 Task: Find connections with filter location Engadine with filter topic #CEOwith filter profile language French with filter current company Hirengine (Hiring & Resourcing) with filter school St. Dominic Savio High School with filter industry Religious Institutions with filter service category Nonprofit Consulting with filter keywords title Chief Executive Officer
Action: Mouse moved to (161, 231)
Screenshot: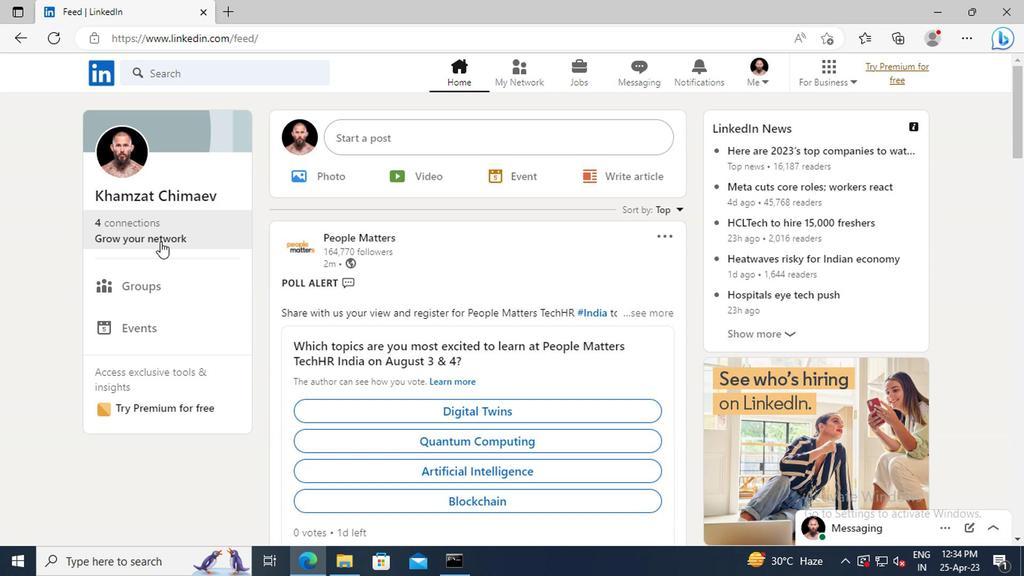 
Action: Mouse pressed left at (161, 231)
Screenshot: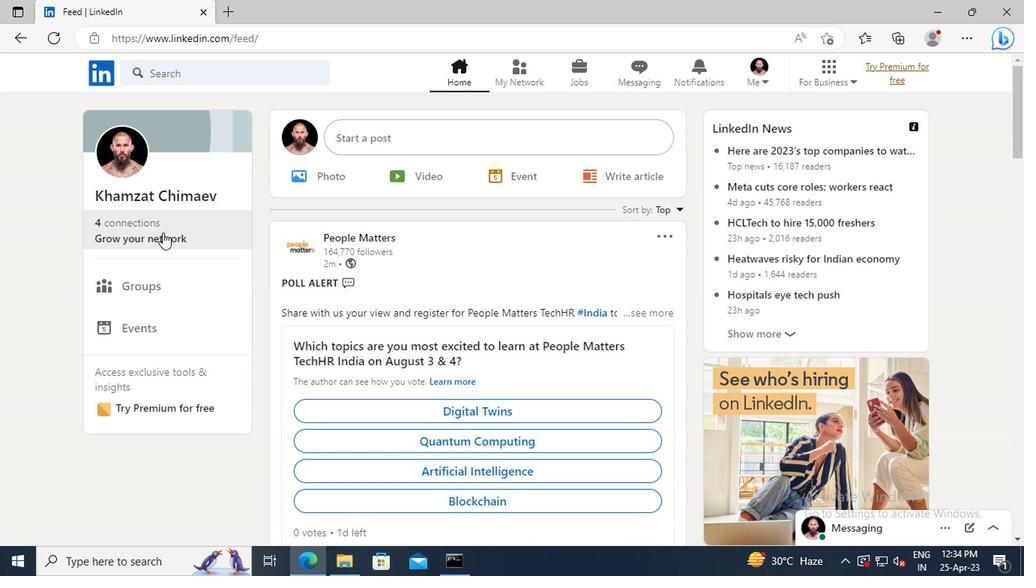 
Action: Mouse moved to (185, 168)
Screenshot: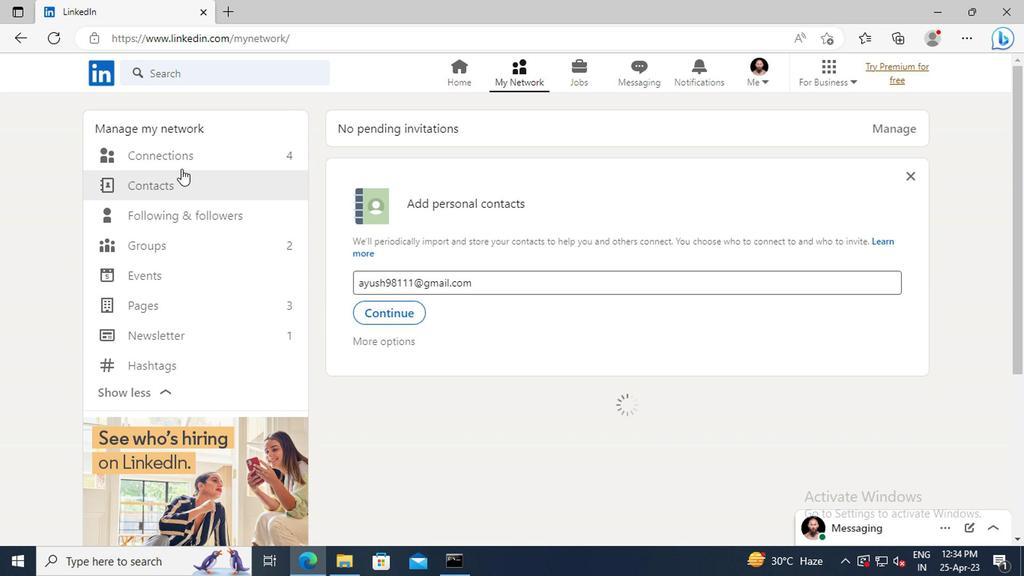 
Action: Mouse pressed left at (185, 168)
Screenshot: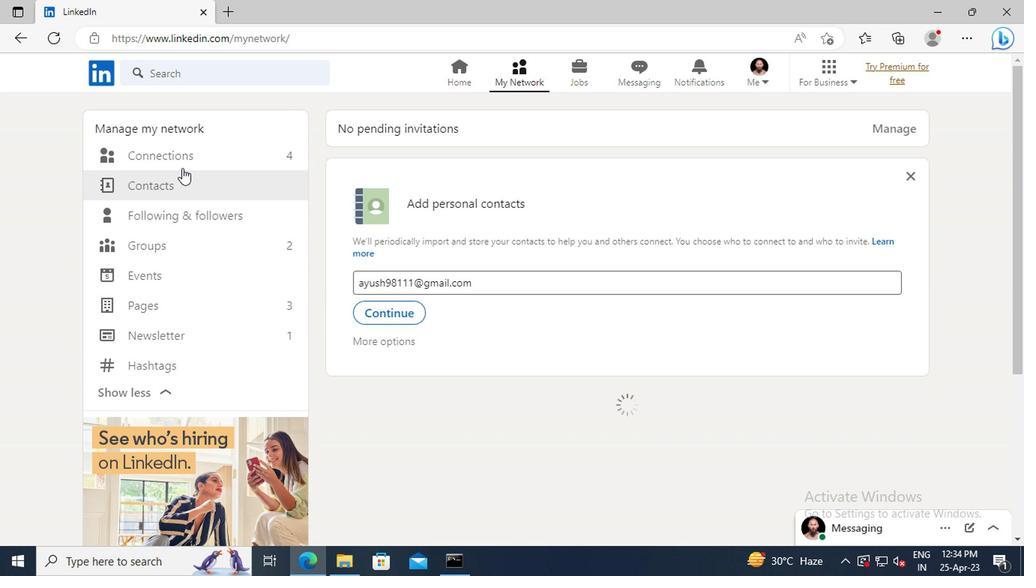 
Action: Mouse moved to (597, 168)
Screenshot: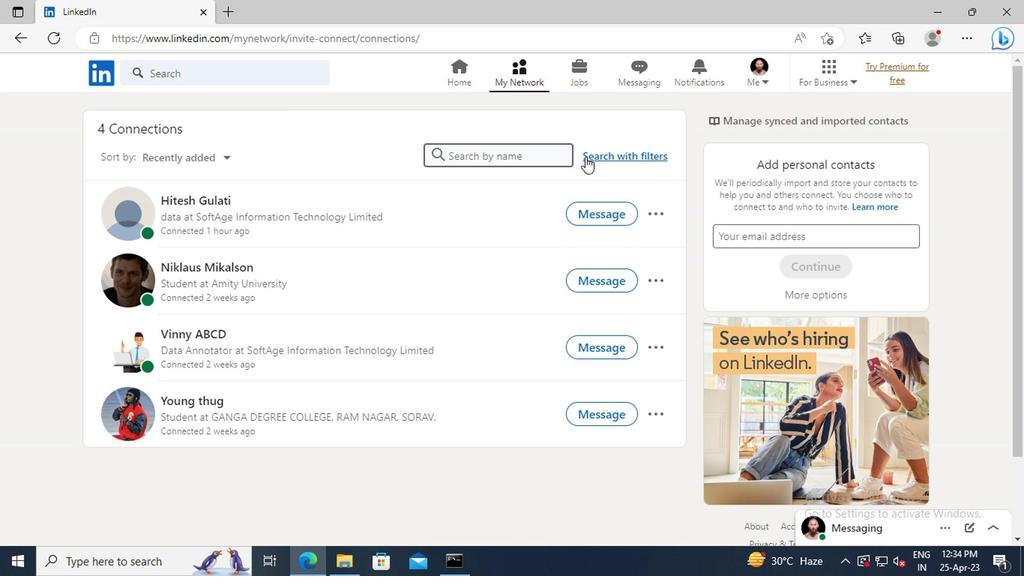 
Action: Mouse pressed left at (597, 168)
Screenshot: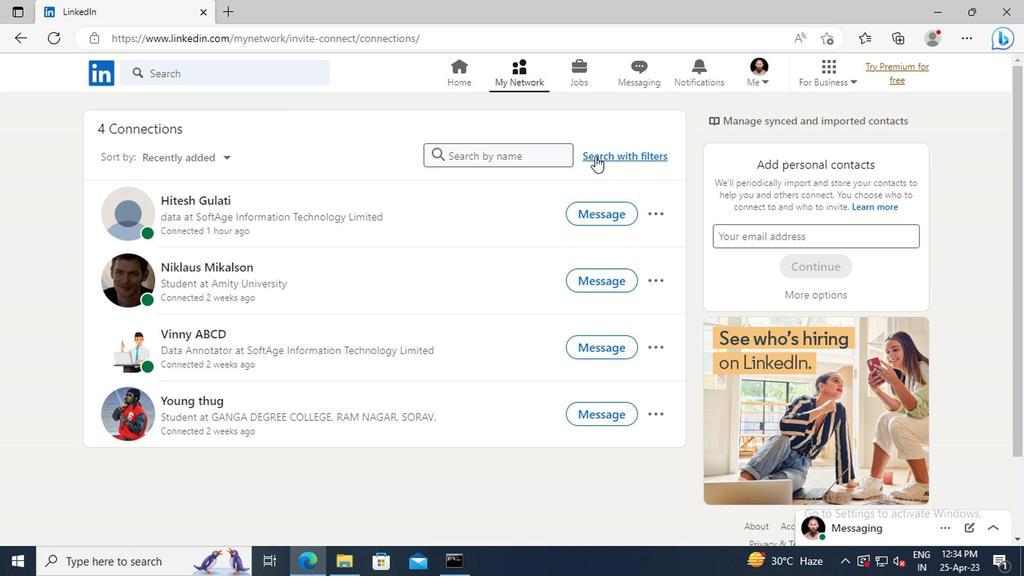 
Action: Mouse moved to (561, 135)
Screenshot: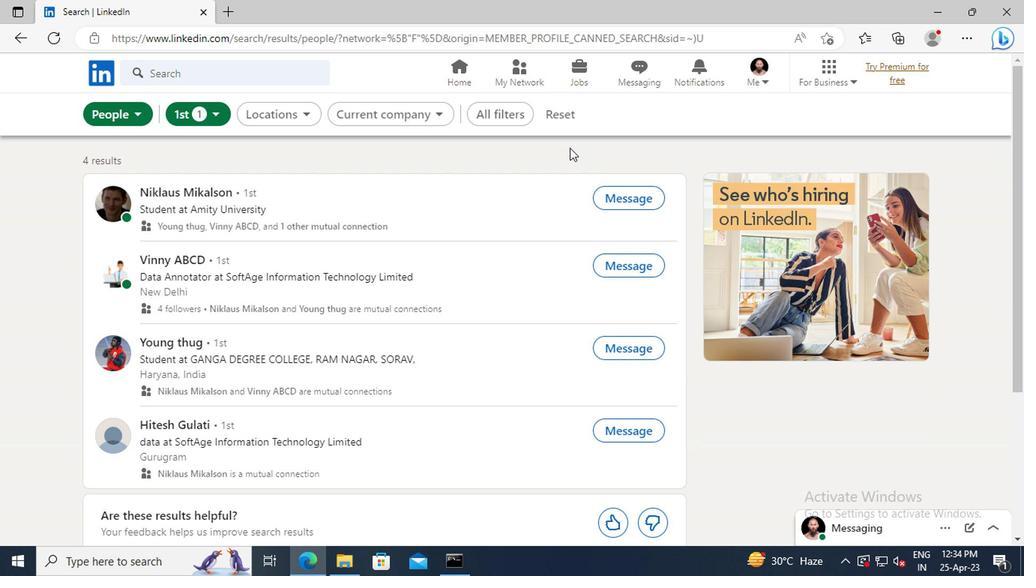 
Action: Mouse pressed left at (561, 135)
Screenshot: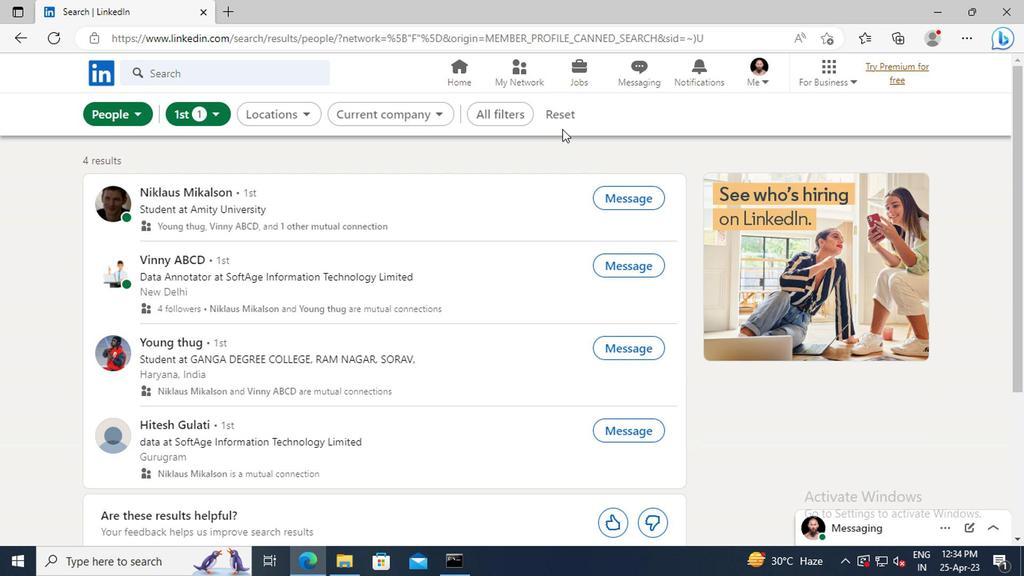 
Action: Mouse moved to (539, 132)
Screenshot: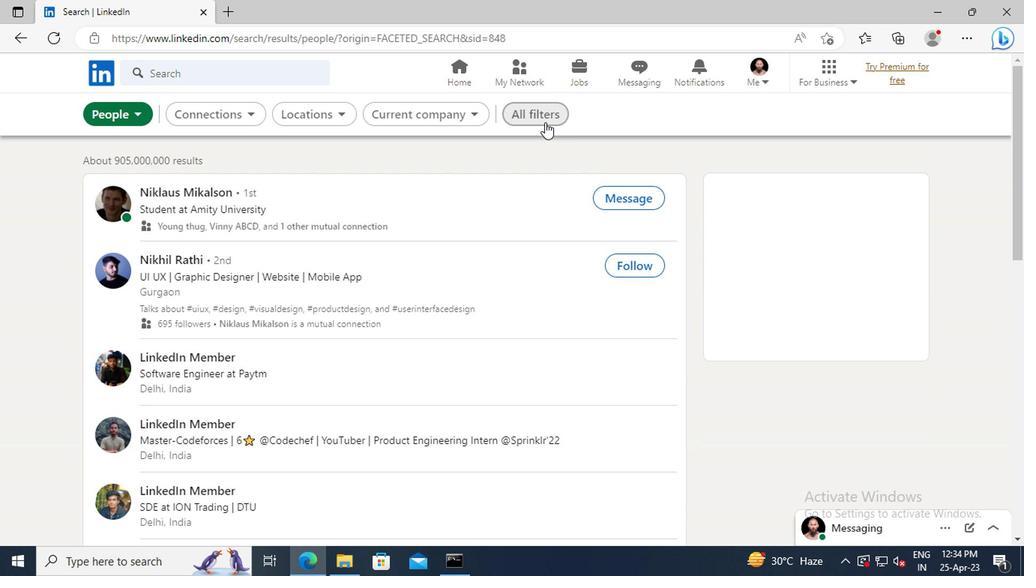 
Action: Mouse pressed left at (539, 132)
Screenshot: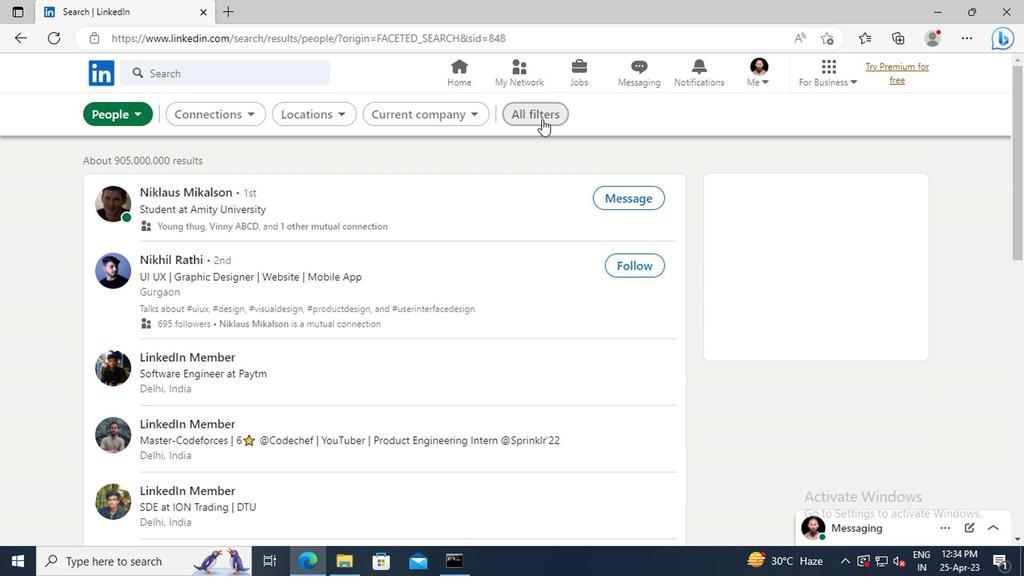 
Action: Mouse moved to (862, 245)
Screenshot: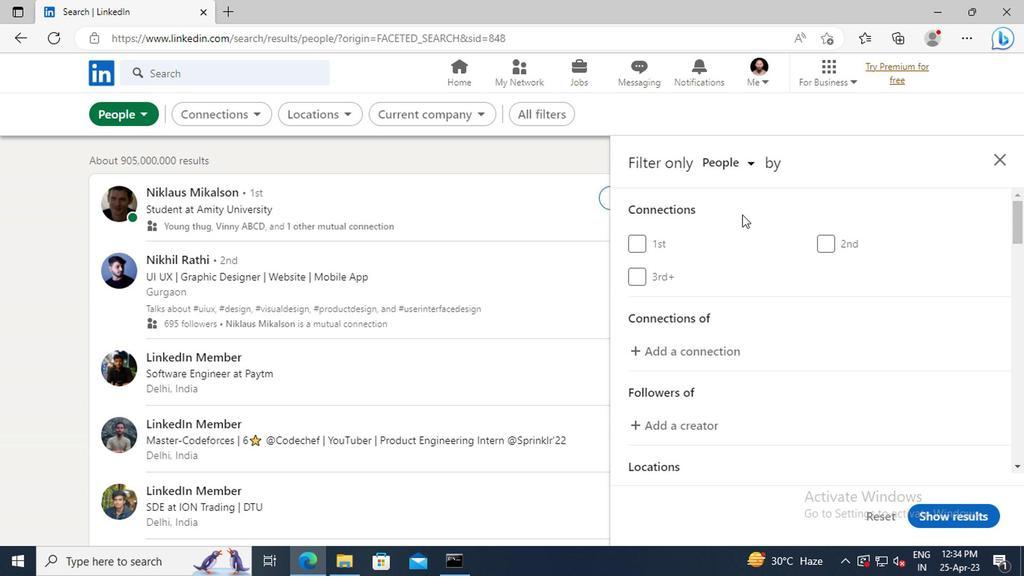 
Action: Mouse scrolled (862, 244) with delta (0, -1)
Screenshot: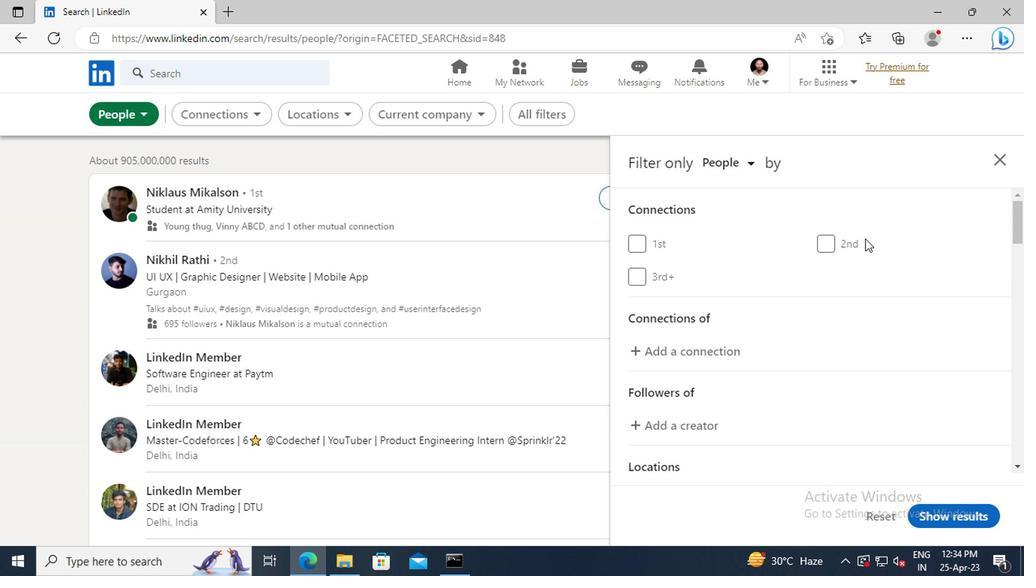 
Action: Mouse scrolled (862, 244) with delta (0, -1)
Screenshot: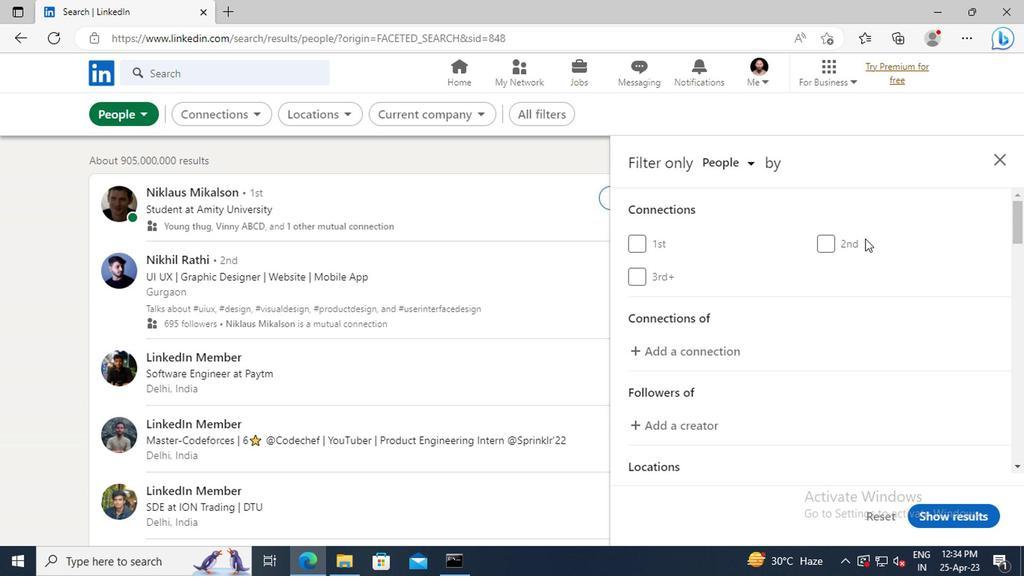 
Action: Mouse scrolled (862, 244) with delta (0, -1)
Screenshot: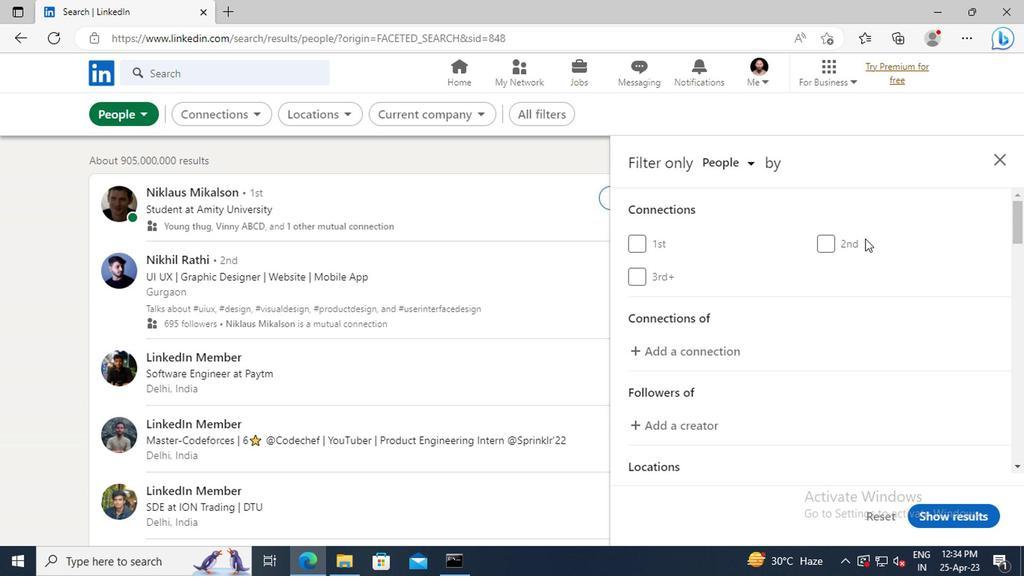 
Action: Mouse scrolled (862, 244) with delta (0, -1)
Screenshot: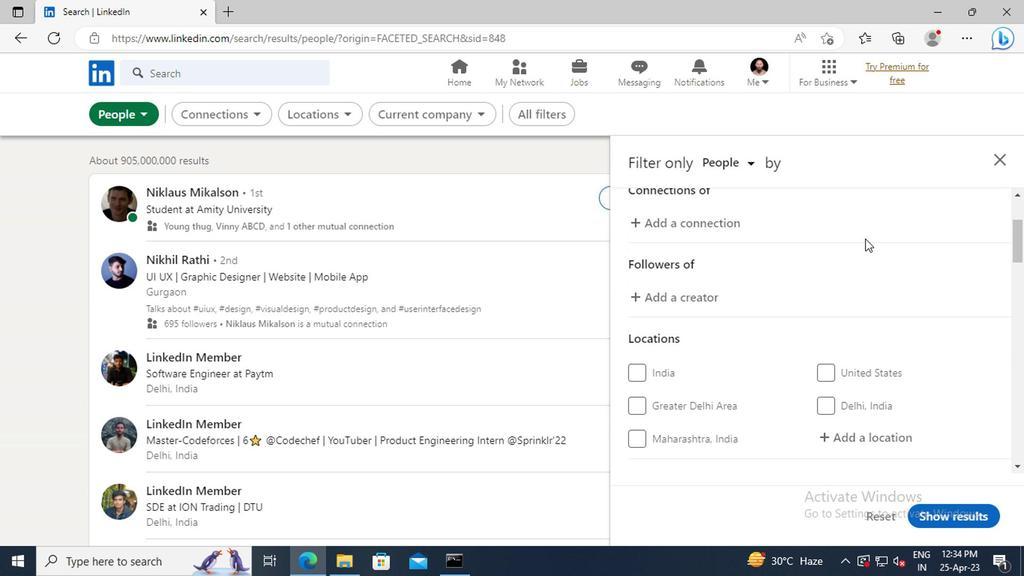 
Action: Mouse scrolled (862, 244) with delta (0, -1)
Screenshot: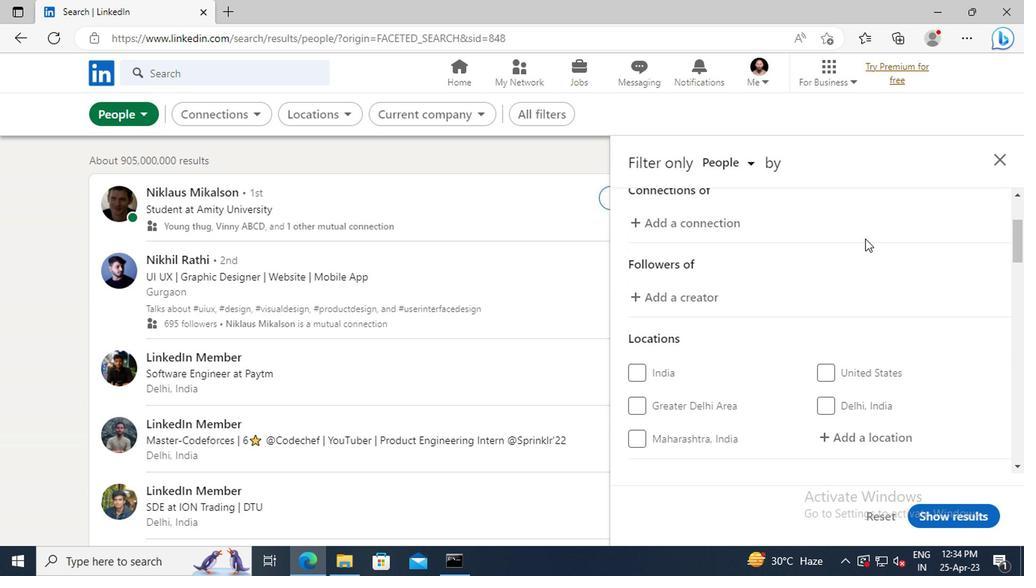 
Action: Mouse moved to (855, 353)
Screenshot: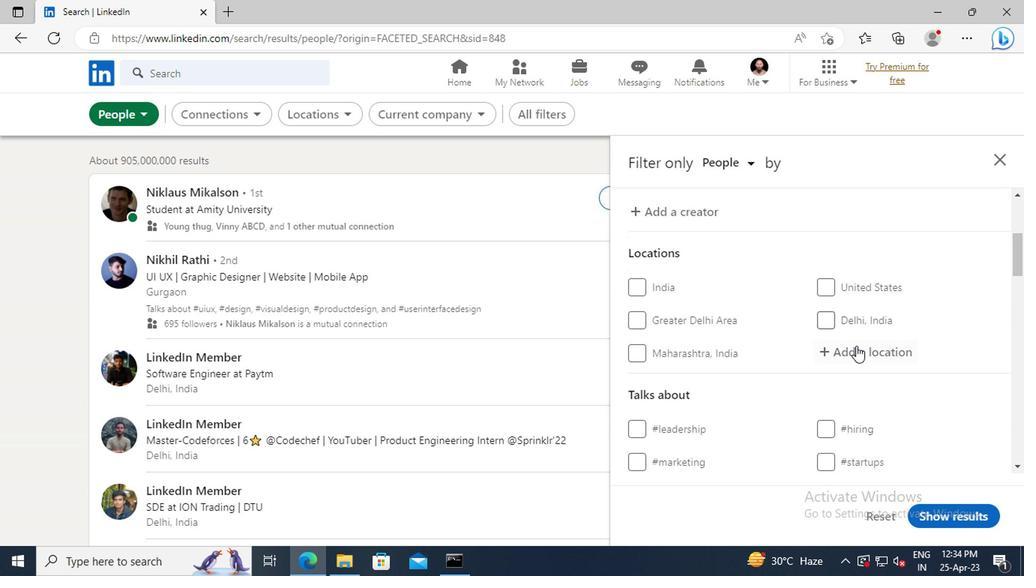 
Action: Mouse pressed left at (855, 353)
Screenshot: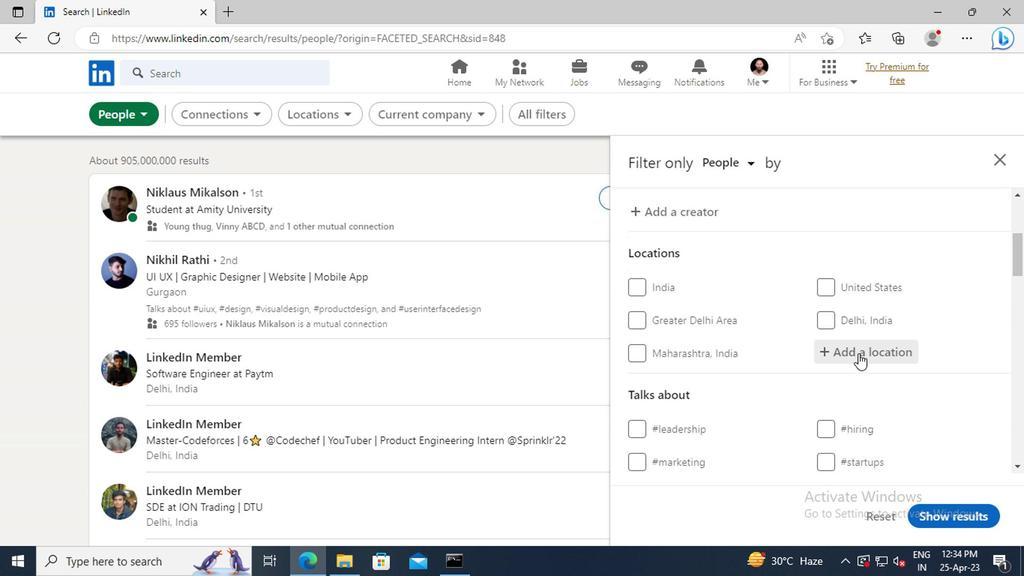 
Action: Key pressed <Key.shift>ENGADINE
Screenshot: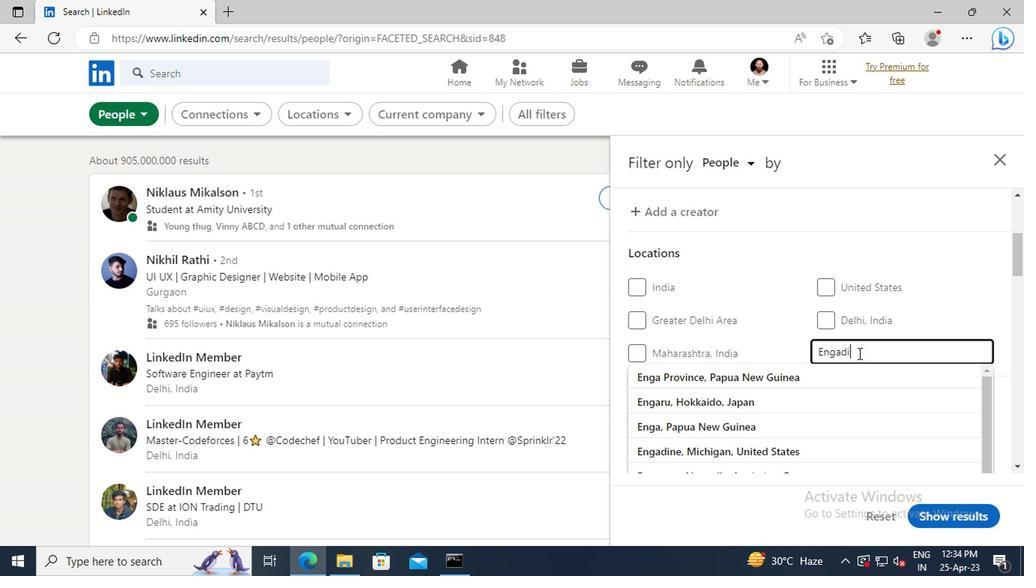 
Action: Mouse moved to (821, 370)
Screenshot: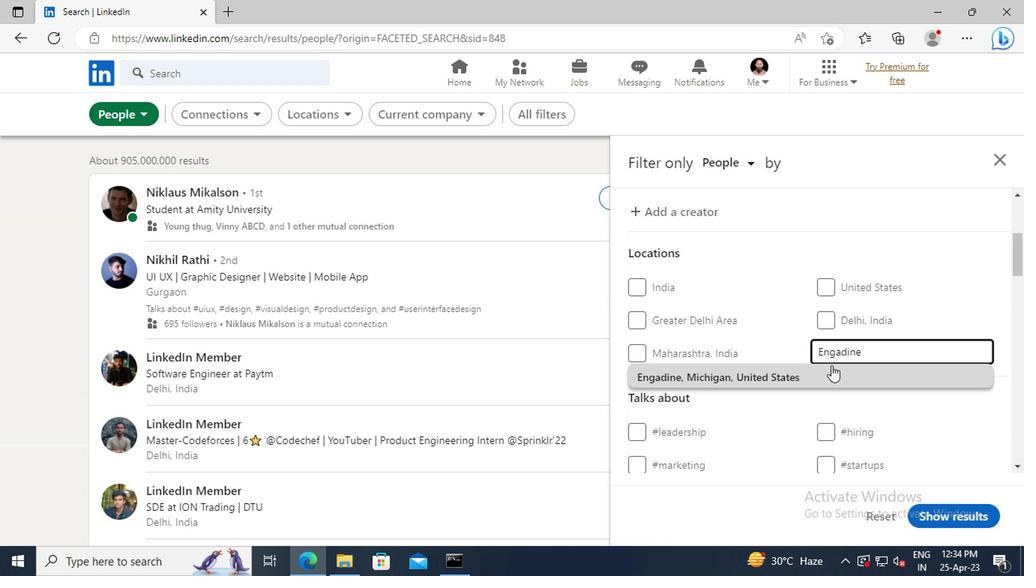 
Action: Mouse pressed left at (821, 370)
Screenshot: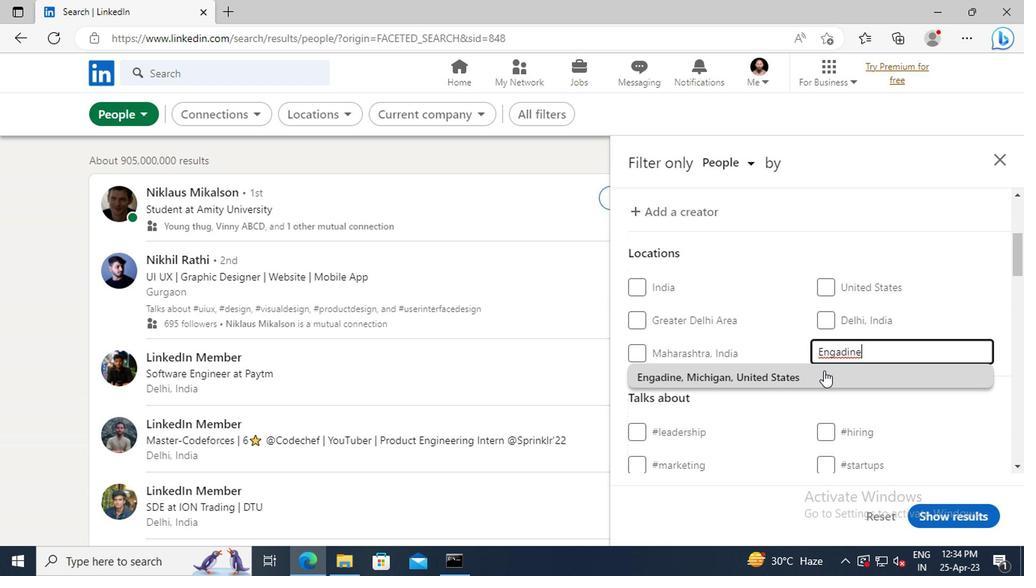 
Action: Mouse moved to (840, 284)
Screenshot: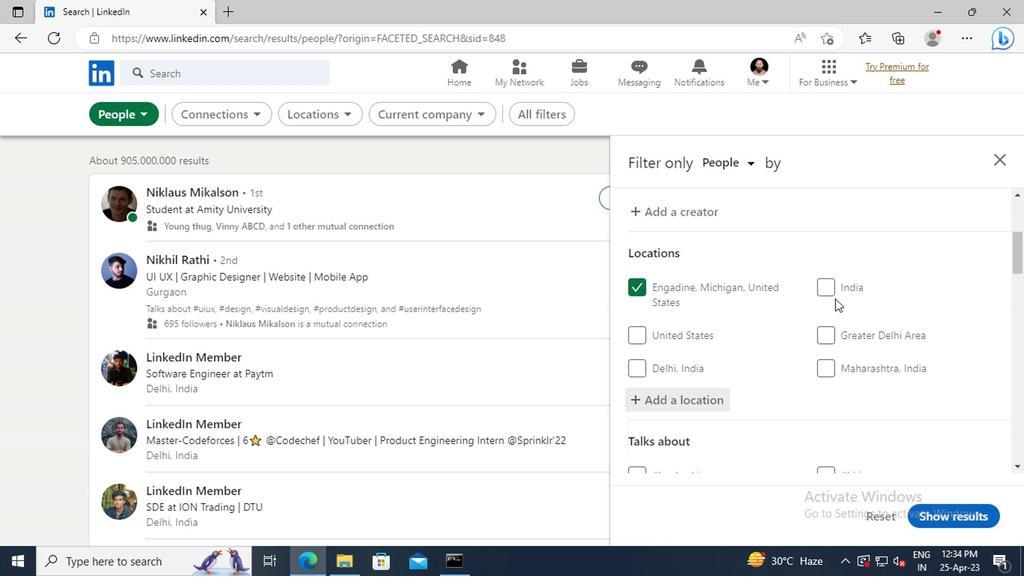 
Action: Mouse scrolled (840, 283) with delta (0, 0)
Screenshot: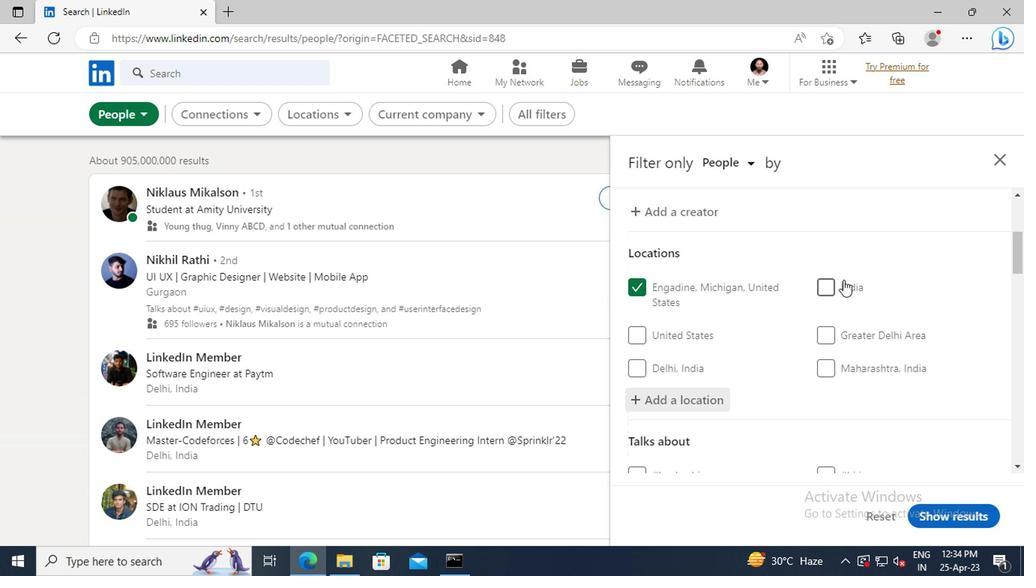 
Action: Mouse scrolled (840, 283) with delta (0, 0)
Screenshot: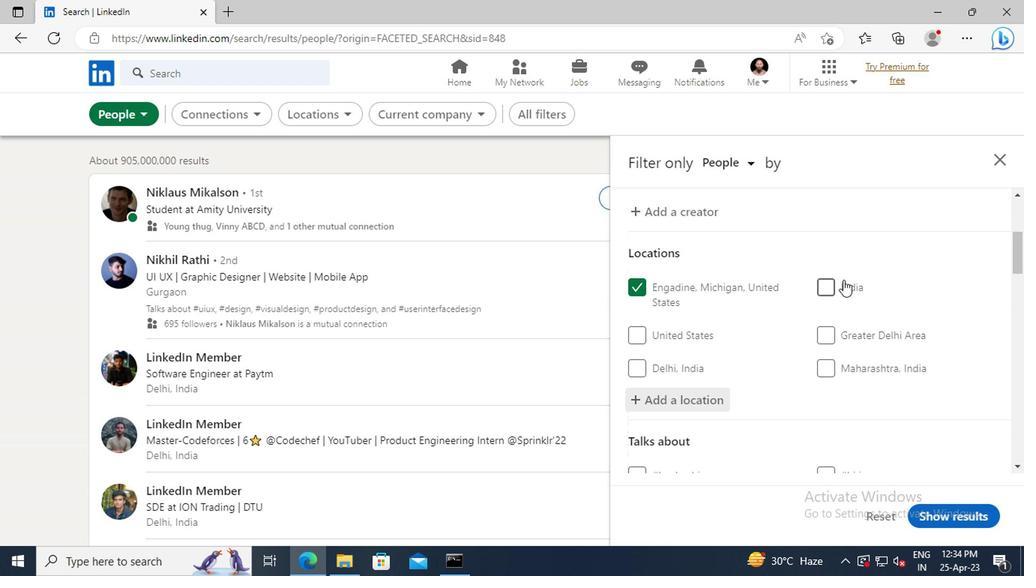 
Action: Mouse scrolled (840, 283) with delta (0, 0)
Screenshot: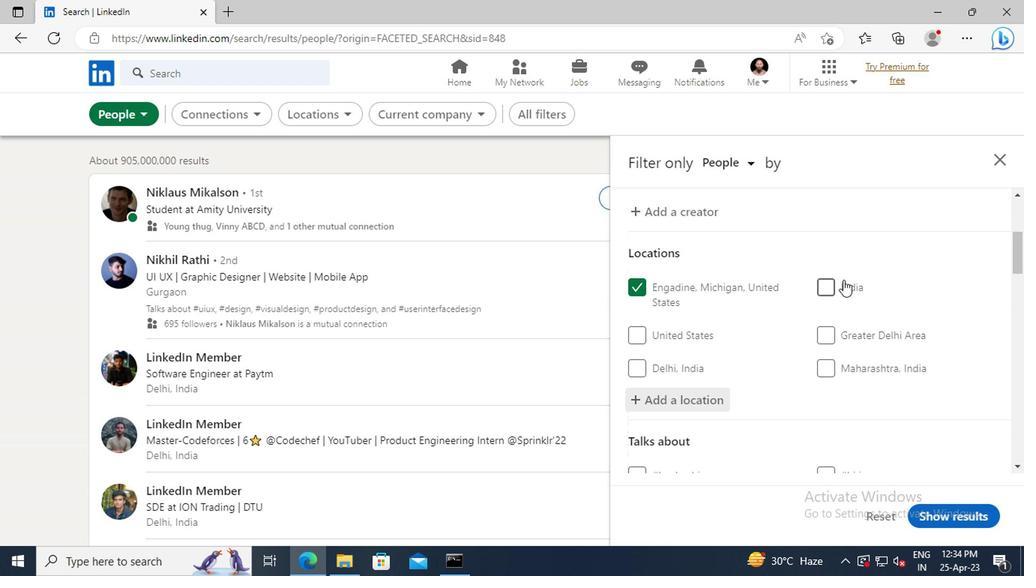 
Action: Mouse scrolled (840, 283) with delta (0, 0)
Screenshot: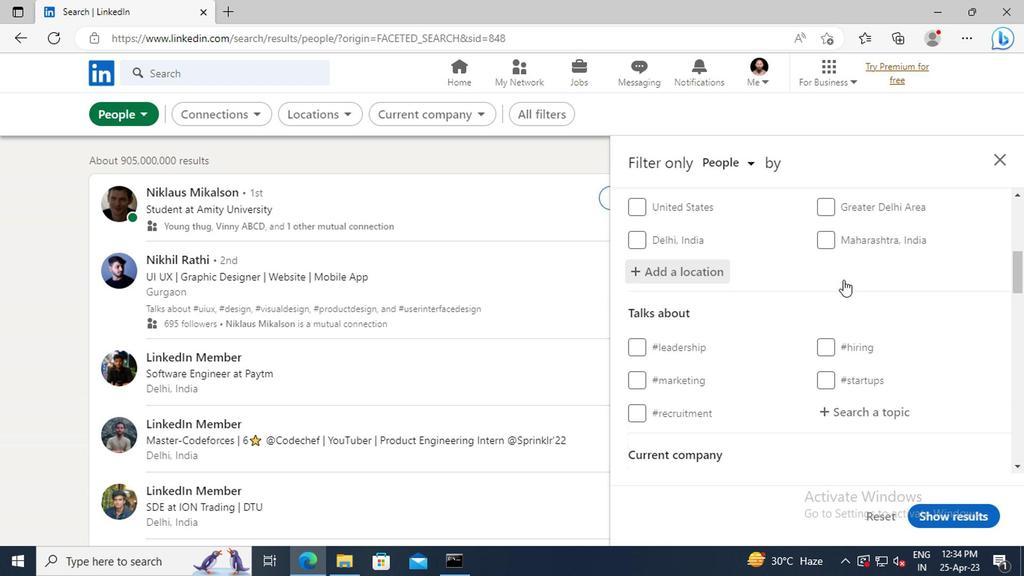 
Action: Mouse moved to (851, 368)
Screenshot: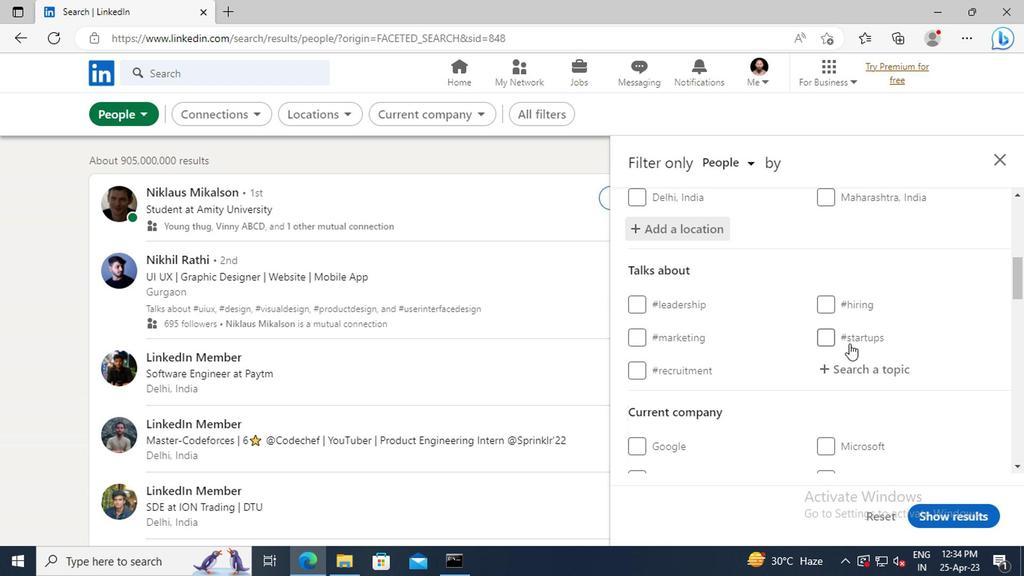 
Action: Mouse pressed left at (851, 368)
Screenshot: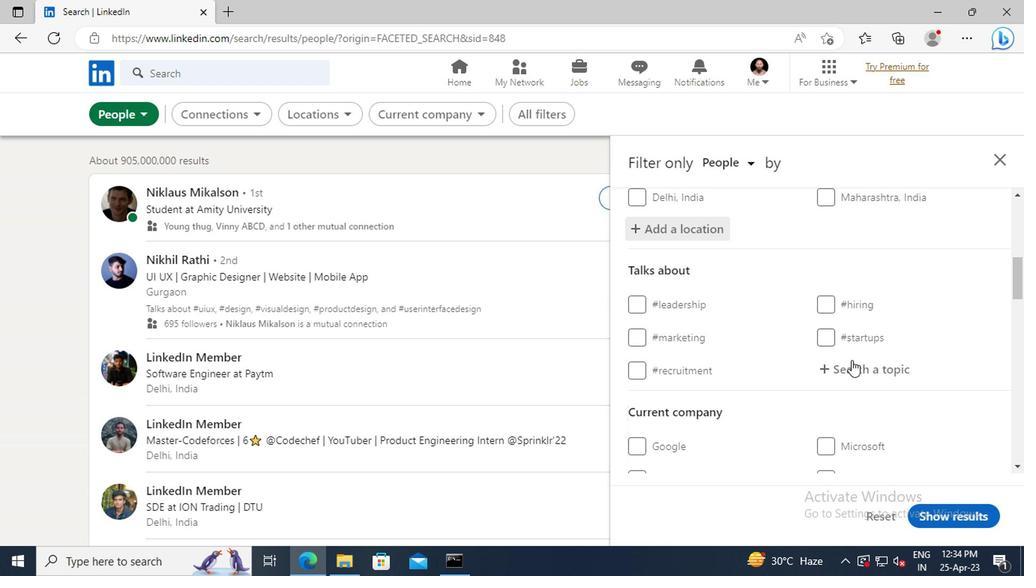 
Action: Mouse moved to (851, 368)
Screenshot: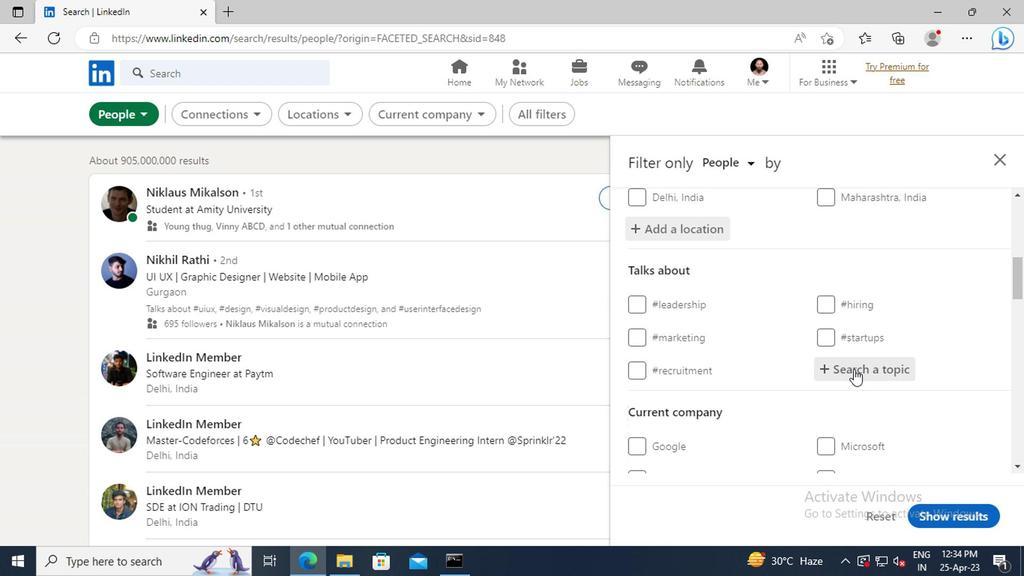 
Action: Key pressed <Key.shift>#CEOWITH
Screenshot: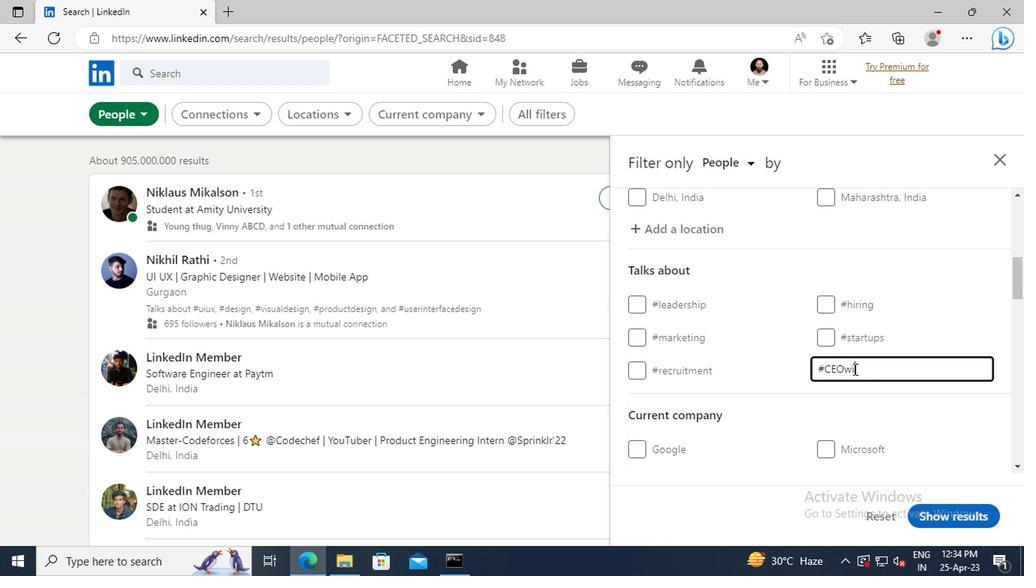 
Action: Mouse scrolled (851, 368) with delta (0, 0)
Screenshot: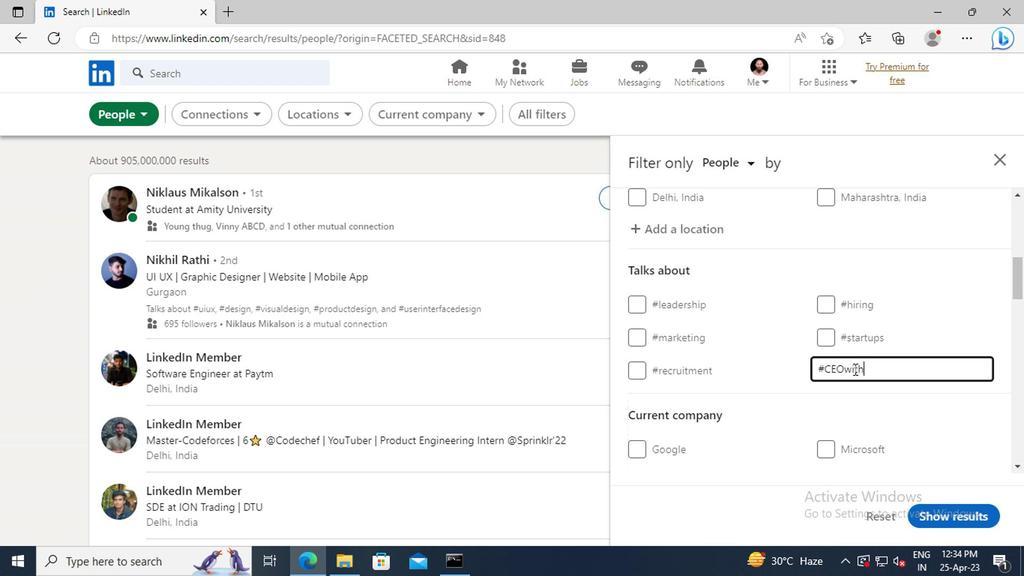 
Action: Mouse scrolled (851, 368) with delta (0, 0)
Screenshot: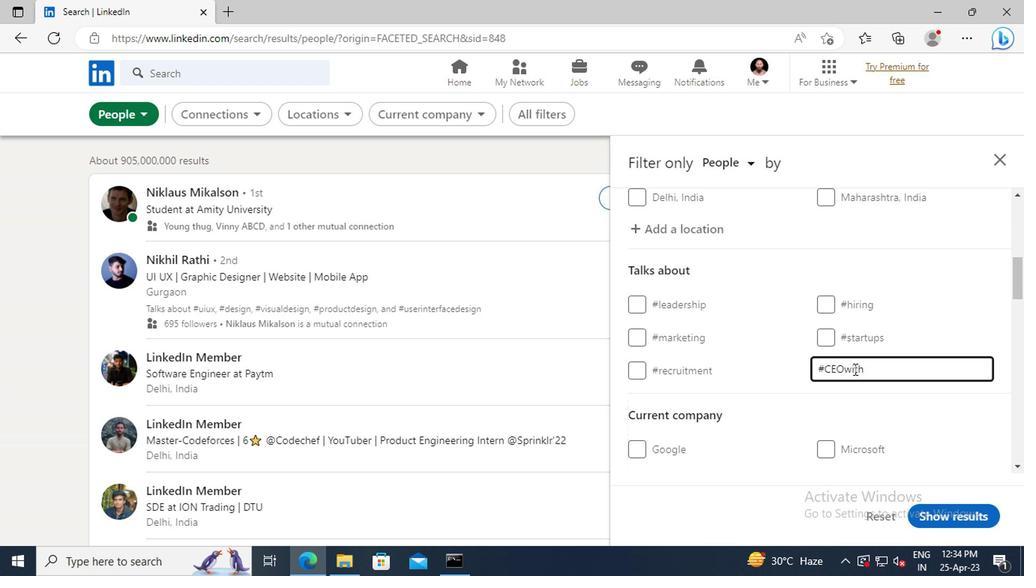 
Action: Mouse scrolled (851, 368) with delta (0, 0)
Screenshot: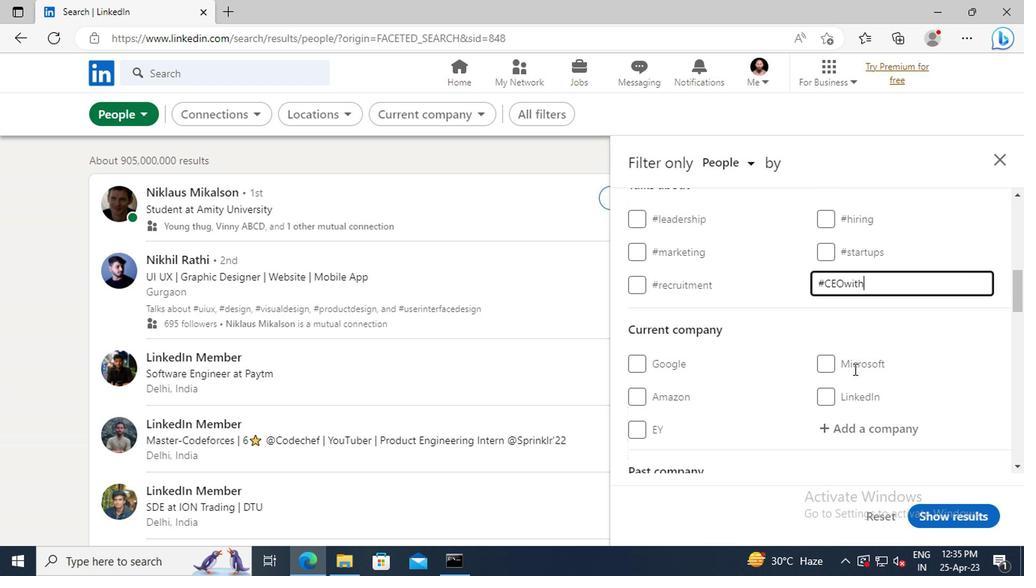 
Action: Mouse scrolled (851, 368) with delta (0, 0)
Screenshot: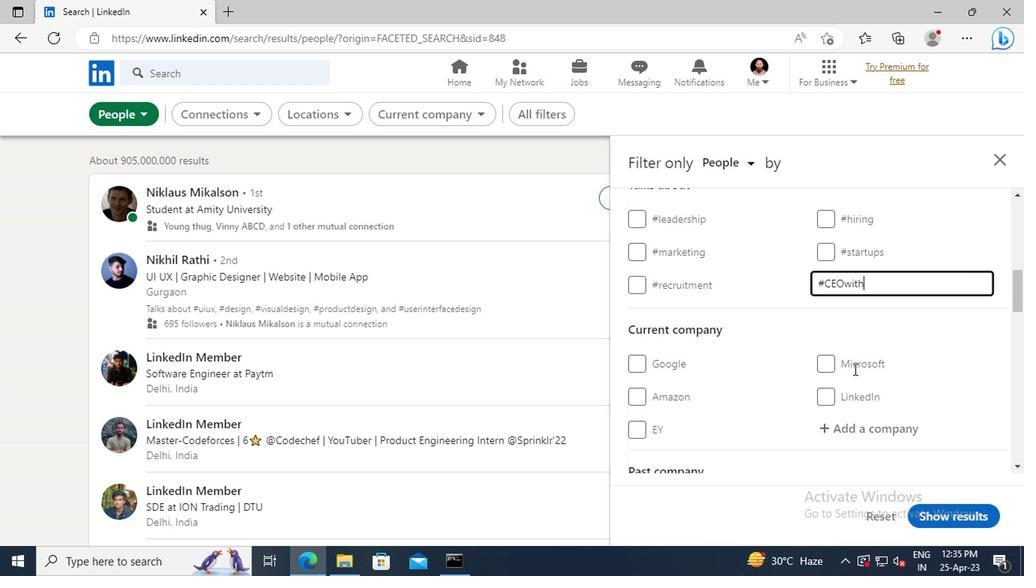 
Action: Mouse scrolled (851, 368) with delta (0, 0)
Screenshot: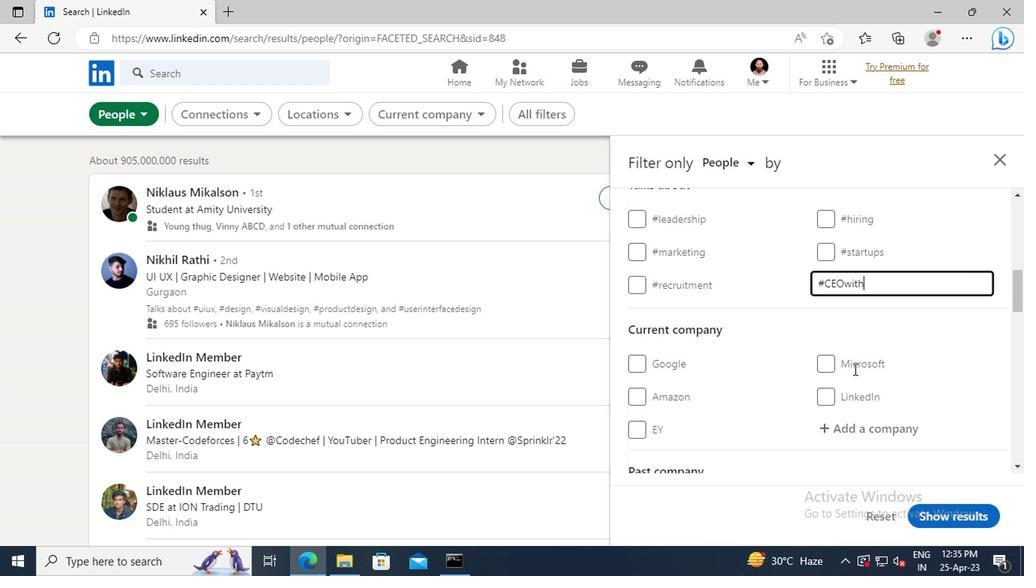 
Action: Mouse scrolled (851, 368) with delta (0, 0)
Screenshot: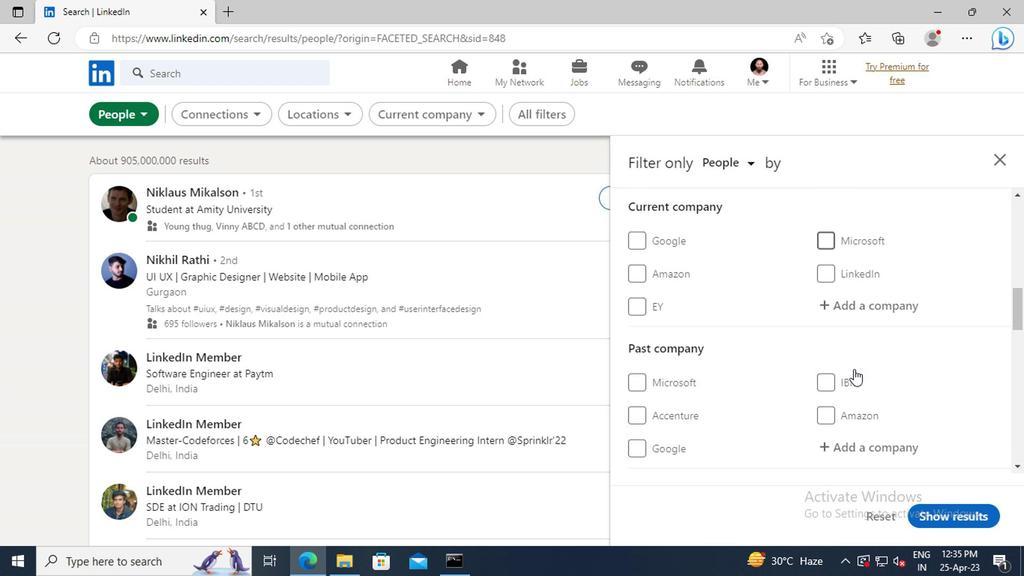 
Action: Mouse scrolled (851, 368) with delta (0, 0)
Screenshot: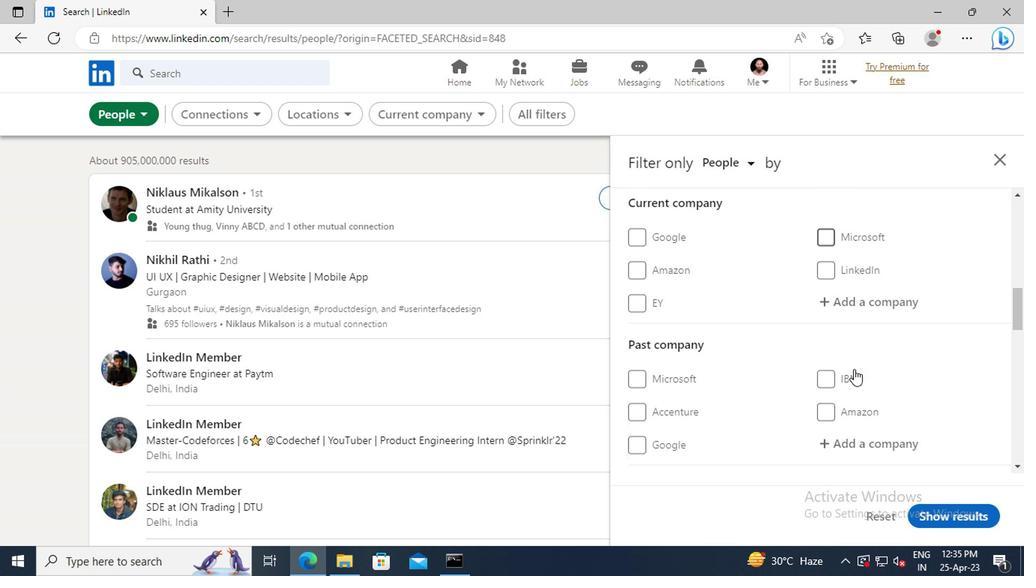 
Action: Mouse scrolled (851, 368) with delta (0, 0)
Screenshot: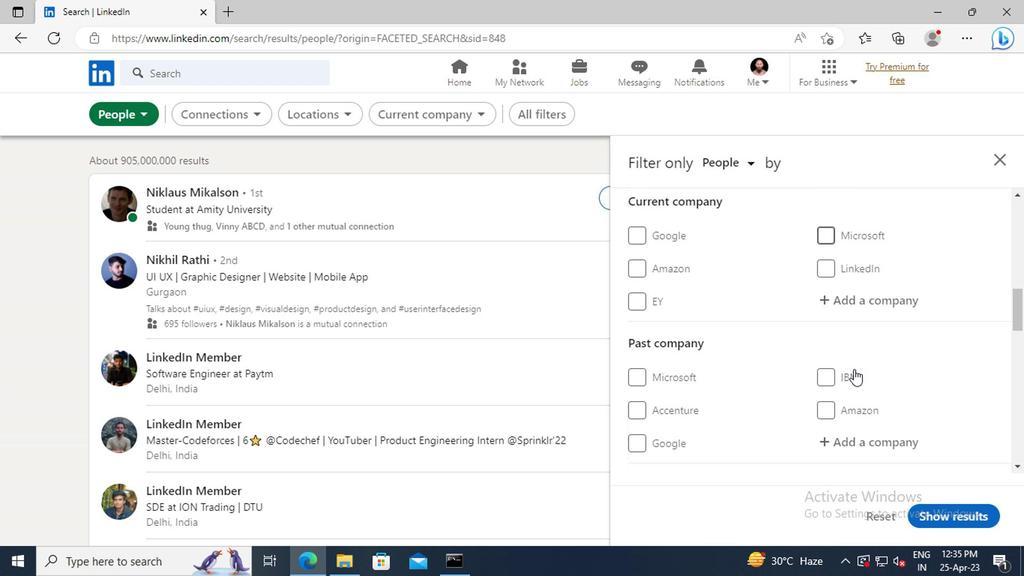 
Action: Mouse scrolled (851, 368) with delta (0, 0)
Screenshot: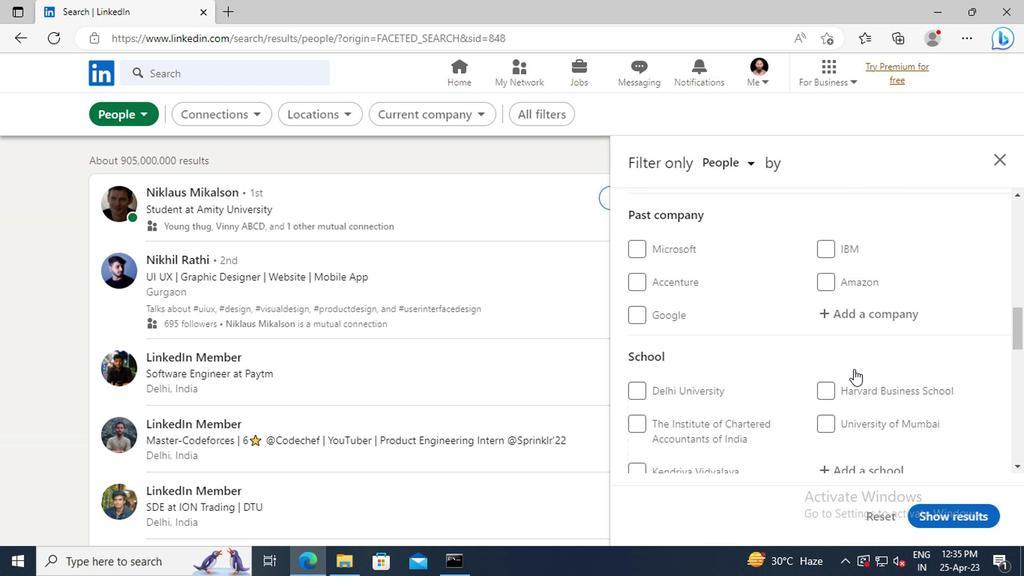 
Action: Mouse scrolled (851, 368) with delta (0, 0)
Screenshot: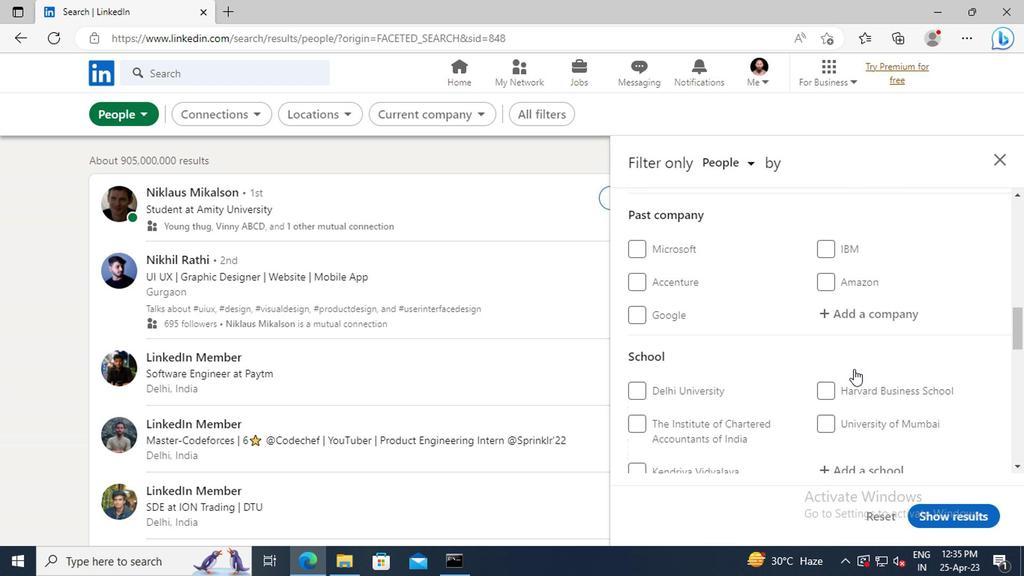 
Action: Mouse scrolled (851, 368) with delta (0, 0)
Screenshot: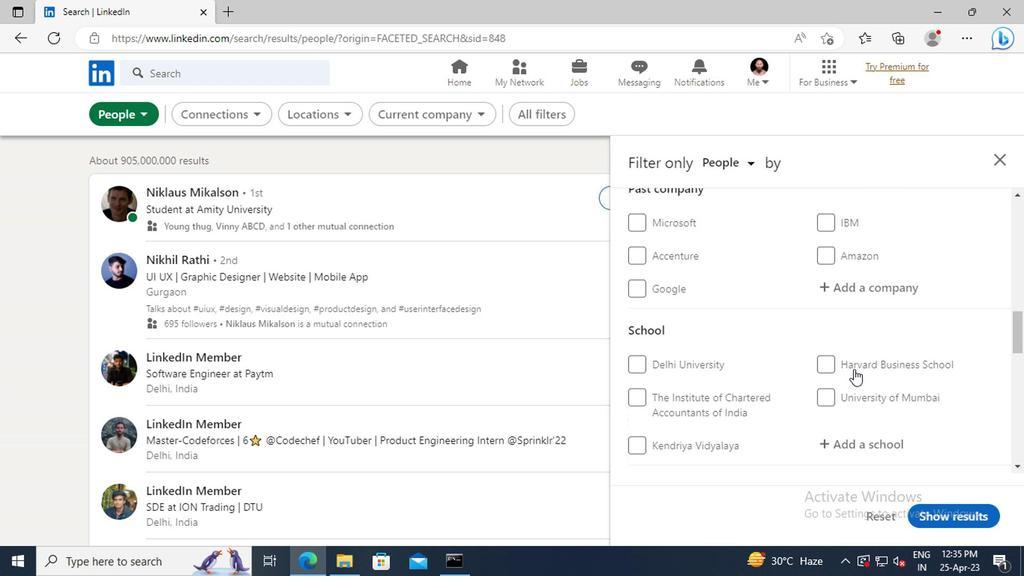 
Action: Mouse scrolled (851, 368) with delta (0, 0)
Screenshot: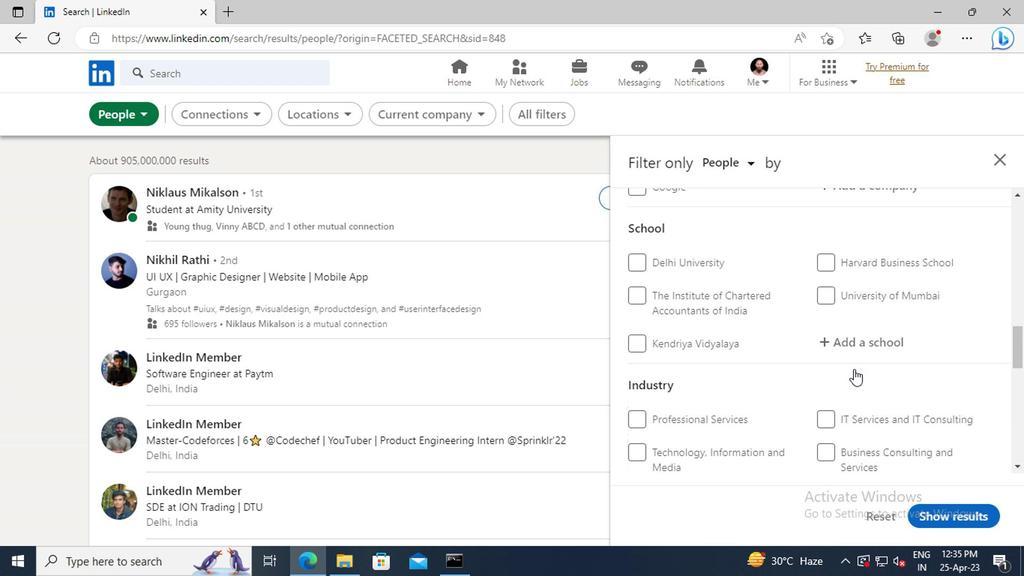 
Action: Mouse scrolled (851, 368) with delta (0, 0)
Screenshot: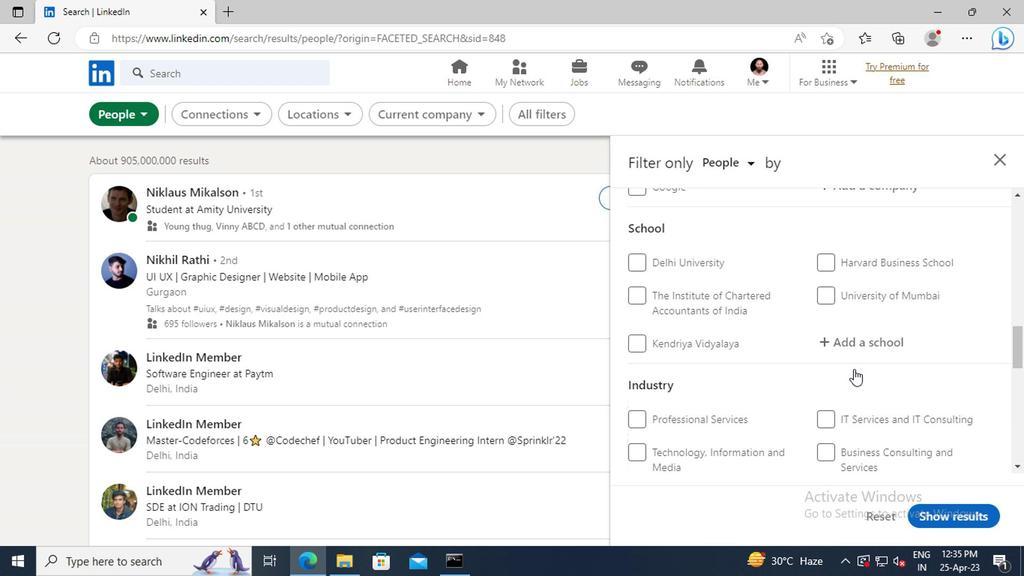 
Action: Mouse scrolled (851, 368) with delta (0, 0)
Screenshot: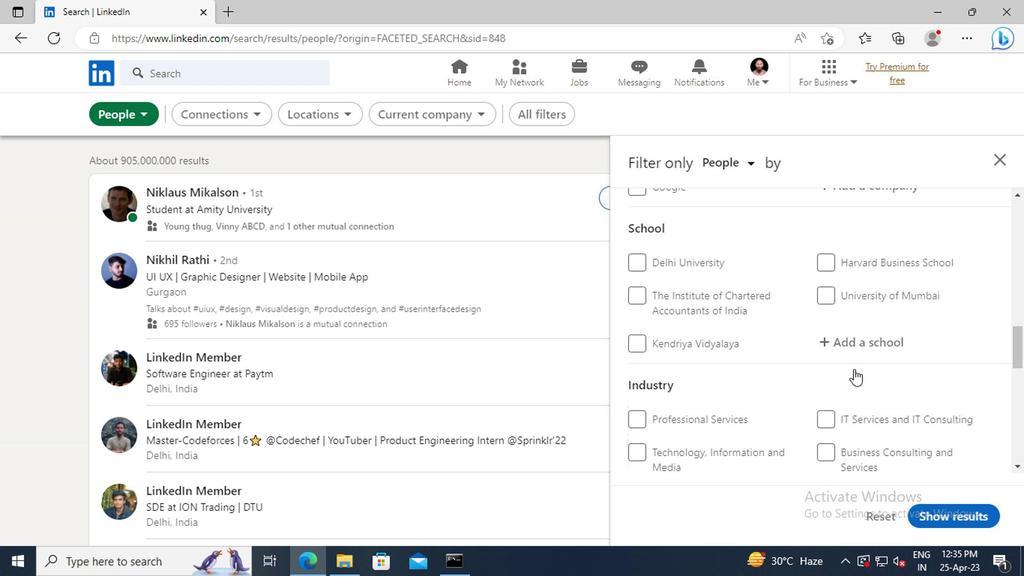 
Action: Mouse scrolled (851, 368) with delta (0, 0)
Screenshot: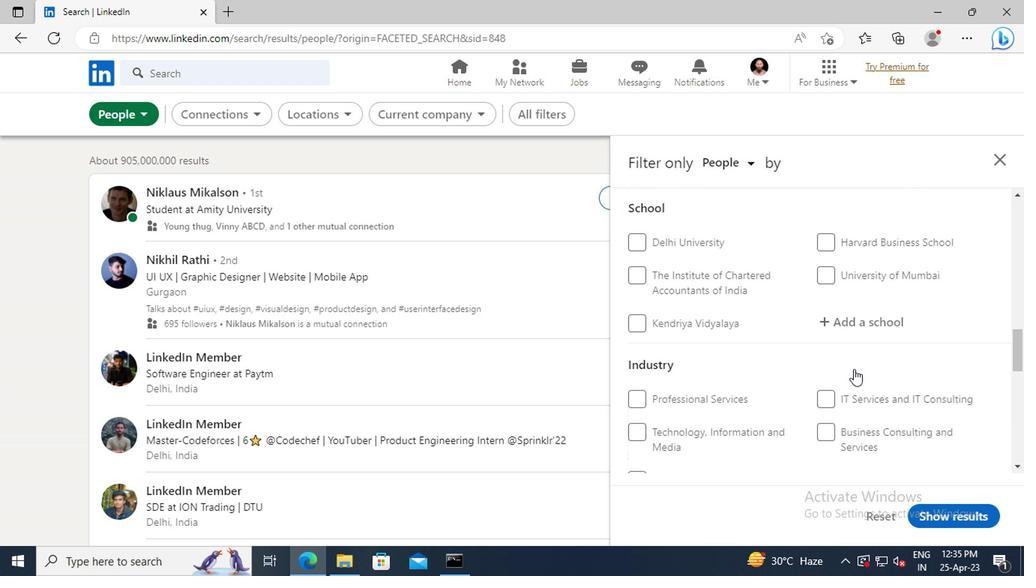 
Action: Mouse scrolled (851, 368) with delta (0, 0)
Screenshot: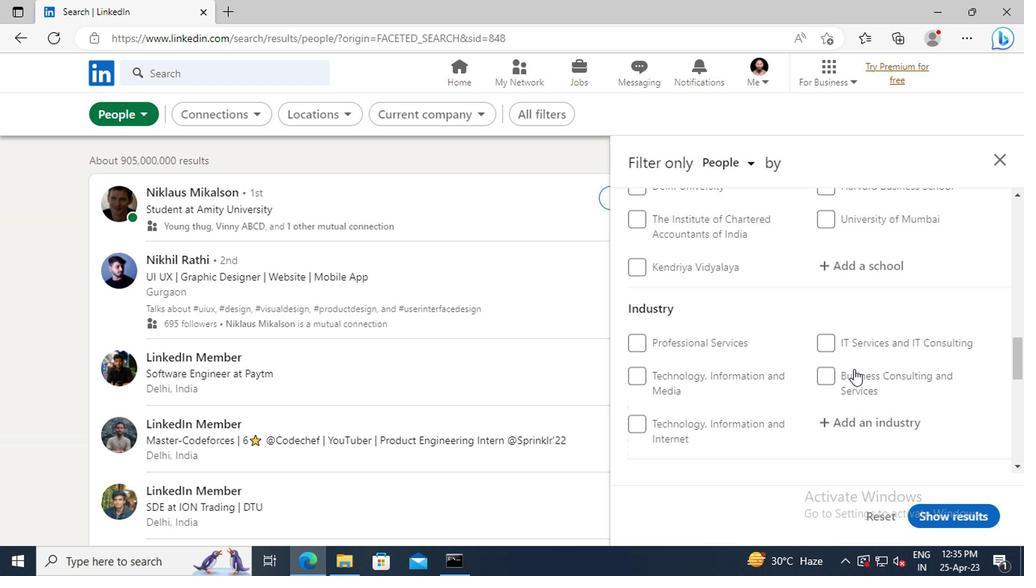 
Action: Mouse moved to (831, 378)
Screenshot: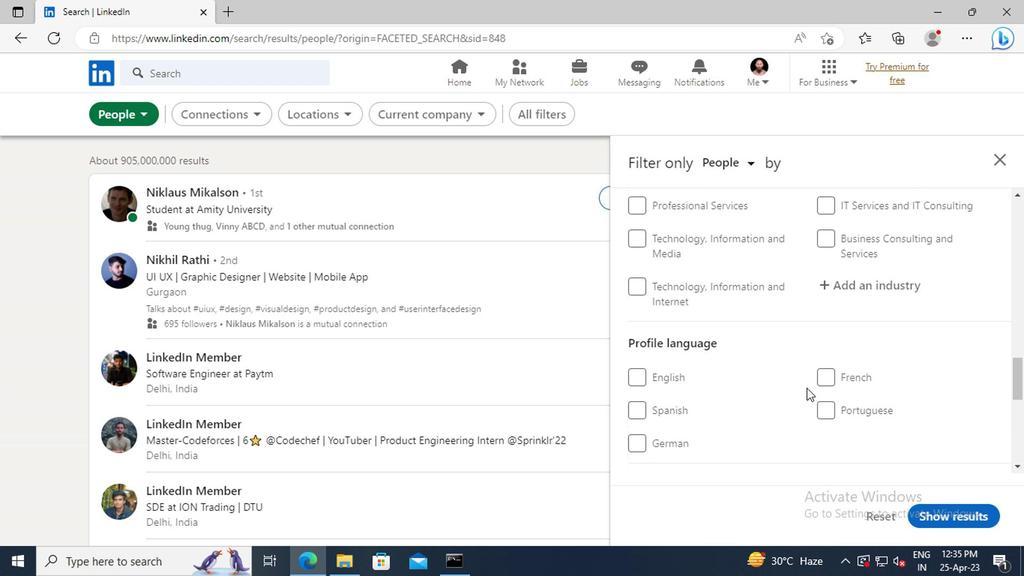 
Action: Mouse pressed left at (831, 378)
Screenshot: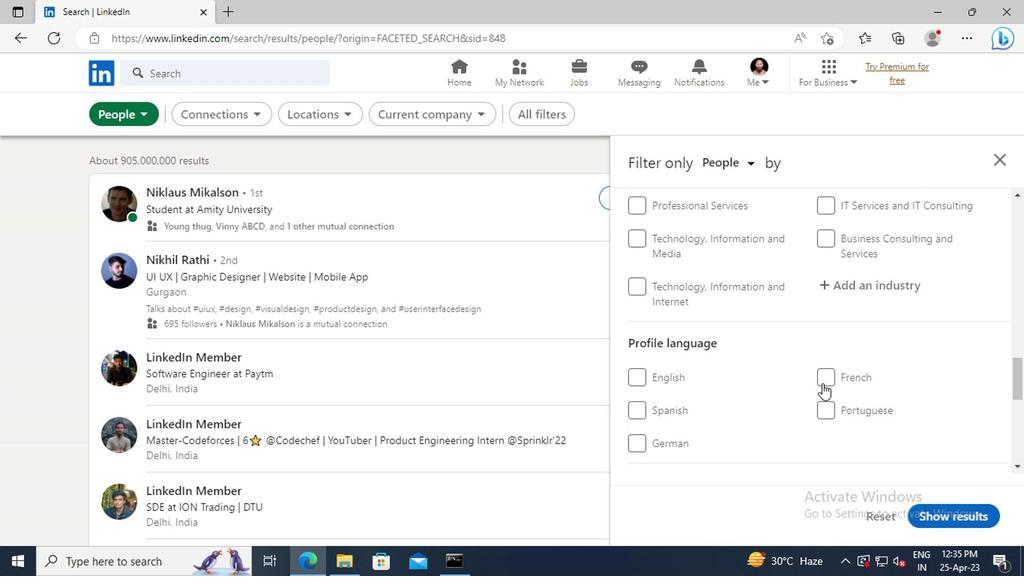 
Action: Mouse moved to (784, 392)
Screenshot: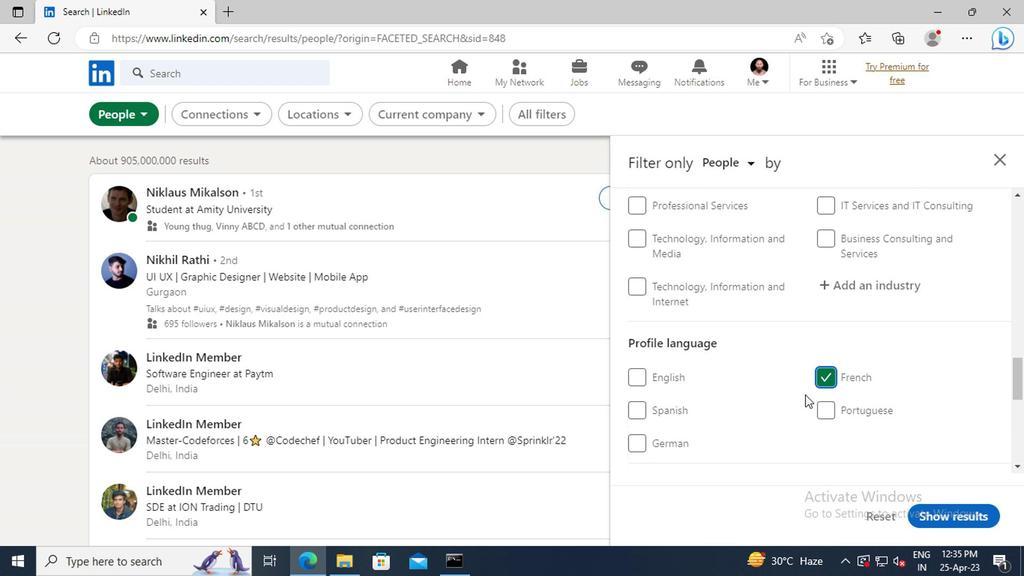 
Action: Mouse scrolled (784, 393) with delta (0, 0)
Screenshot: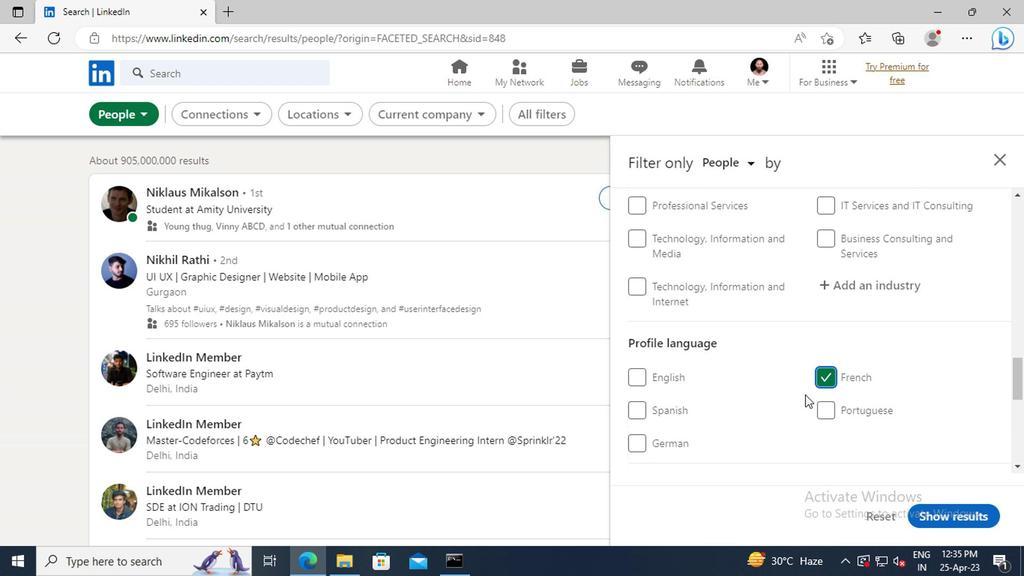
Action: Mouse scrolled (784, 393) with delta (0, 0)
Screenshot: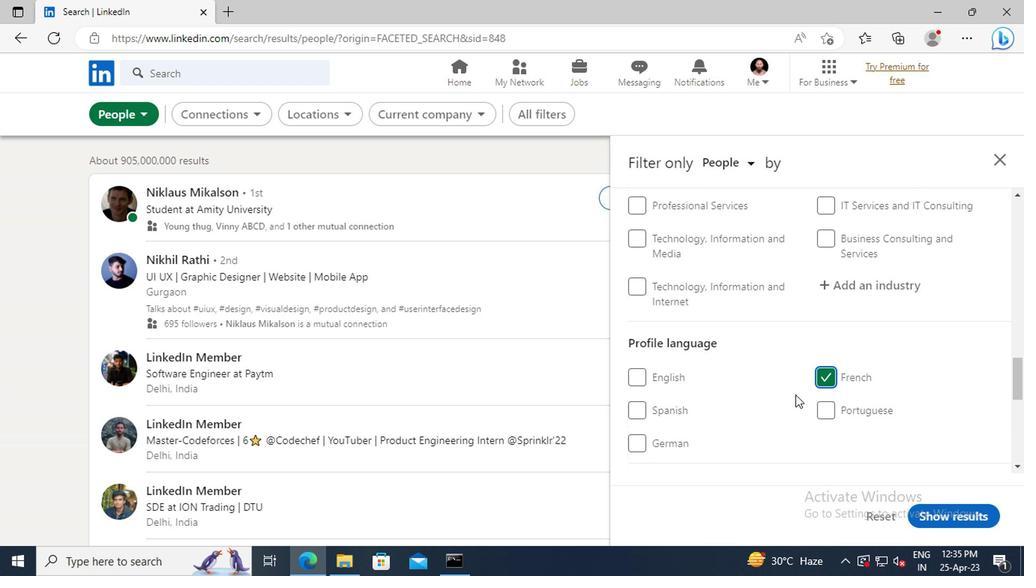 
Action: Mouse scrolled (784, 393) with delta (0, 0)
Screenshot: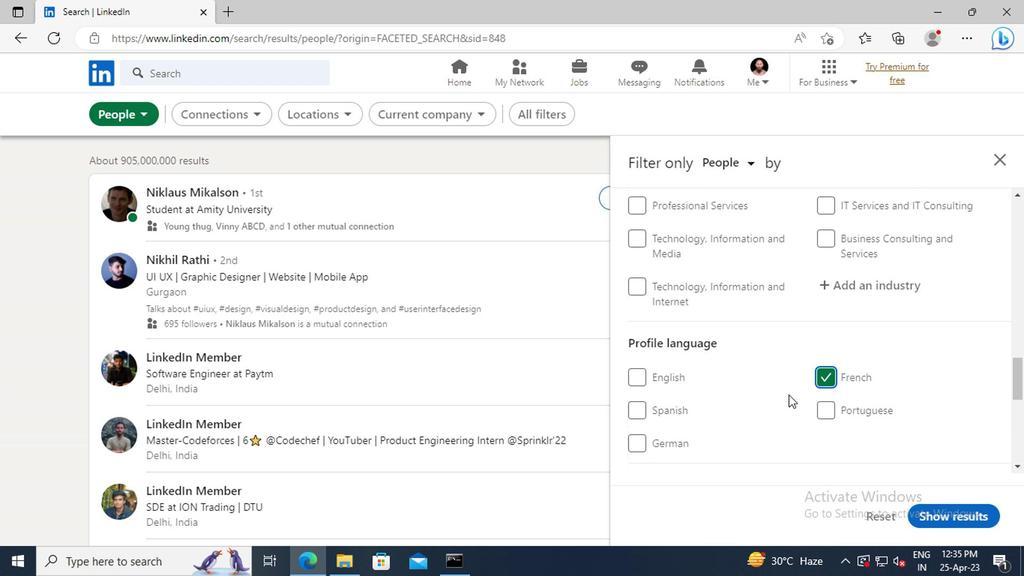 
Action: Mouse scrolled (784, 393) with delta (0, 0)
Screenshot: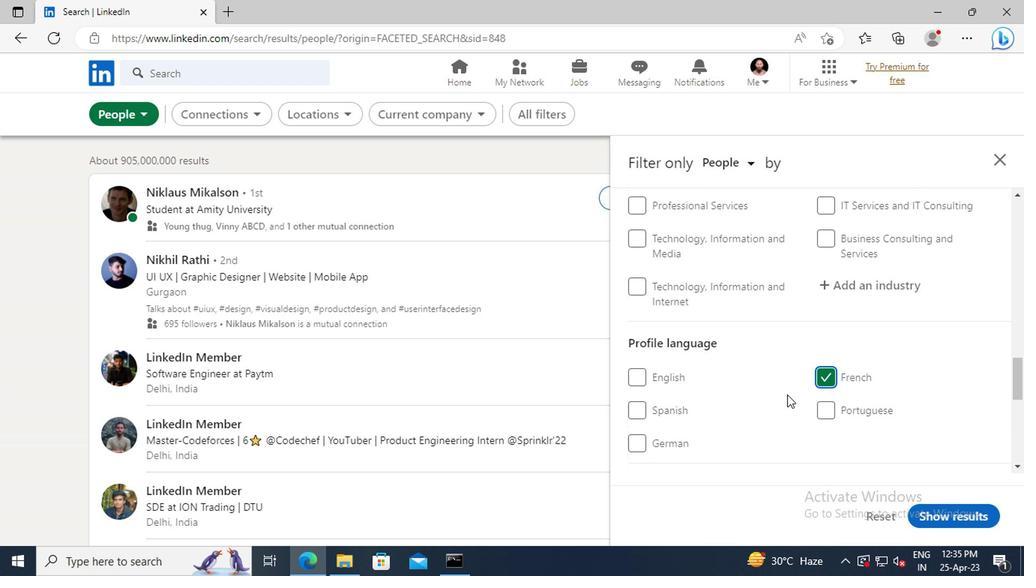 
Action: Mouse scrolled (784, 393) with delta (0, 0)
Screenshot: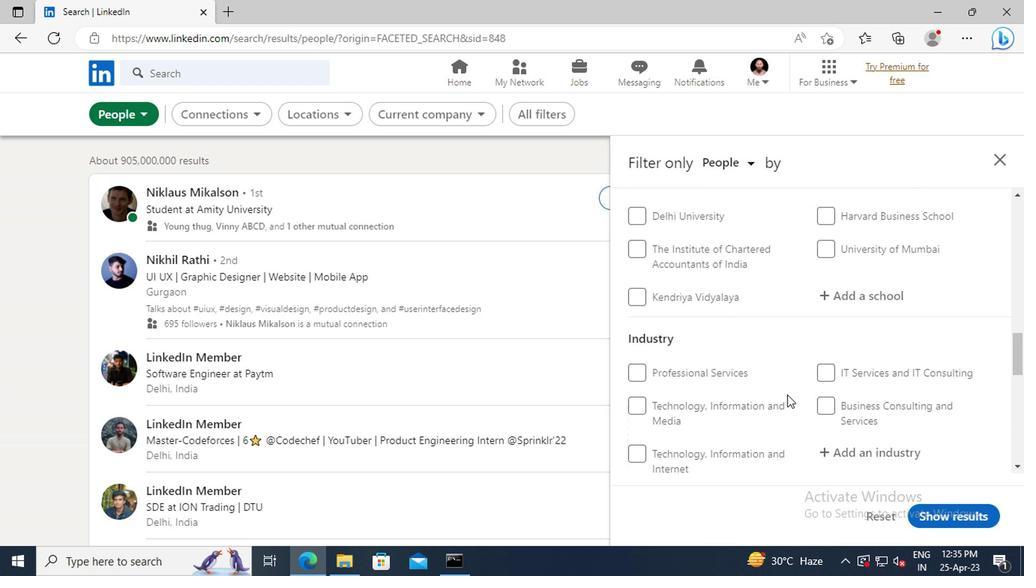 
Action: Mouse scrolled (784, 393) with delta (0, 0)
Screenshot: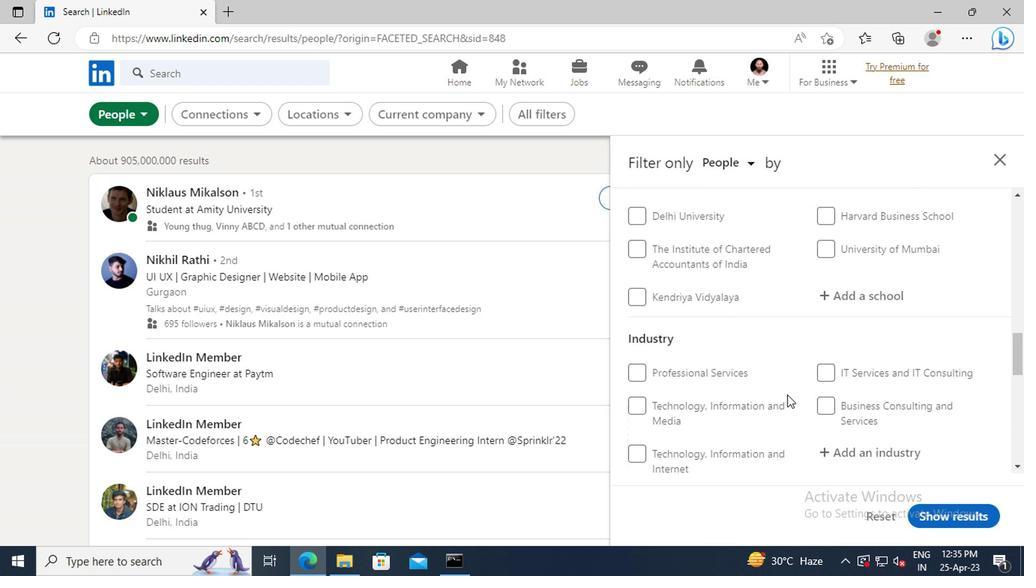 
Action: Mouse scrolled (784, 393) with delta (0, 0)
Screenshot: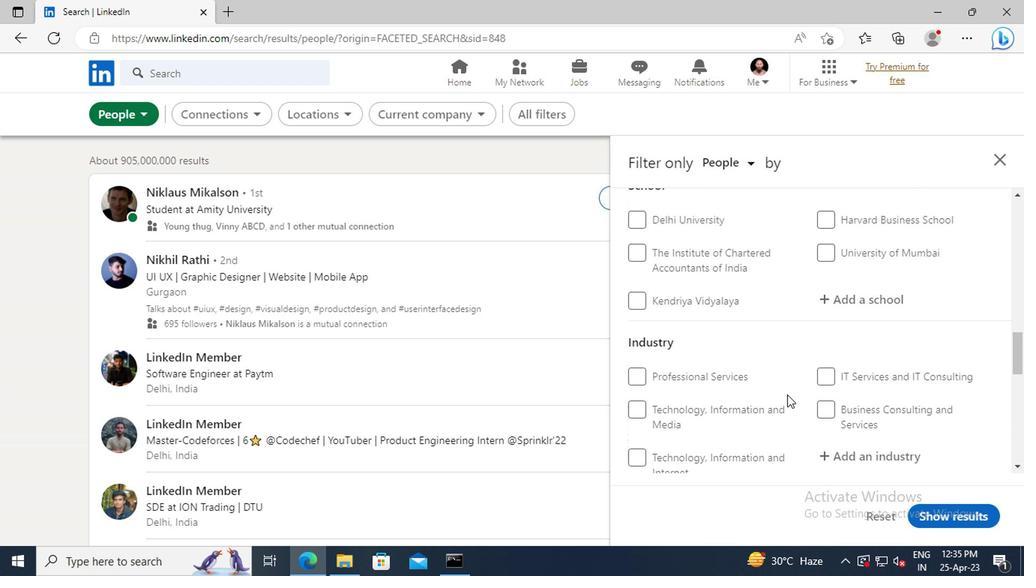 
Action: Mouse scrolled (784, 393) with delta (0, 0)
Screenshot: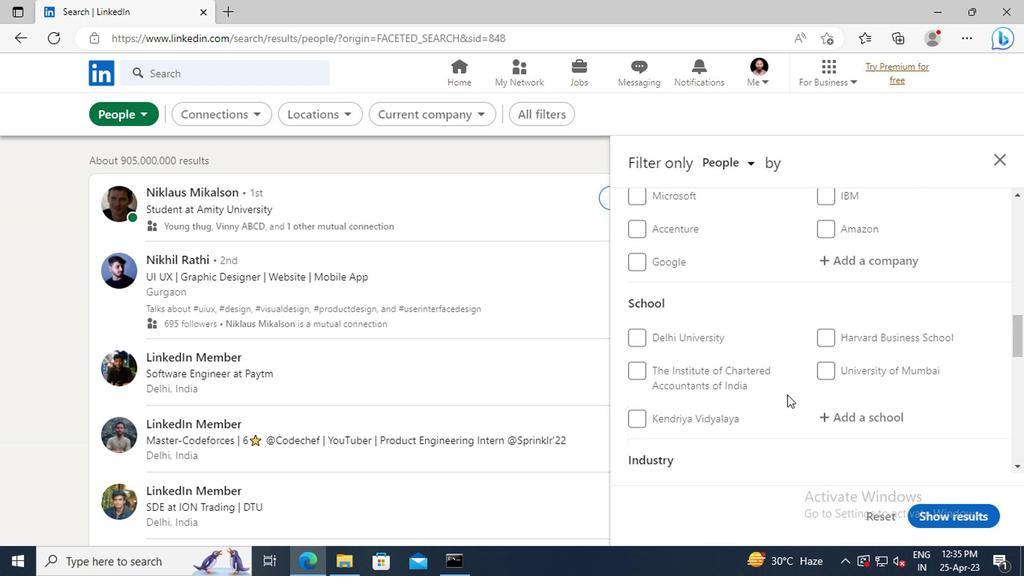 
Action: Mouse scrolled (784, 393) with delta (0, 0)
Screenshot: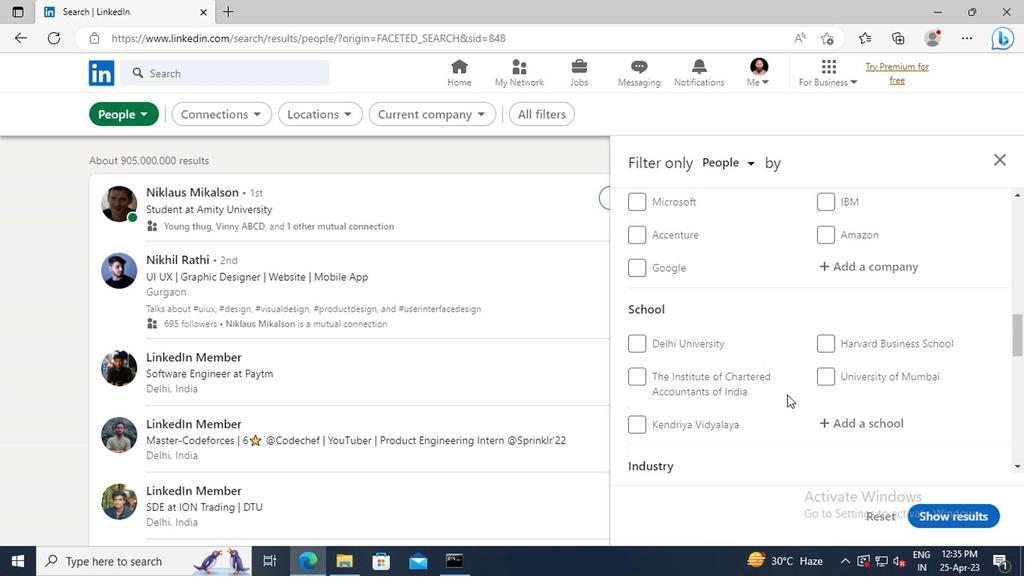 
Action: Mouse scrolled (784, 393) with delta (0, 0)
Screenshot: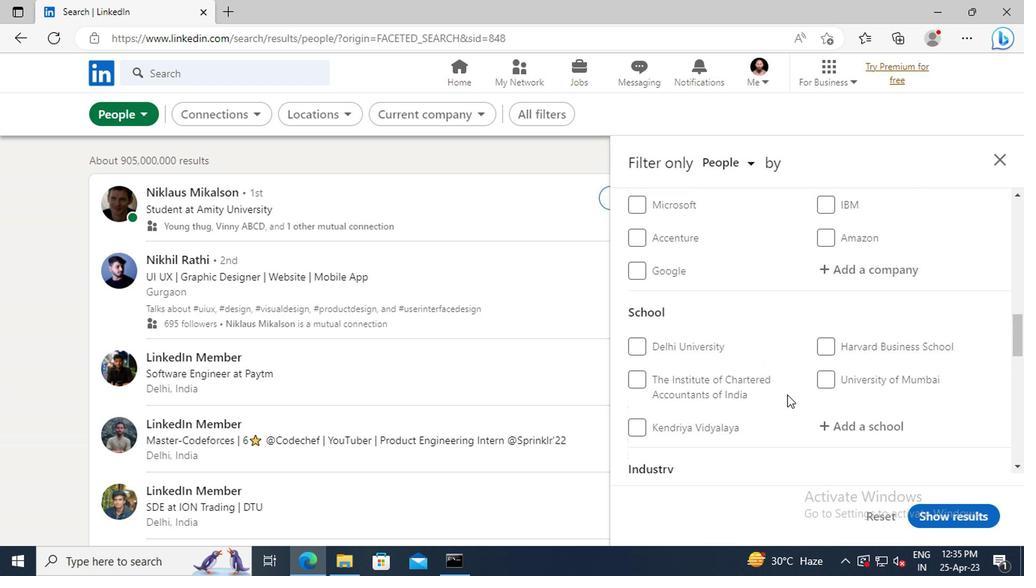 
Action: Mouse scrolled (784, 393) with delta (0, 0)
Screenshot: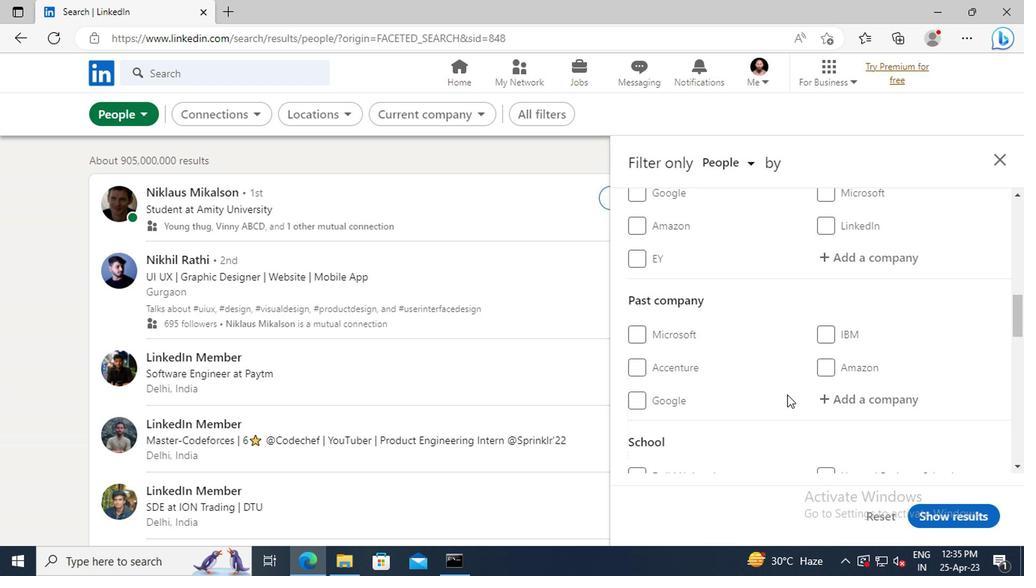 
Action: Mouse scrolled (784, 393) with delta (0, 0)
Screenshot: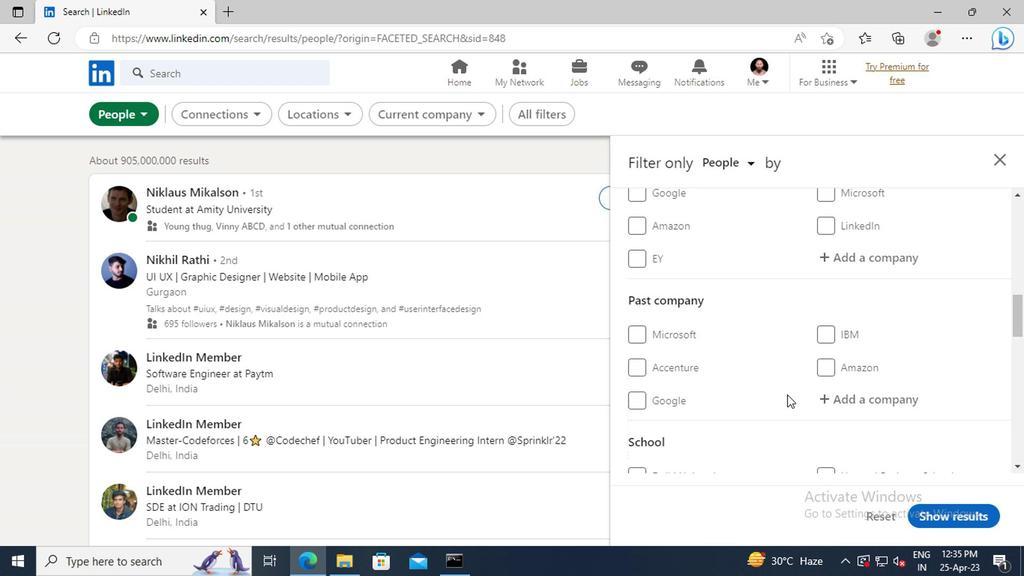 
Action: Mouse scrolled (784, 393) with delta (0, 0)
Screenshot: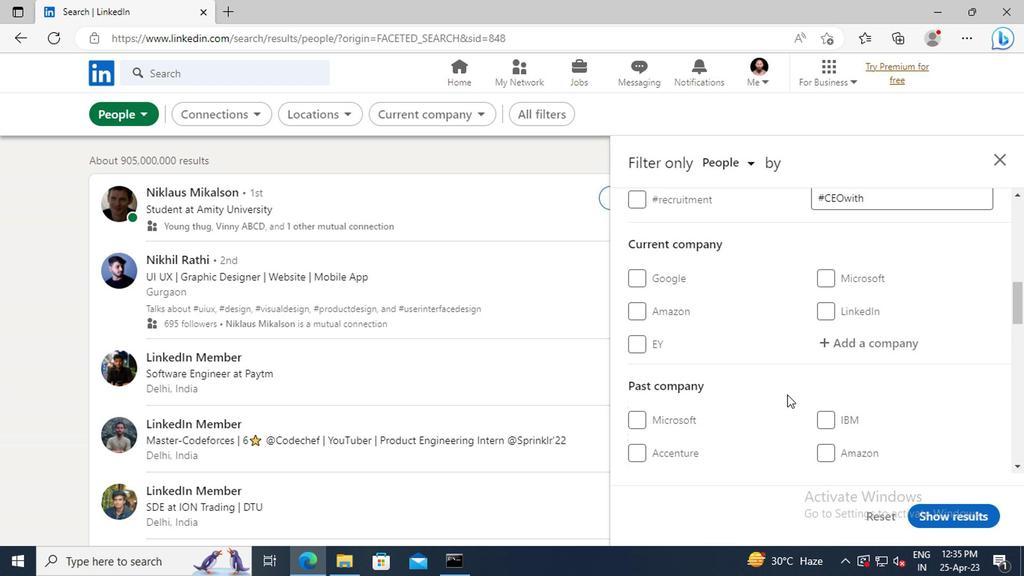 
Action: Mouse scrolled (784, 393) with delta (0, 0)
Screenshot: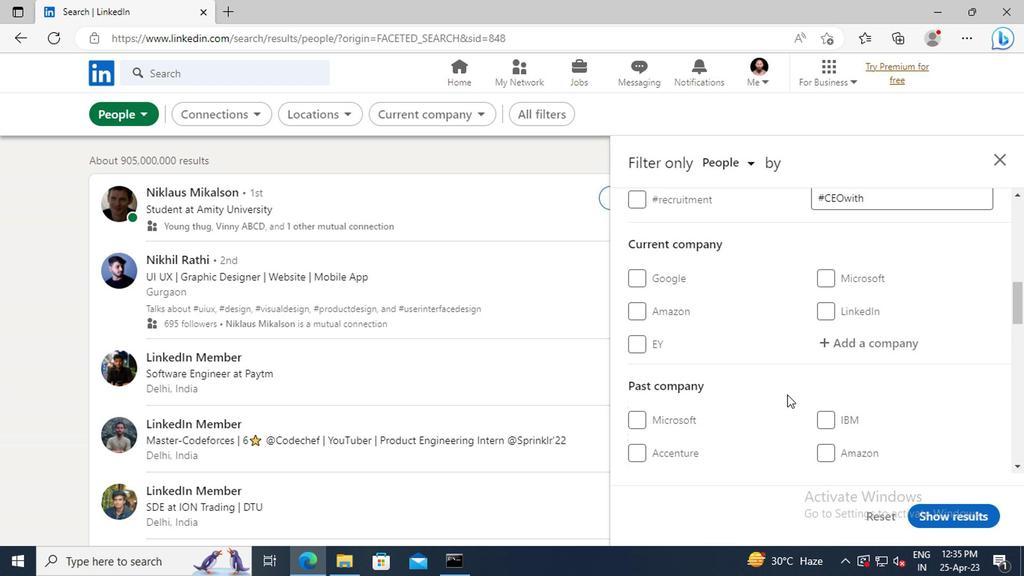
Action: Mouse scrolled (784, 392) with delta (0, 0)
Screenshot: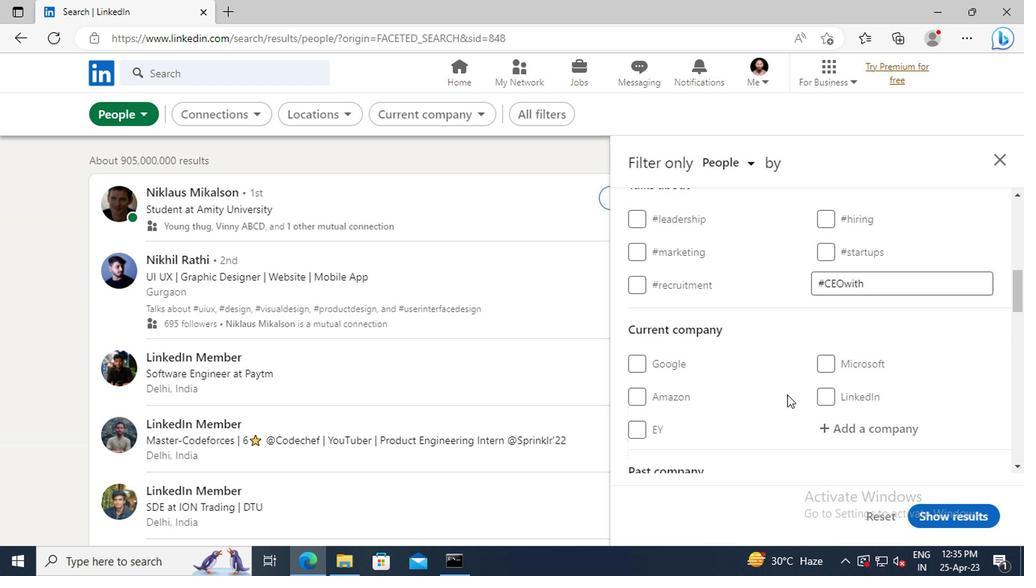 
Action: Mouse scrolled (784, 392) with delta (0, 0)
Screenshot: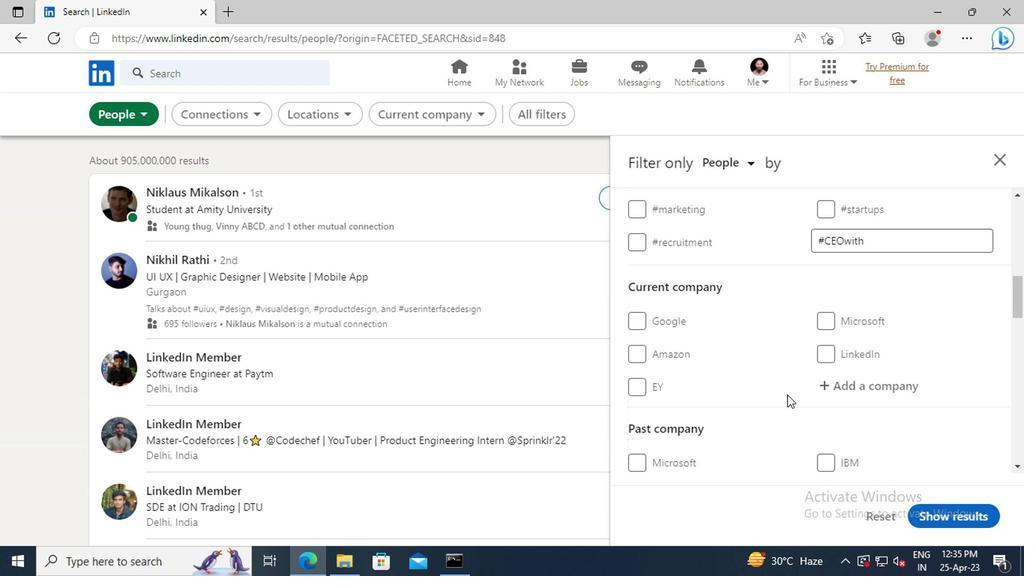 
Action: Mouse moved to (844, 346)
Screenshot: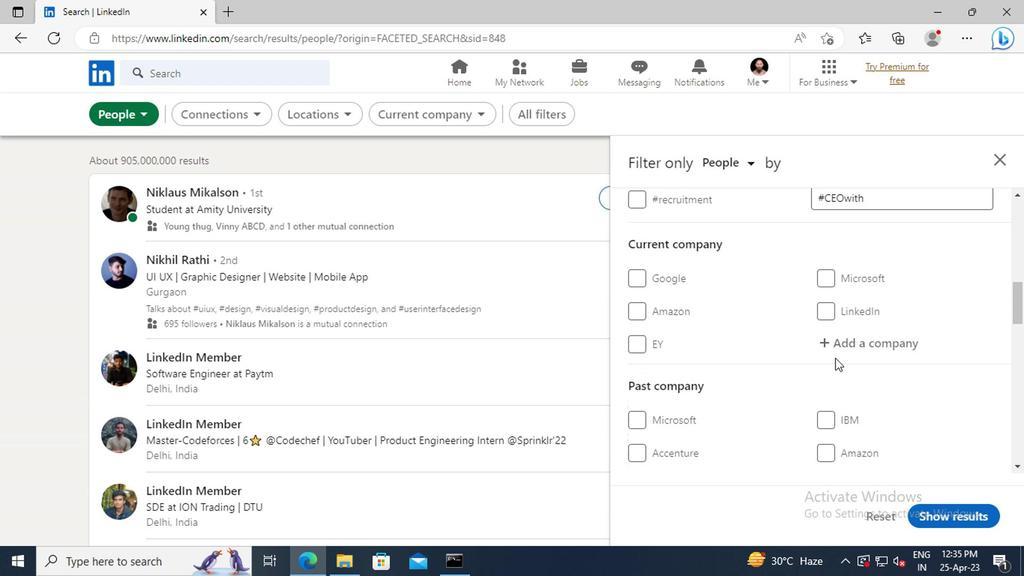 
Action: Mouse pressed left at (844, 346)
Screenshot: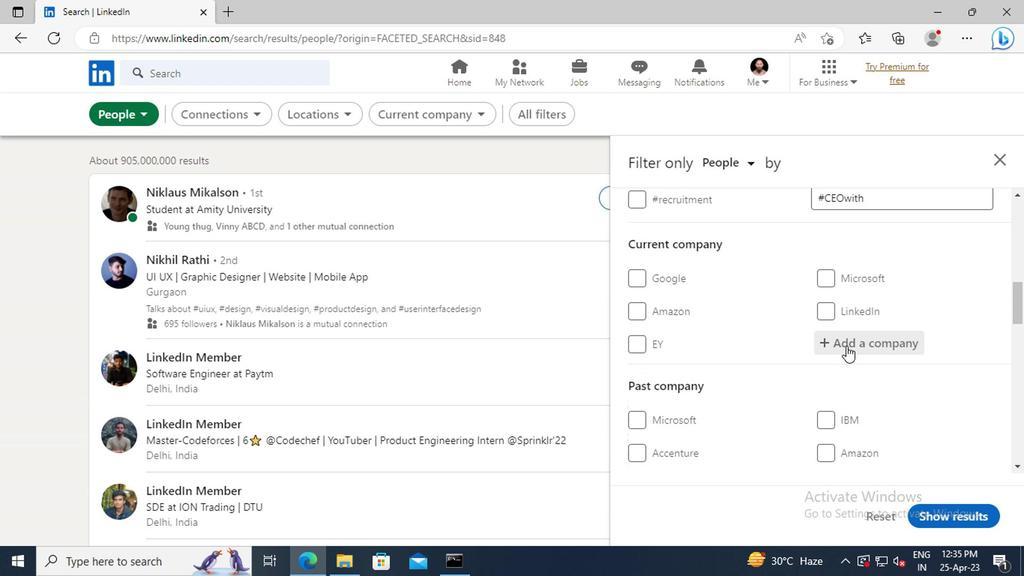 
Action: Key pressed <Key.shift>HIRENGINE<Key.space><Key.shift>(<Key.shift>HIRING<Key.space><Key.shift>&<Key.space><Key.shift>RESOURCING<Key.shift>)
Screenshot: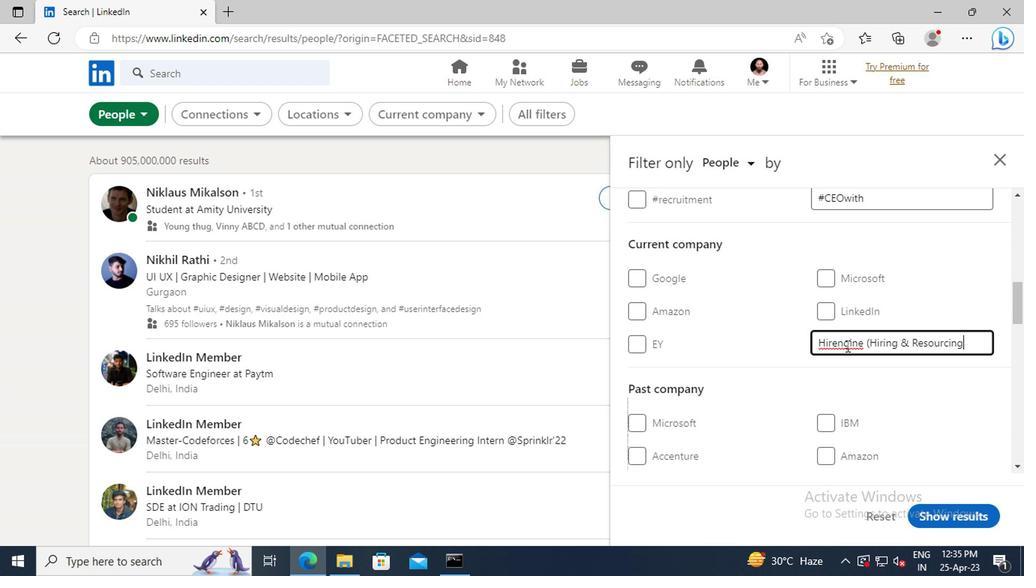 
Action: Mouse scrolled (844, 346) with delta (0, 0)
Screenshot: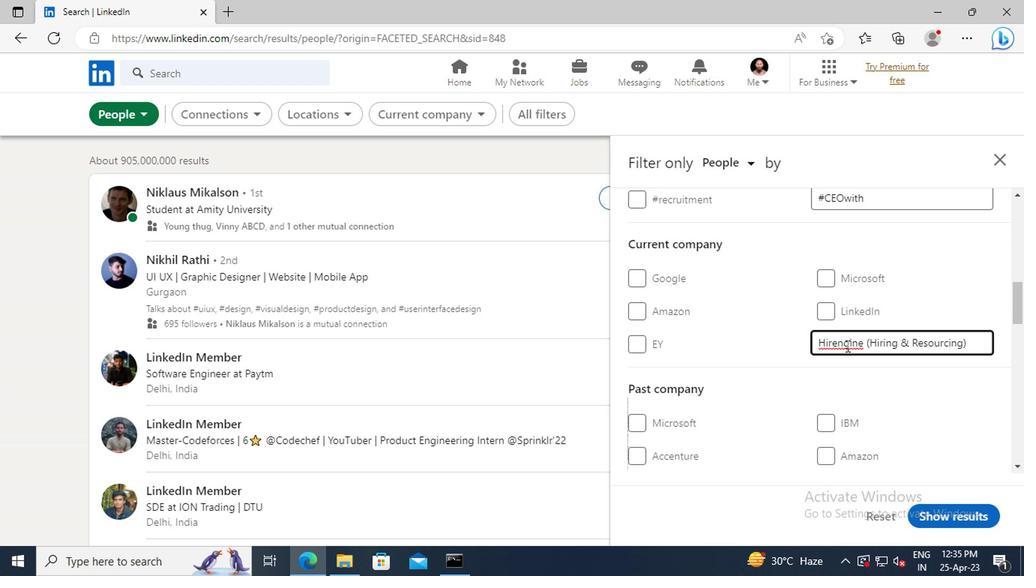 
Action: Mouse scrolled (844, 346) with delta (0, 0)
Screenshot: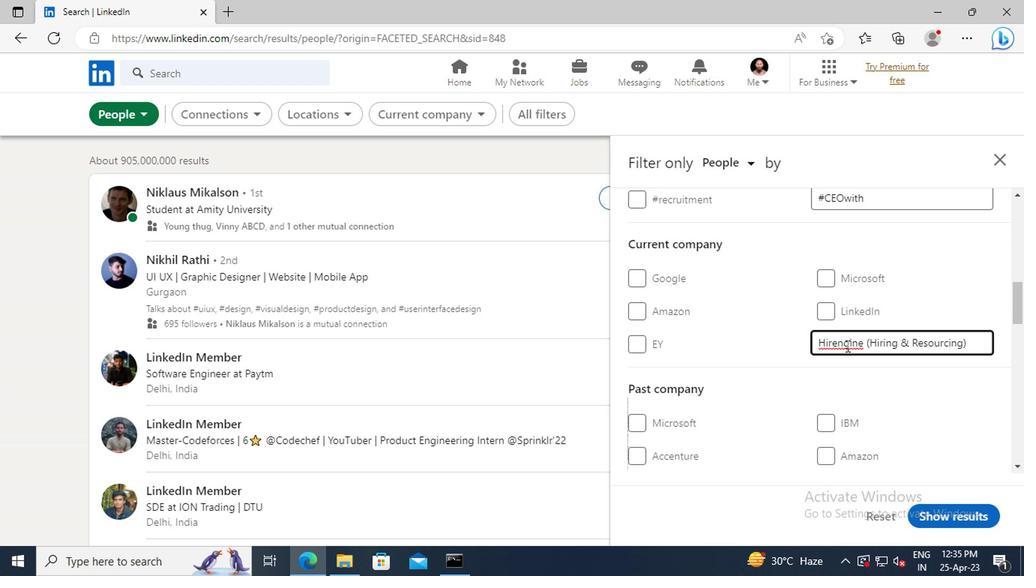 
Action: Mouse scrolled (844, 346) with delta (0, 0)
Screenshot: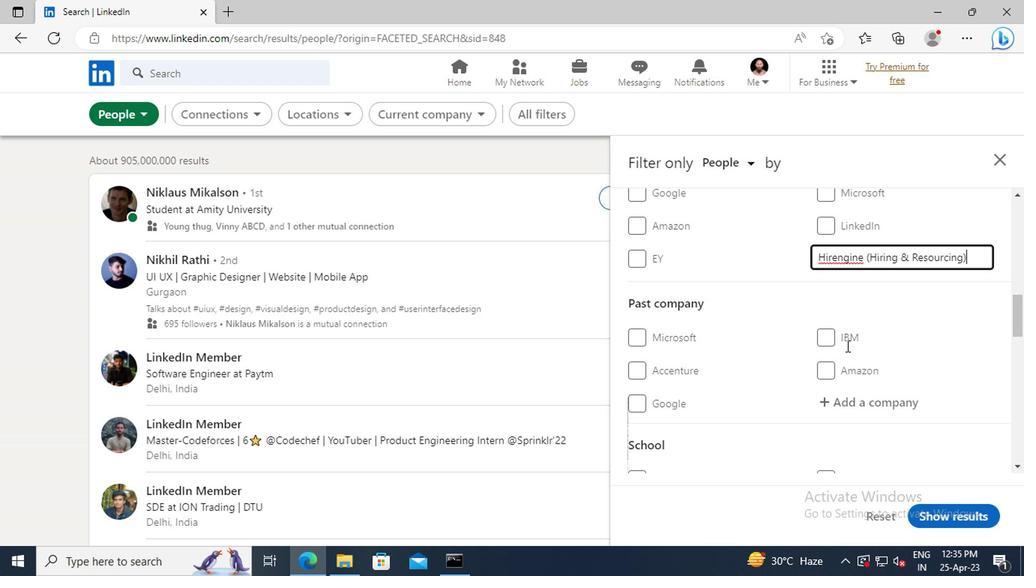 
Action: Mouse scrolled (844, 346) with delta (0, 0)
Screenshot: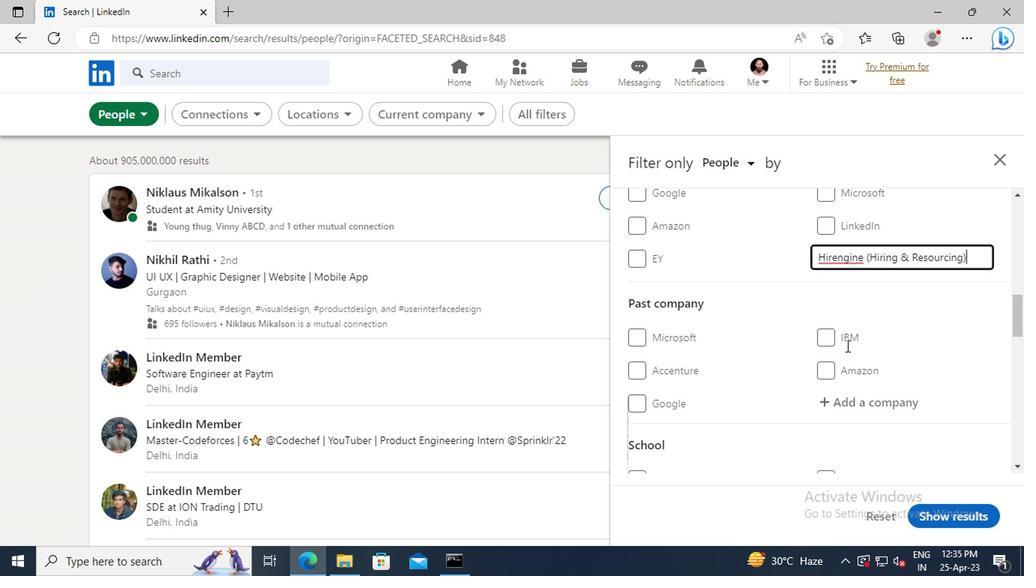 
Action: Mouse scrolled (844, 346) with delta (0, 0)
Screenshot: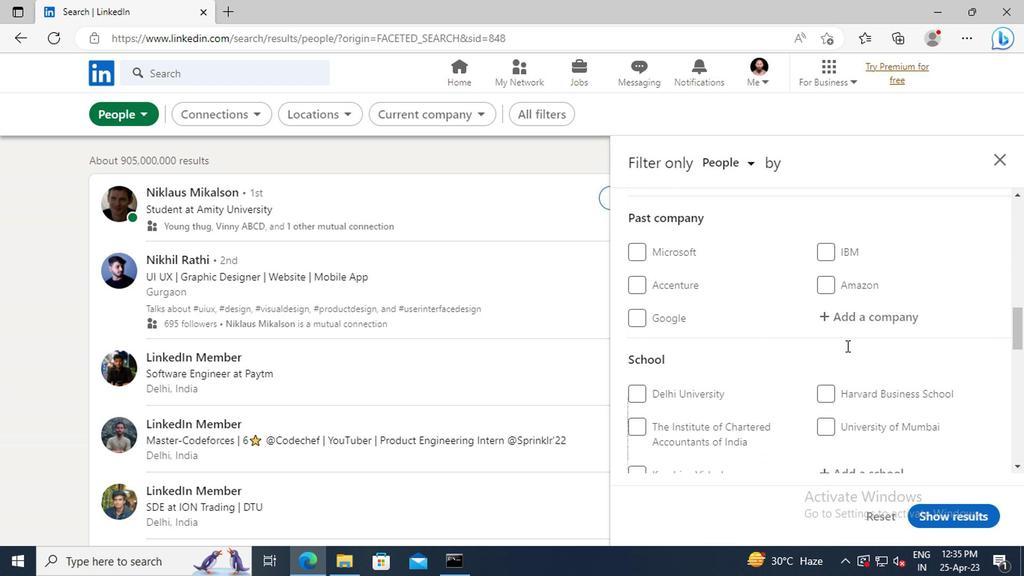 
Action: Mouse scrolled (844, 346) with delta (0, 0)
Screenshot: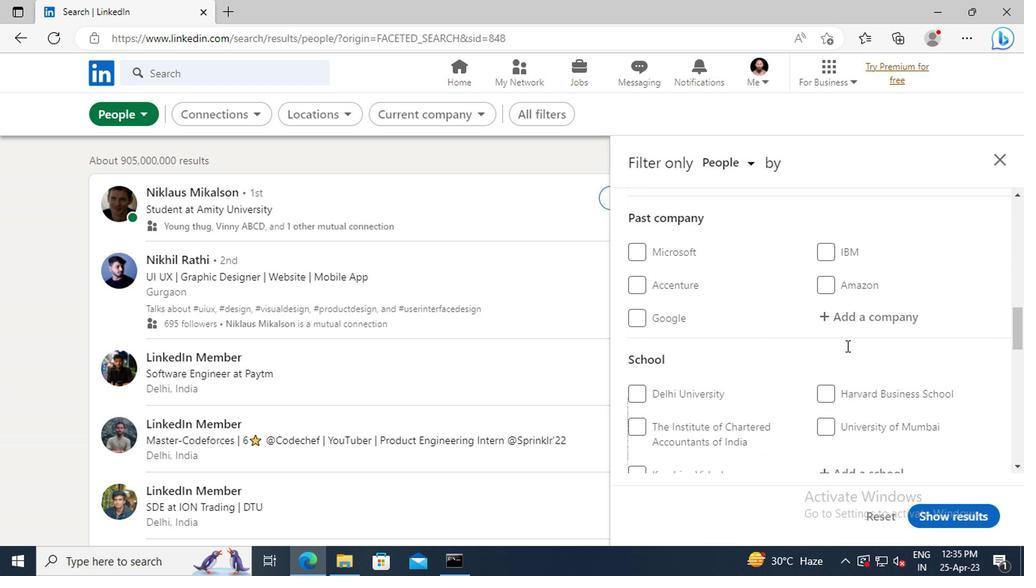 
Action: Mouse scrolled (844, 346) with delta (0, 0)
Screenshot: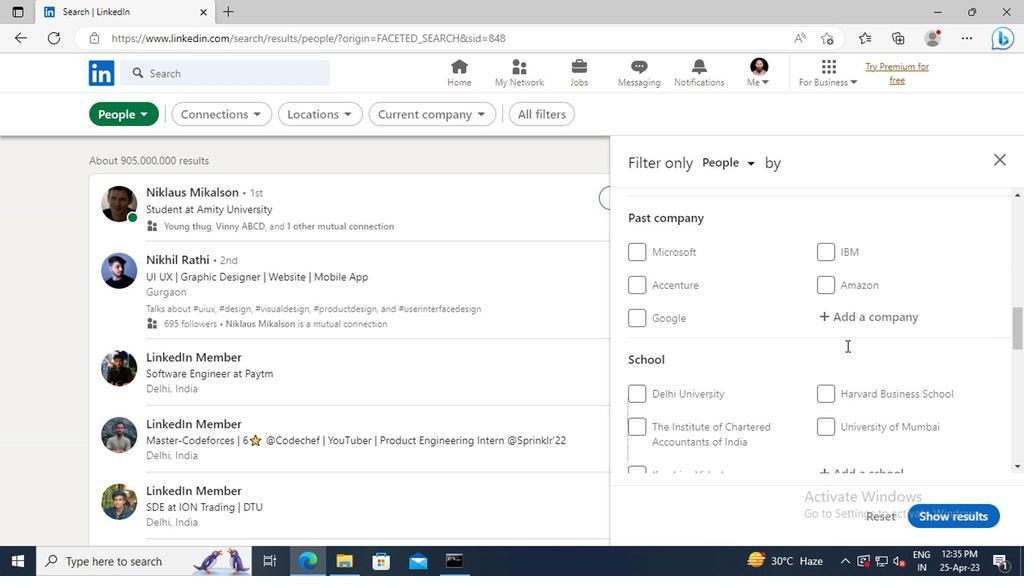 
Action: Mouse moved to (848, 348)
Screenshot: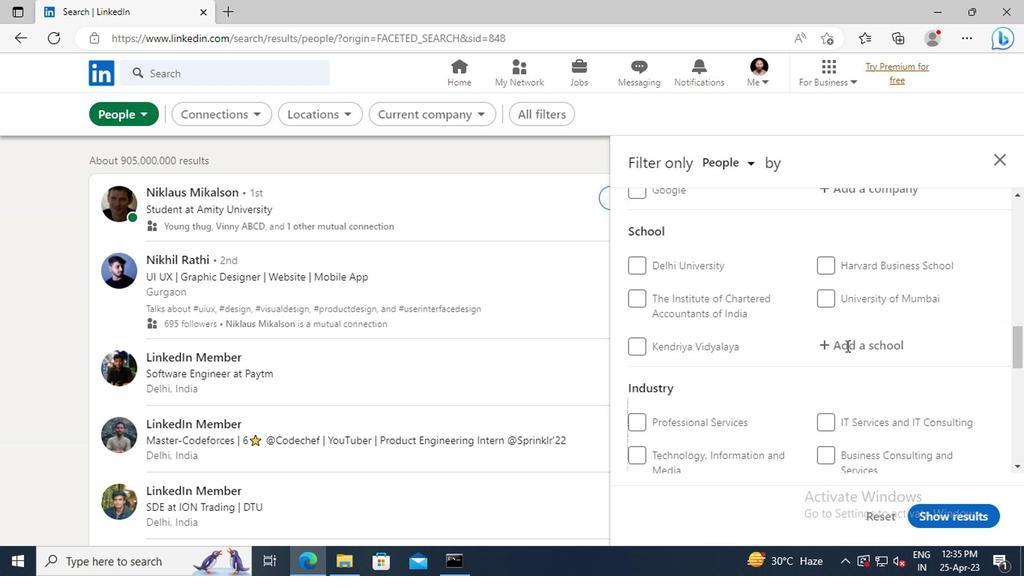
Action: Mouse pressed left at (848, 348)
Screenshot: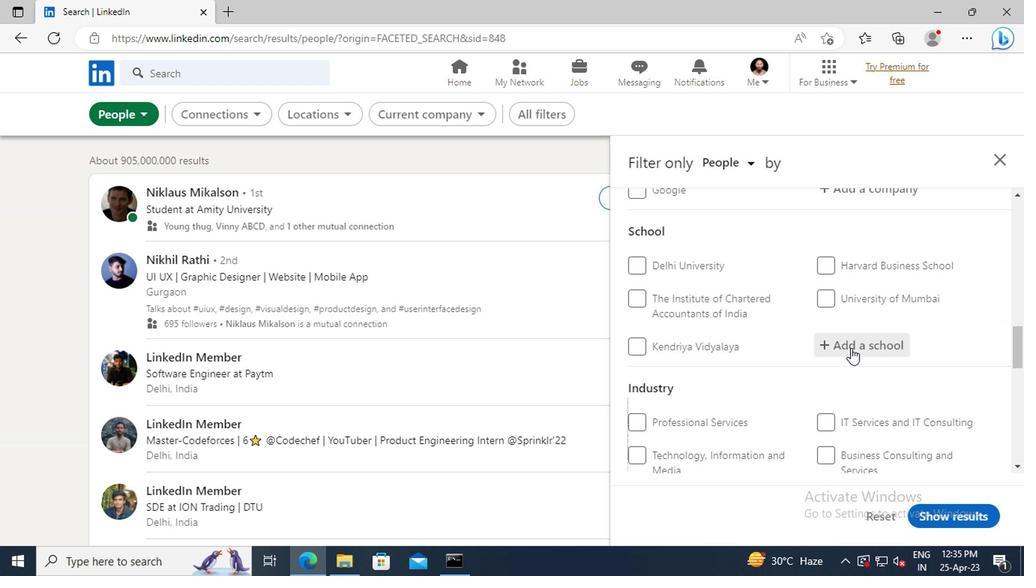 
Action: Key pressed <Key.shift>ST.<Key.space><Key.shift>DOMINIC<Key.space><Key.shift>SAVIO<Key.space><Key.shift>HIGH<Key.space><Key.shift>SCHOOL
Screenshot: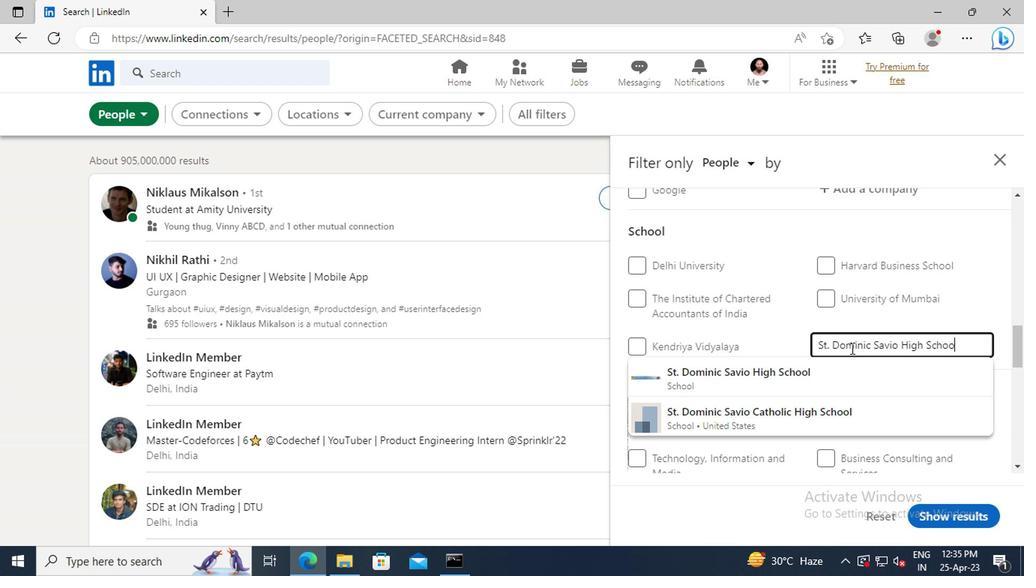 
Action: Mouse moved to (821, 374)
Screenshot: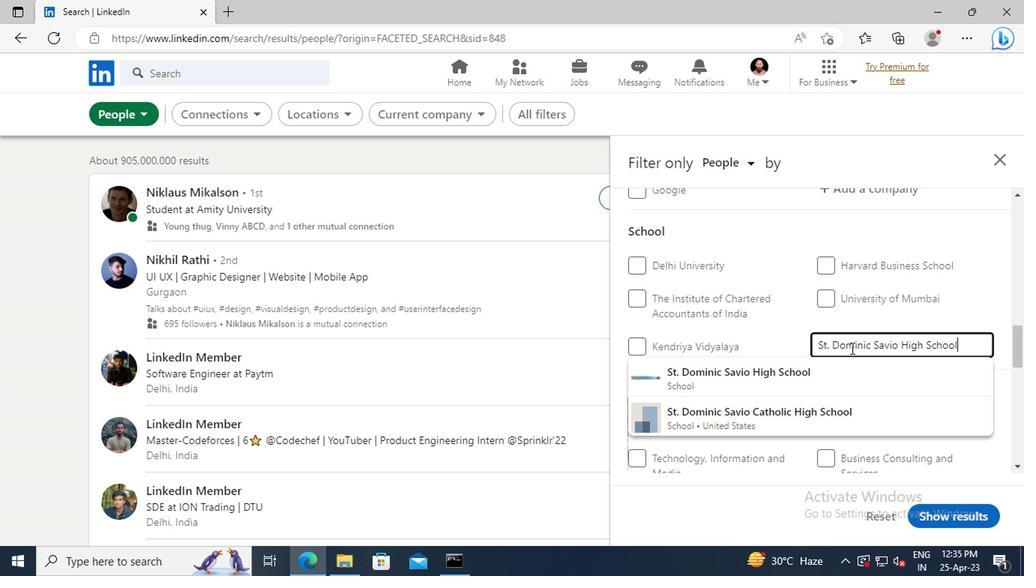 
Action: Mouse pressed left at (821, 374)
Screenshot: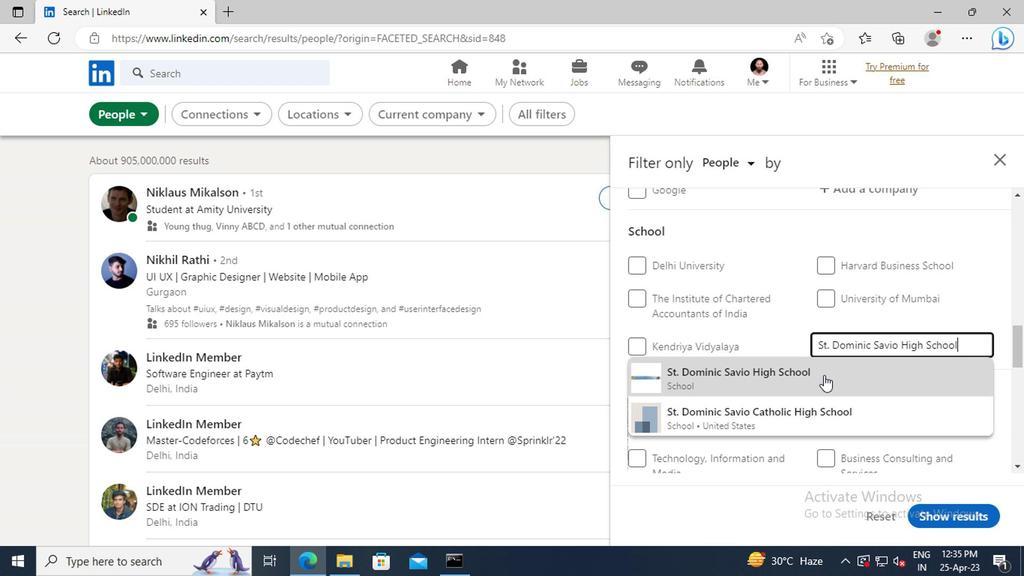 
Action: Mouse moved to (796, 312)
Screenshot: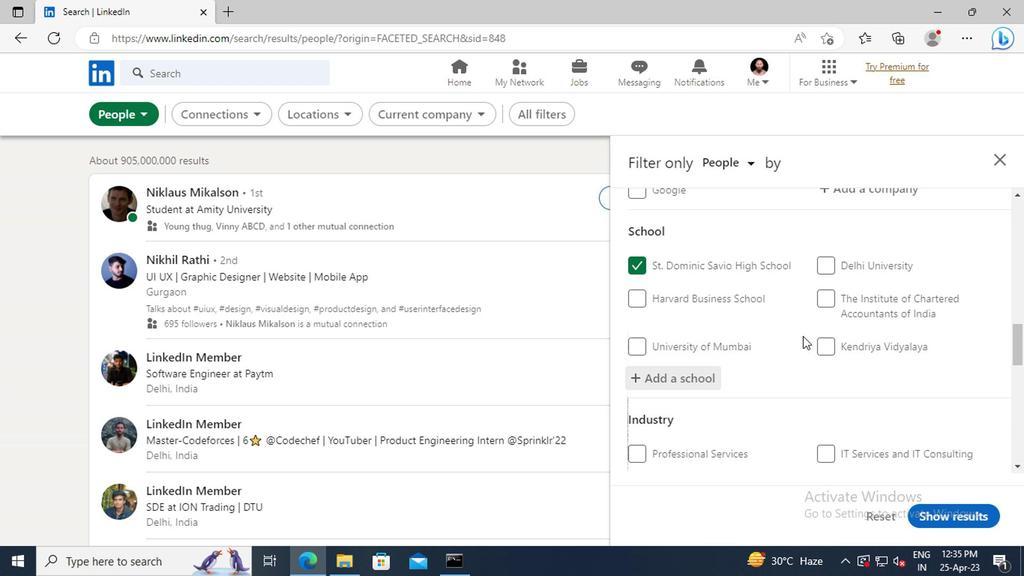 
Action: Mouse scrolled (796, 311) with delta (0, 0)
Screenshot: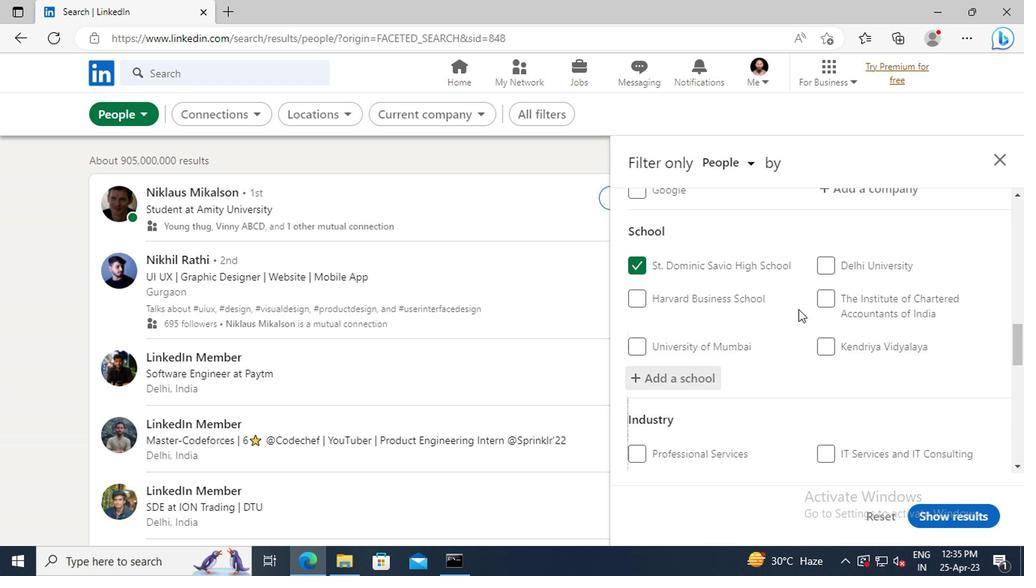 
Action: Mouse scrolled (796, 311) with delta (0, 0)
Screenshot: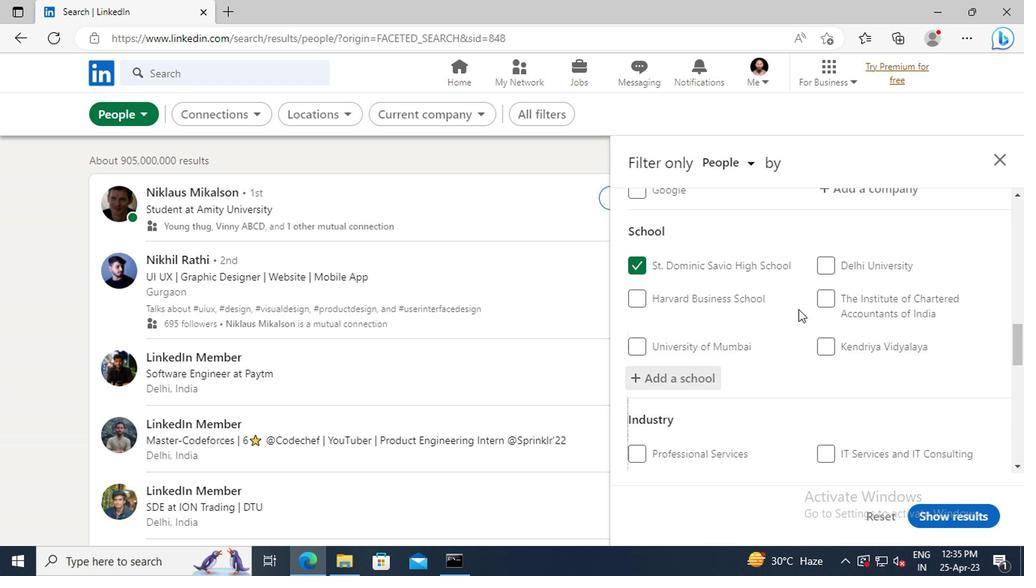 
Action: Mouse scrolled (796, 311) with delta (0, 0)
Screenshot: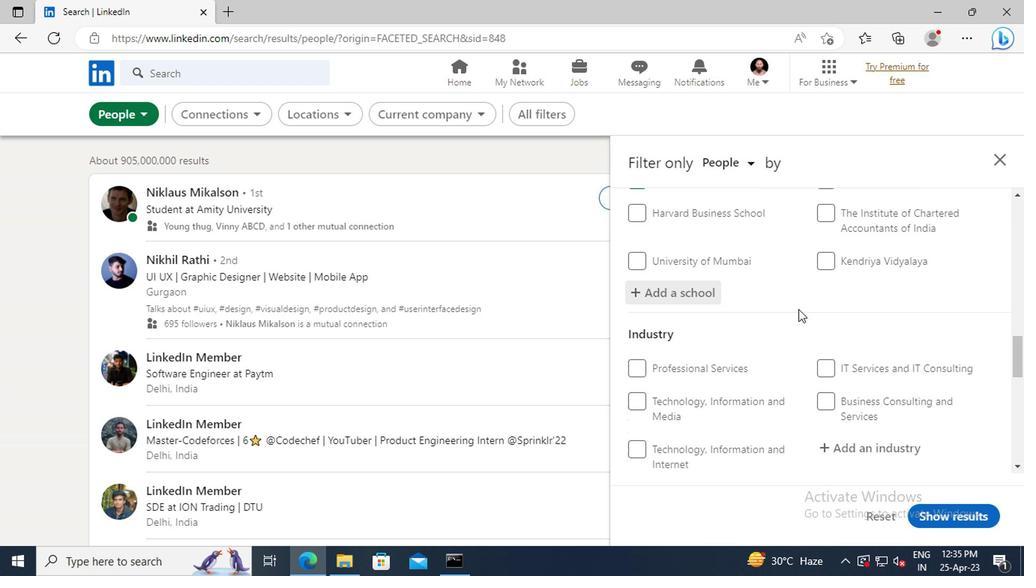 
Action: Mouse scrolled (796, 311) with delta (0, 0)
Screenshot: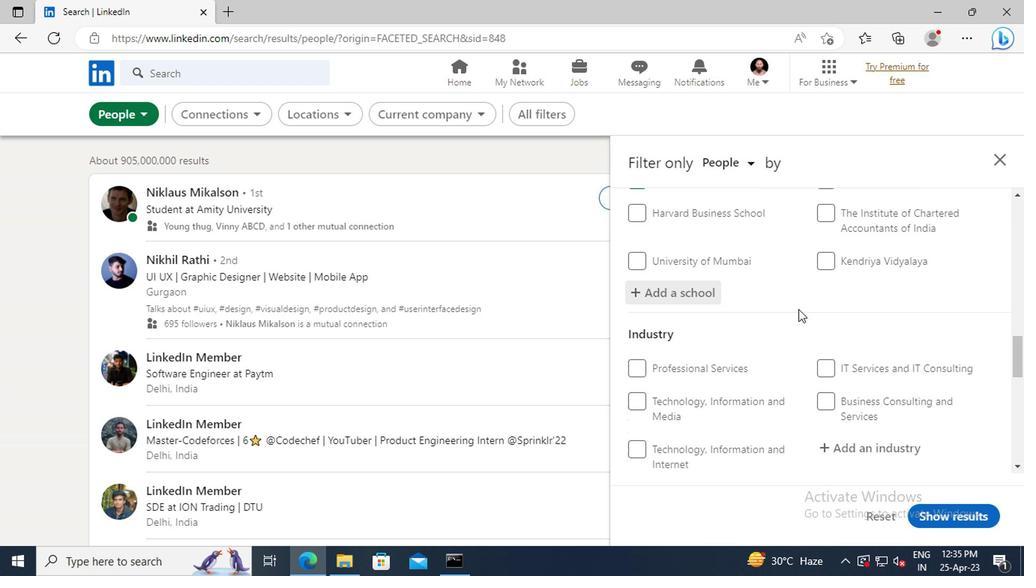 
Action: Mouse moved to (842, 355)
Screenshot: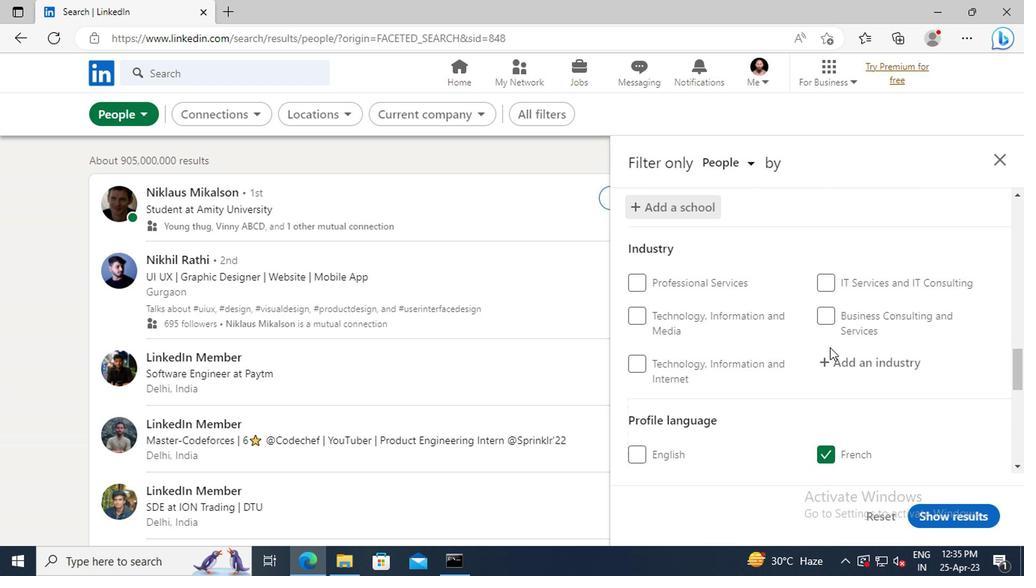 
Action: Mouse pressed left at (842, 355)
Screenshot: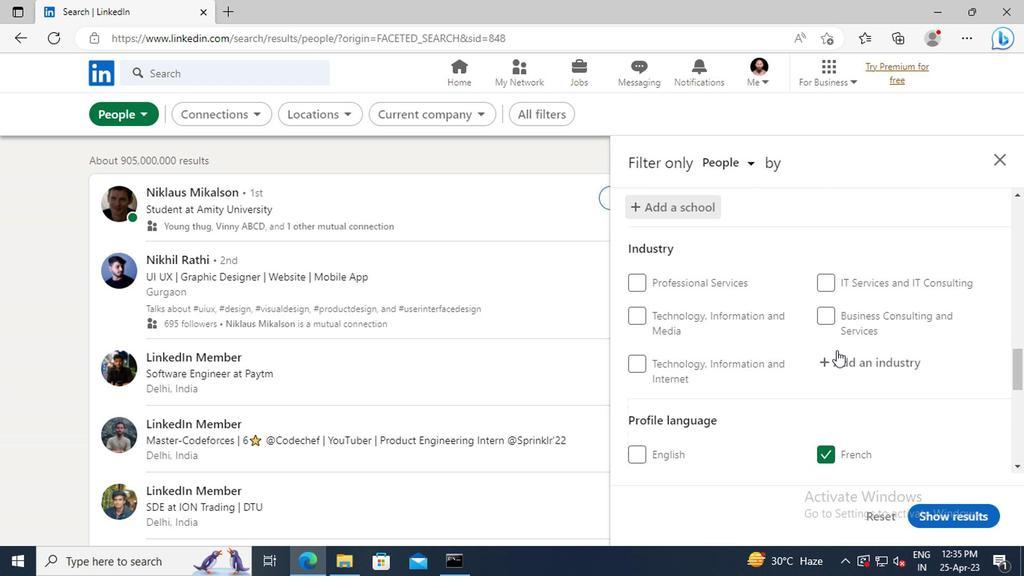 
Action: Mouse moved to (842, 356)
Screenshot: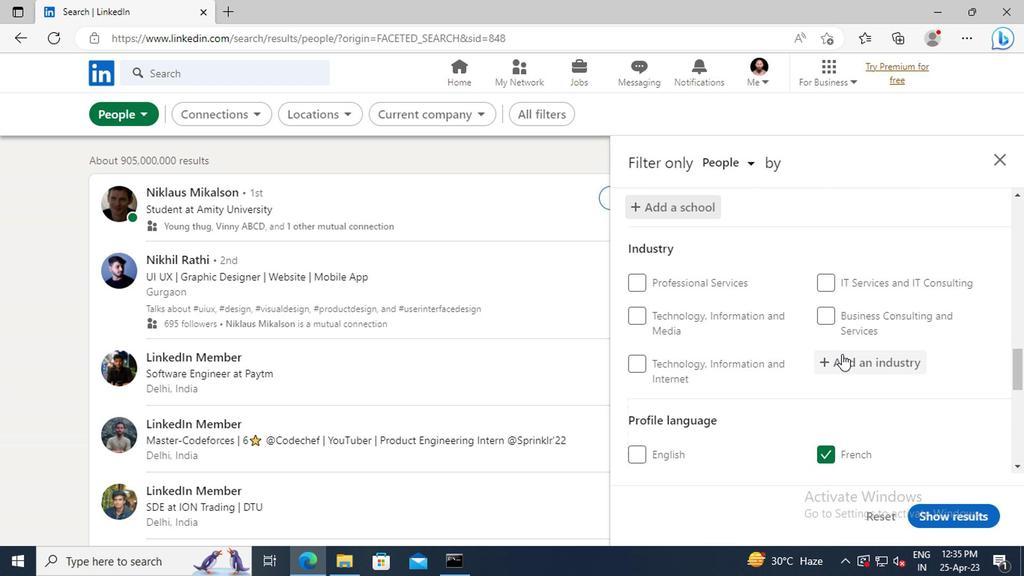 
Action: Key pressed <Key.shift>RELIGIOUS<Key.space><Key.shift>INSTITUTIONS
Screenshot: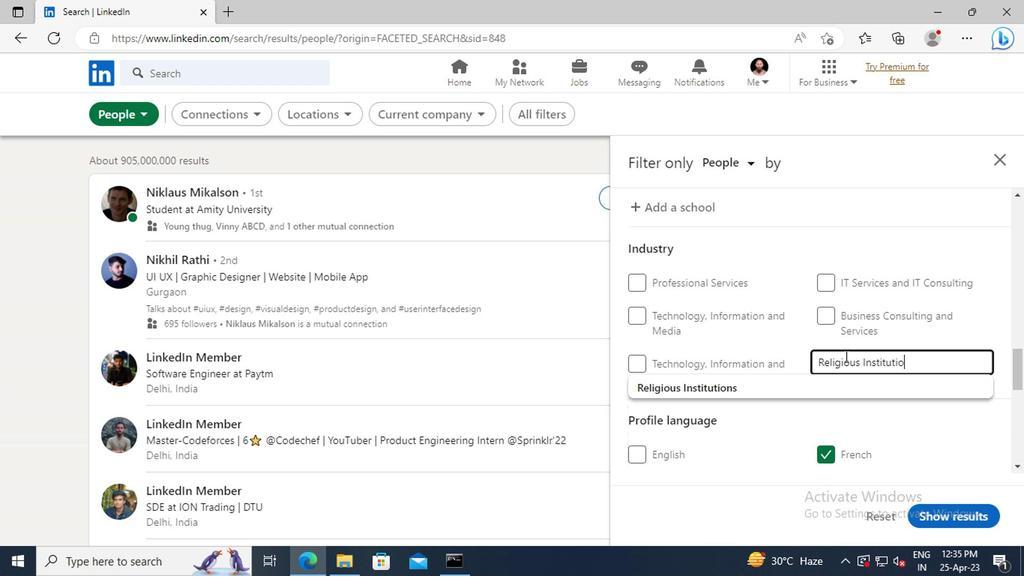
Action: Mouse moved to (779, 381)
Screenshot: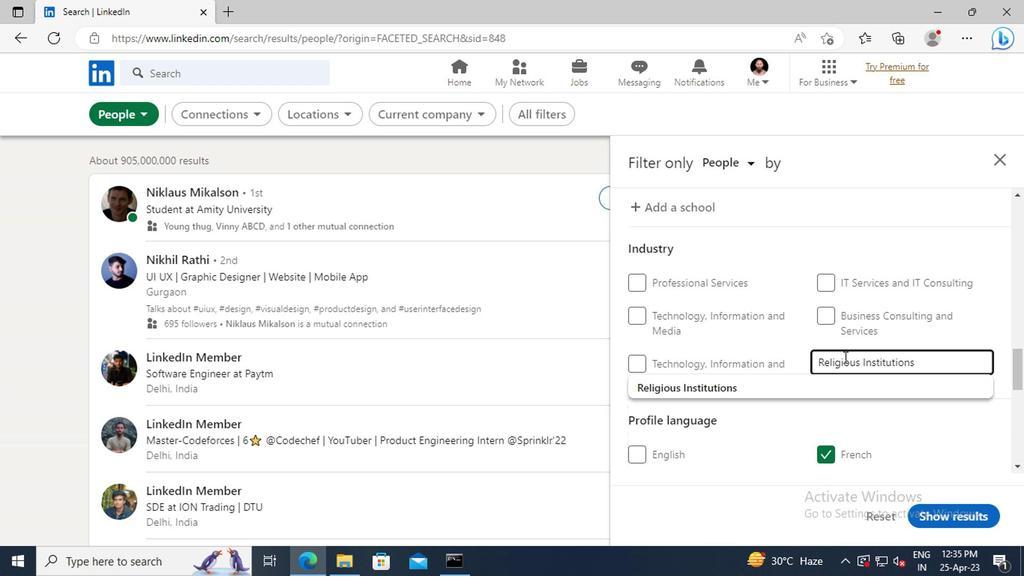 
Action: Mouse pressed left at (779, 381)
Screenshot: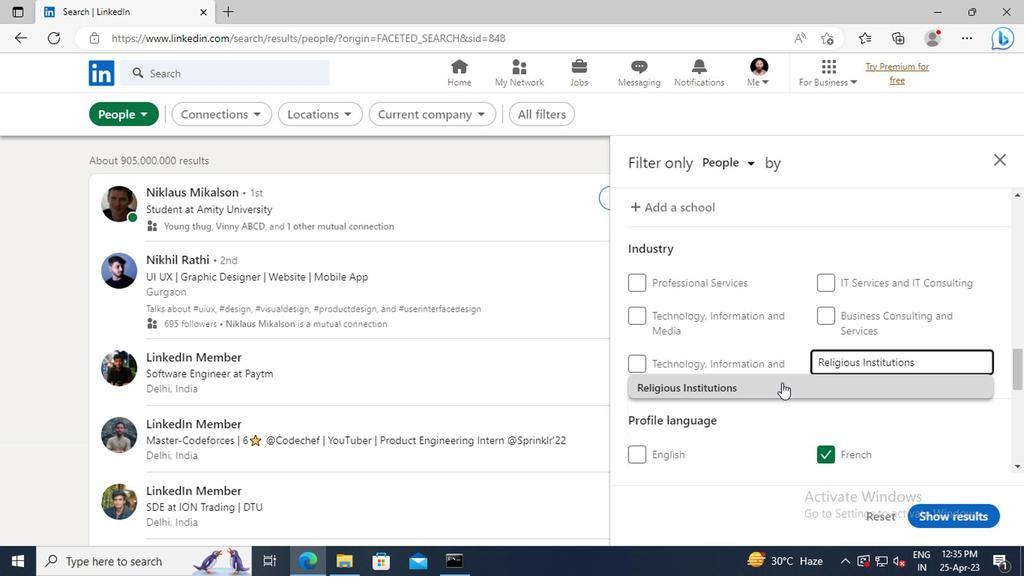 
Action: Mouse moved to (775, 344)
Screenshot: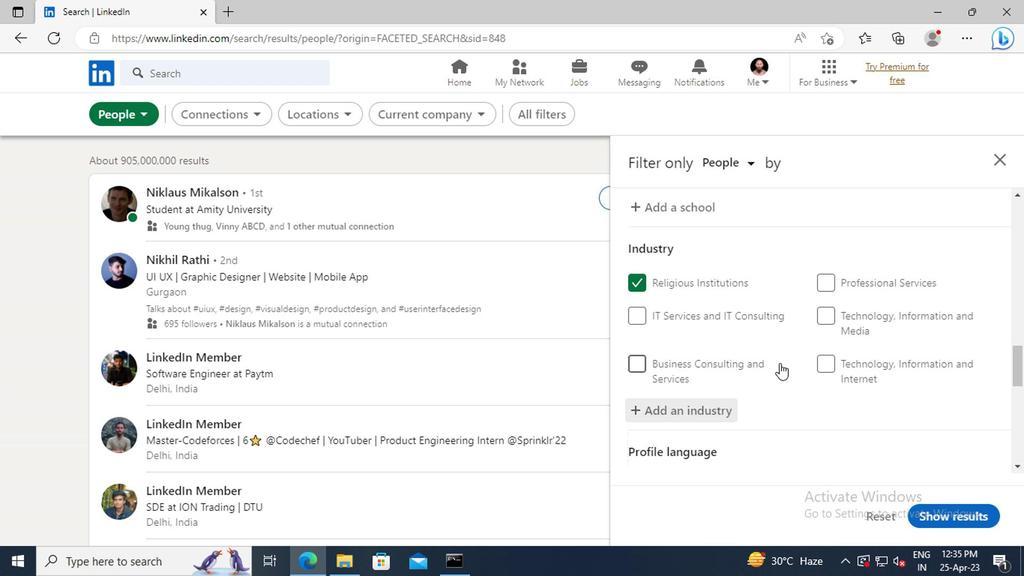 
Action: Mouse scrolled (775, 343) with delta (0, -1)
Screenshot: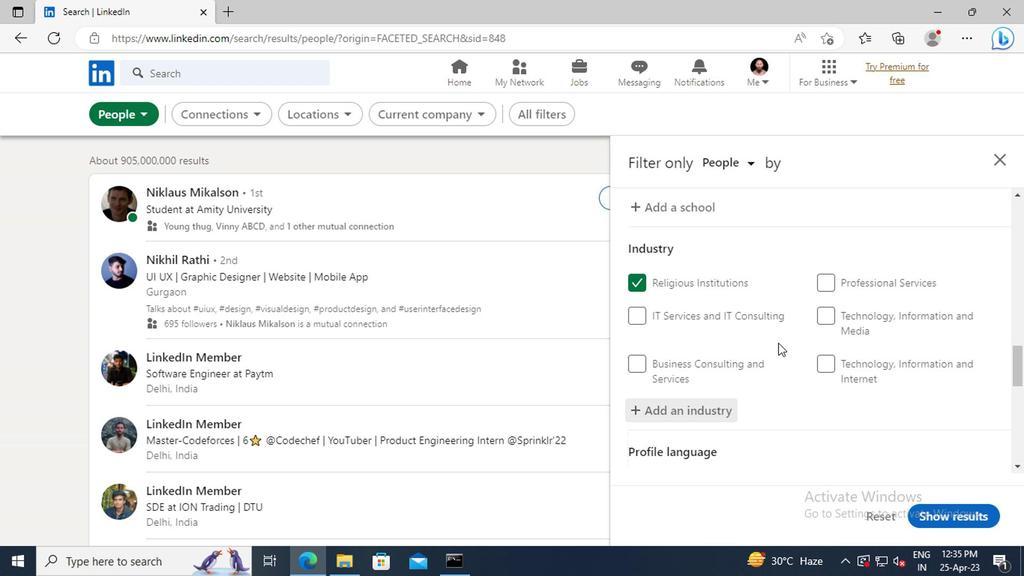 
Action: Mouse scrolled (775, 343) with delta (0, -1)
Screenshot: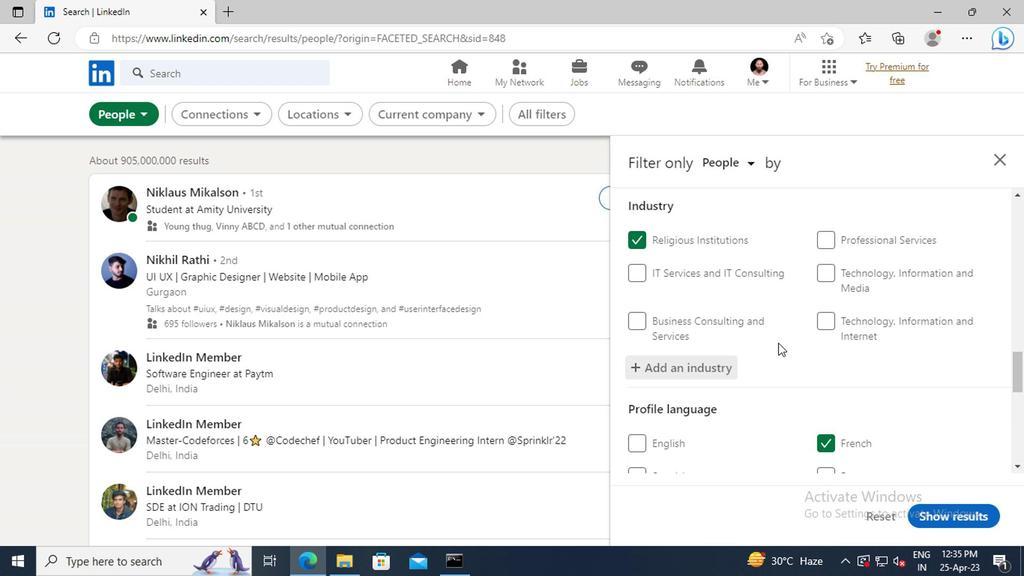 
Action: Mouse scrolled (775, 343) with delta (0, -1)
Screenshot: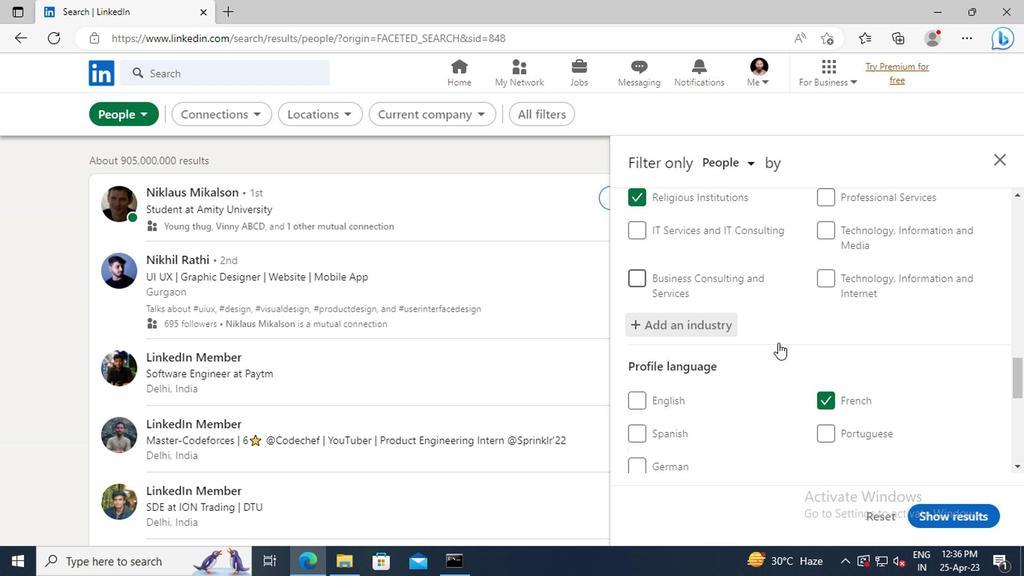 
Action: Mouse scrolled (775, 343) with delta (0, -1)
Screenshot: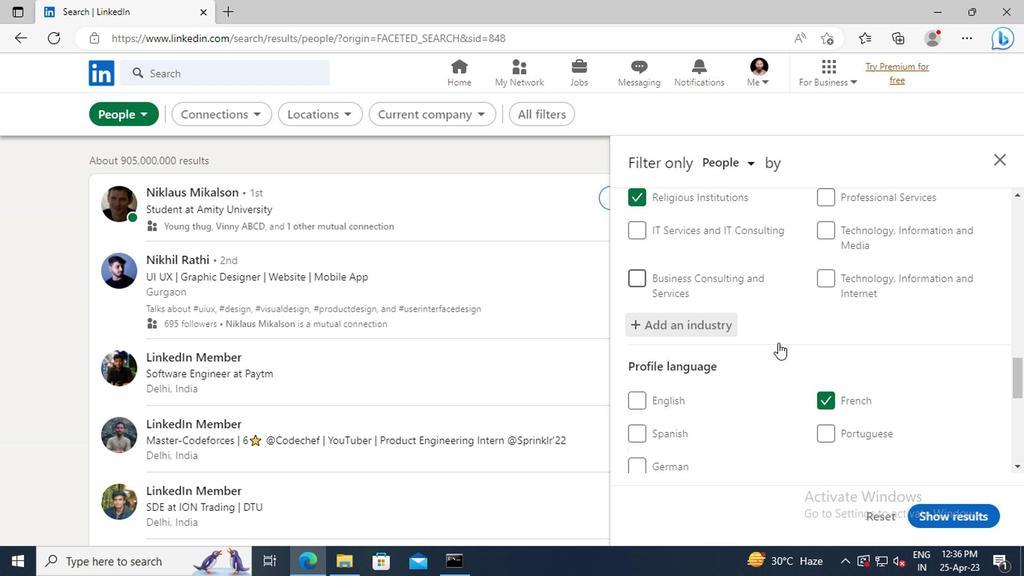 
Action: Mouse scrolled (775, 343) with delta (0, -1)
Screenshot: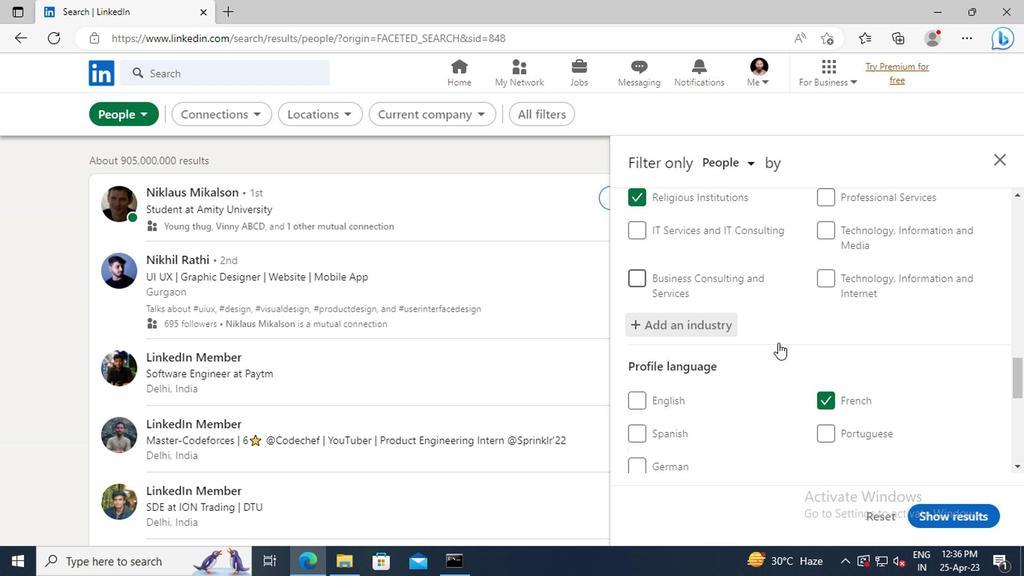 
Action: Mouse scrolled (775, 343) with delta (0, -1)
Screenshot: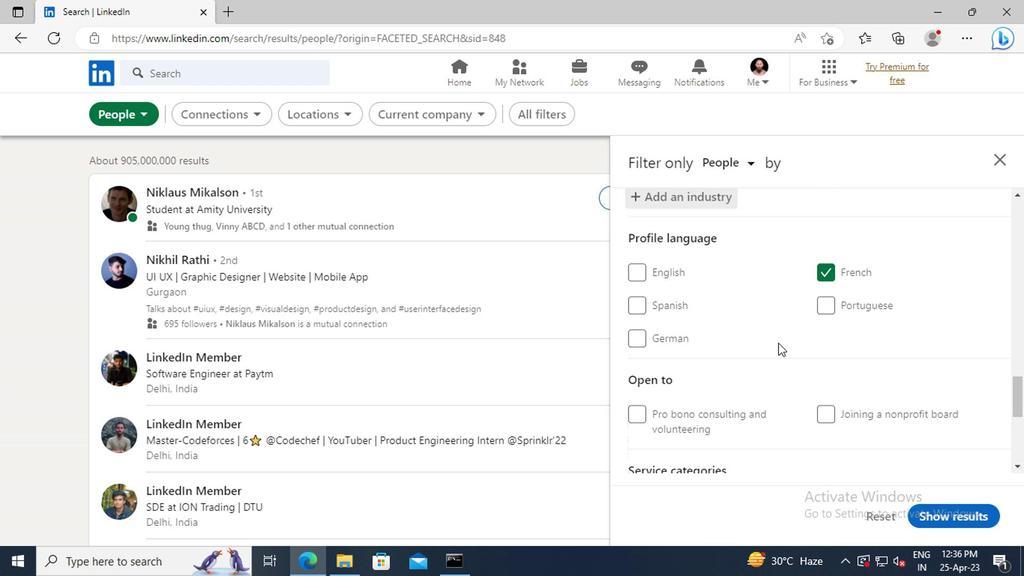 
Action: Mouse scrolled (775, 343) with delta (0, -1)
Screenshot: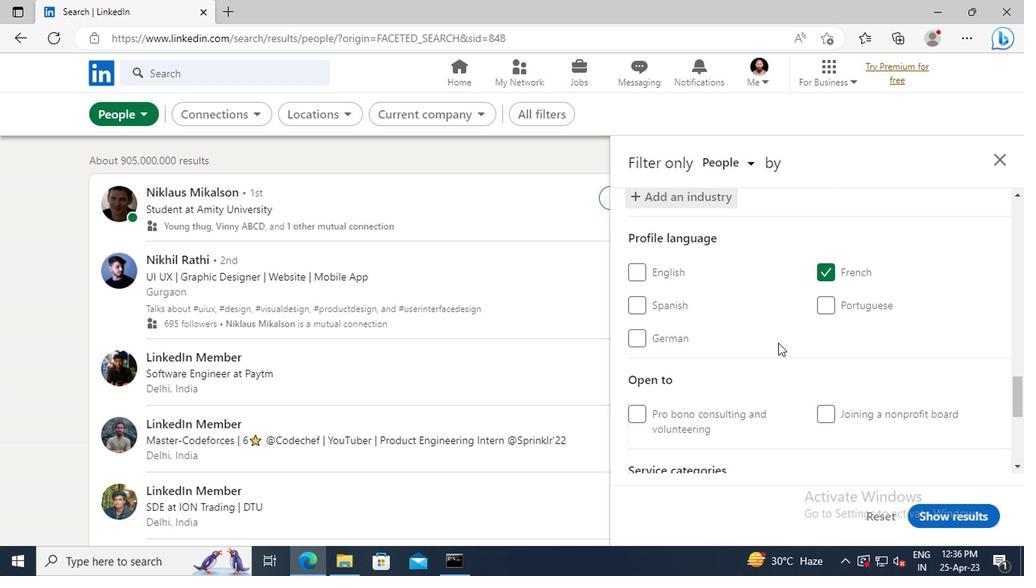 
Action: Mouse scrolled (775, 343) with delta (0, -1)
Screenshot: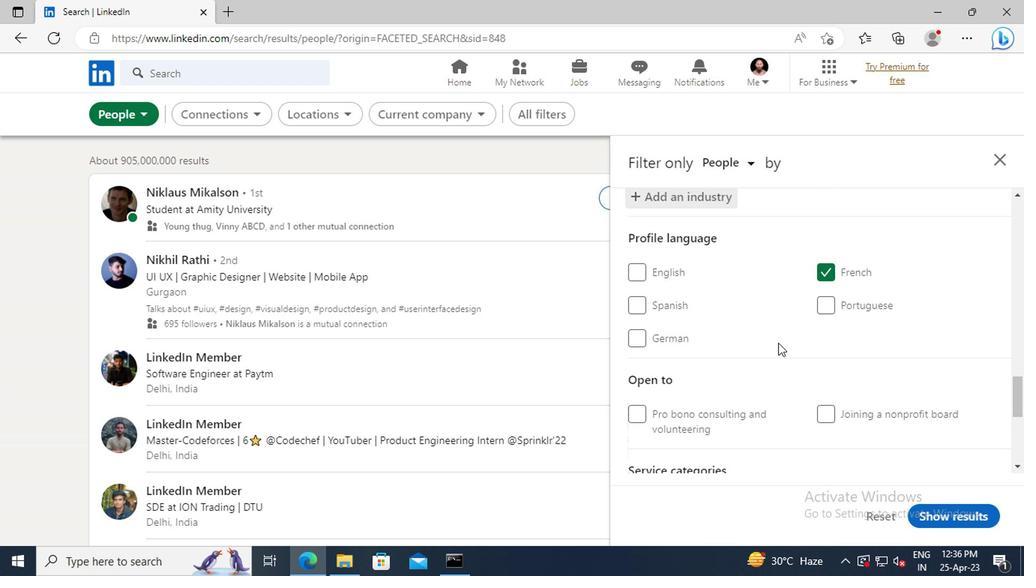 
Action: Mouse scrolled (775, 343) with delta (0, -1)
Screenshot: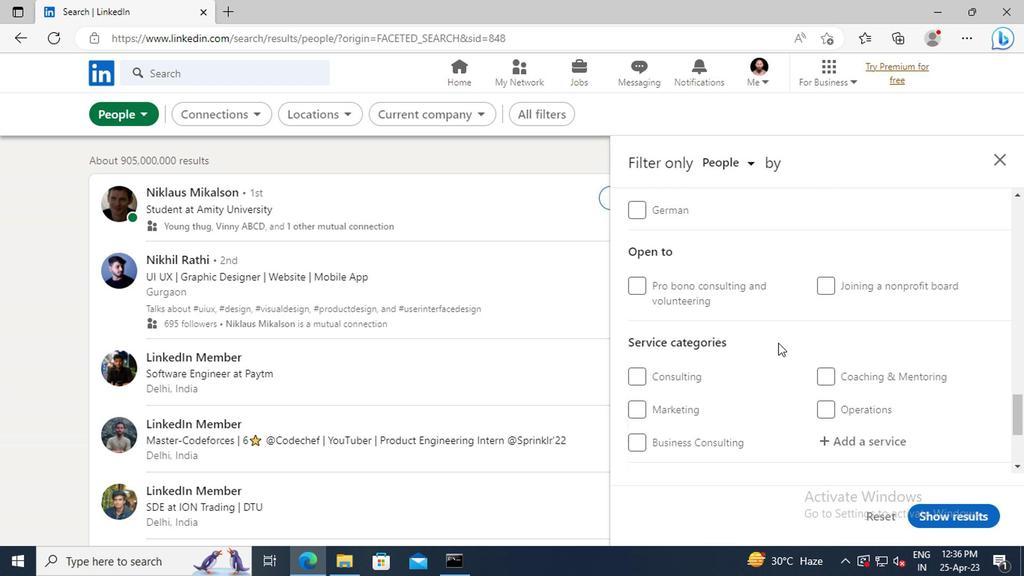 
Action: Mouse scrolled (775, 343) with delta (0, -1)
Screenshot: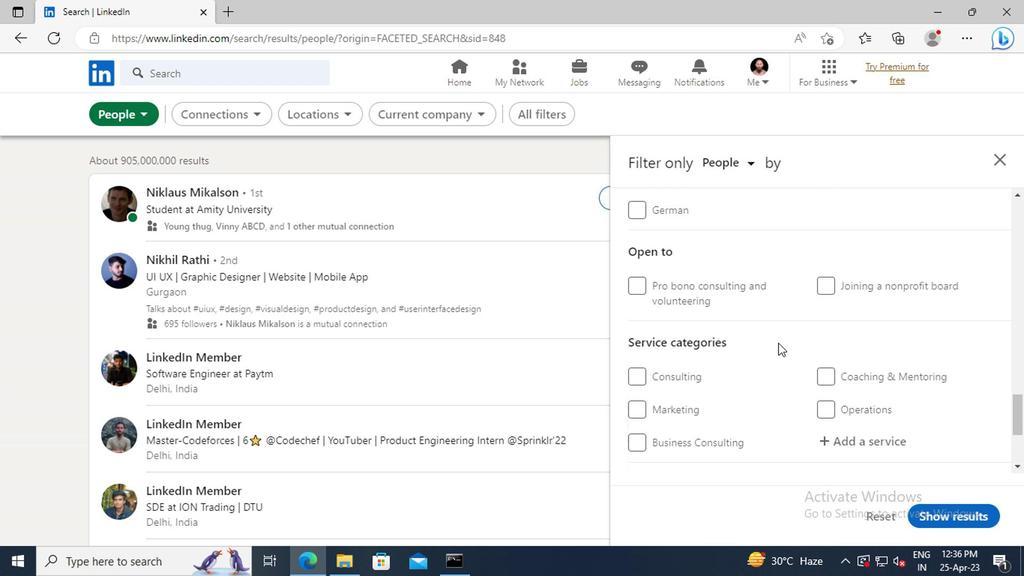 
Action: Mouse moved to (844, 357)
Screenshot: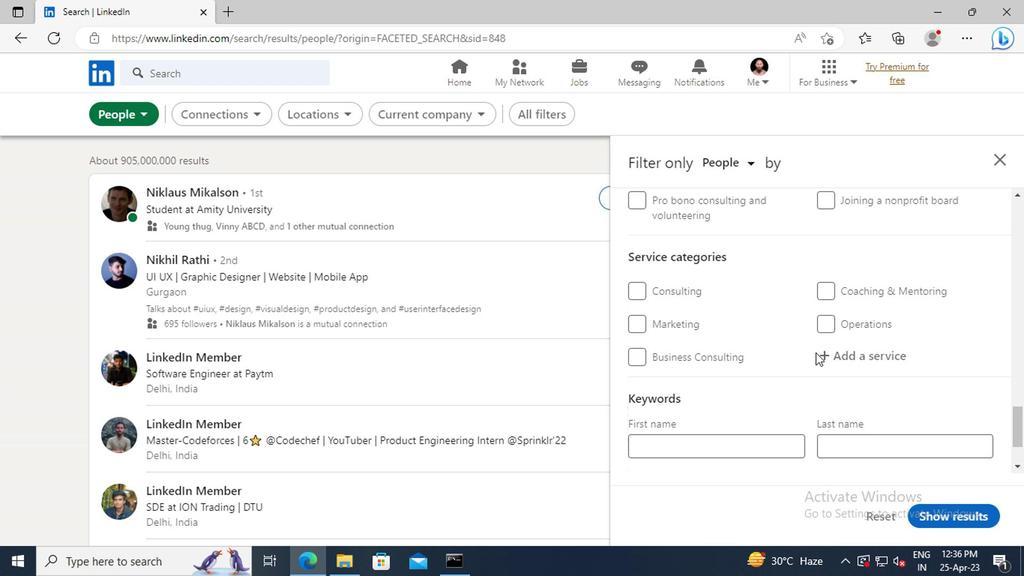 
Action: Mouse pressed left at (844, 357)
Screenshot: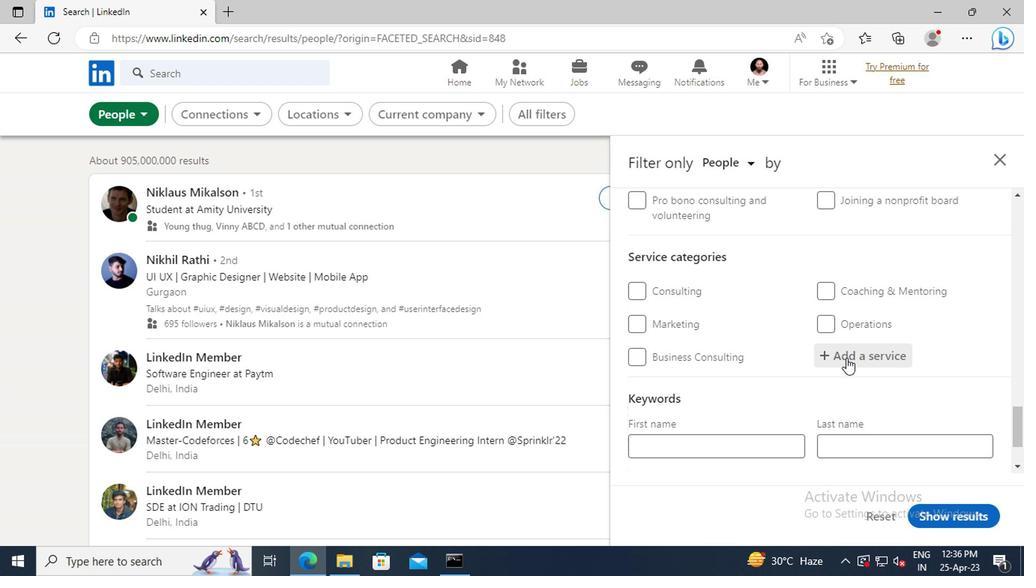 
Action: Key pressed <Key.shift>NONPROFIT<Key.space><Key.shift>CONSULTING
Screenshot: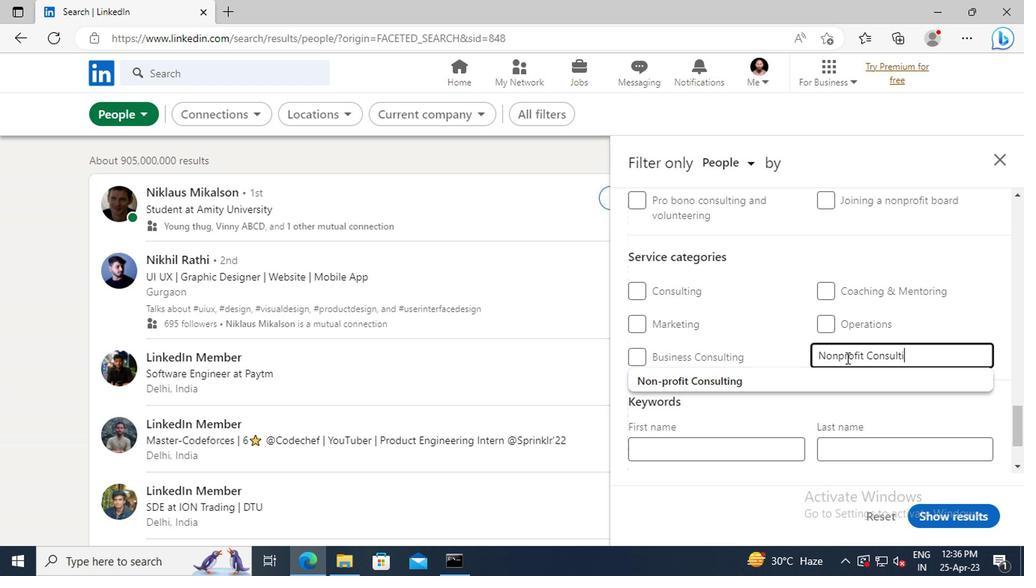 
Action: Mouse moved to (772, 376)
Screenshot: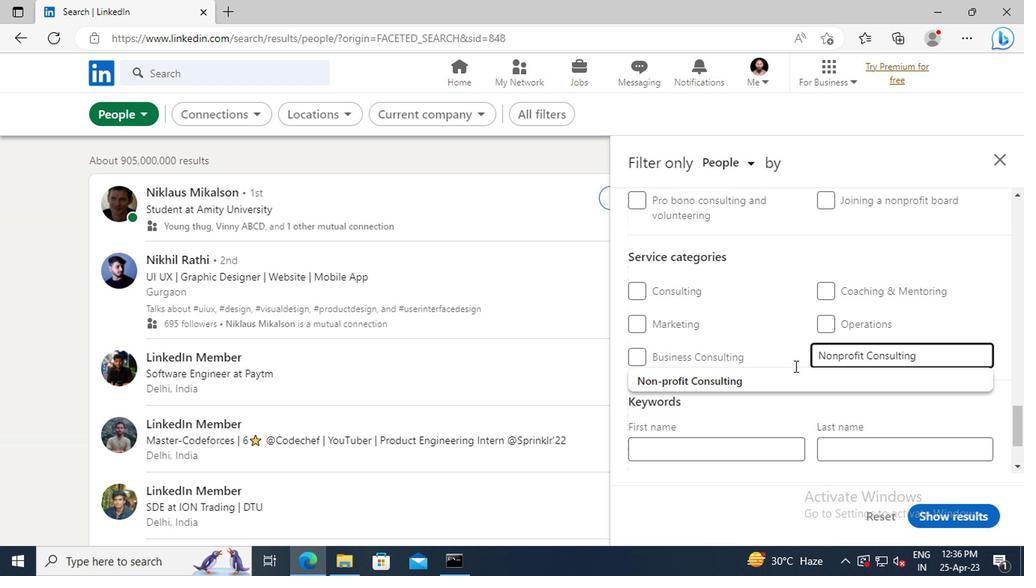 
Action: Mouse pressed left at (772, 376)
Screenshot: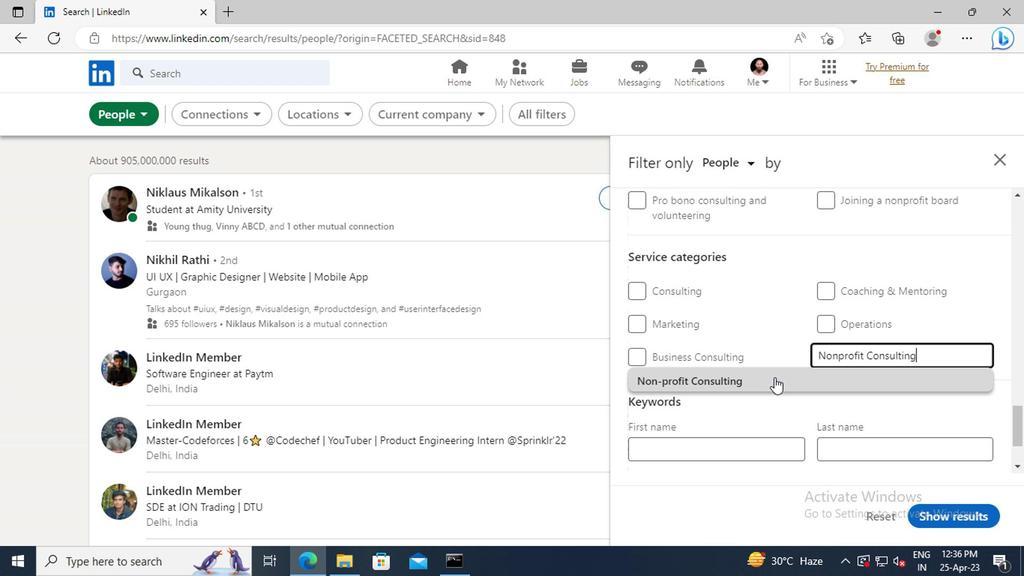
Action: Mouse moved to (772, 346)
Screenshot: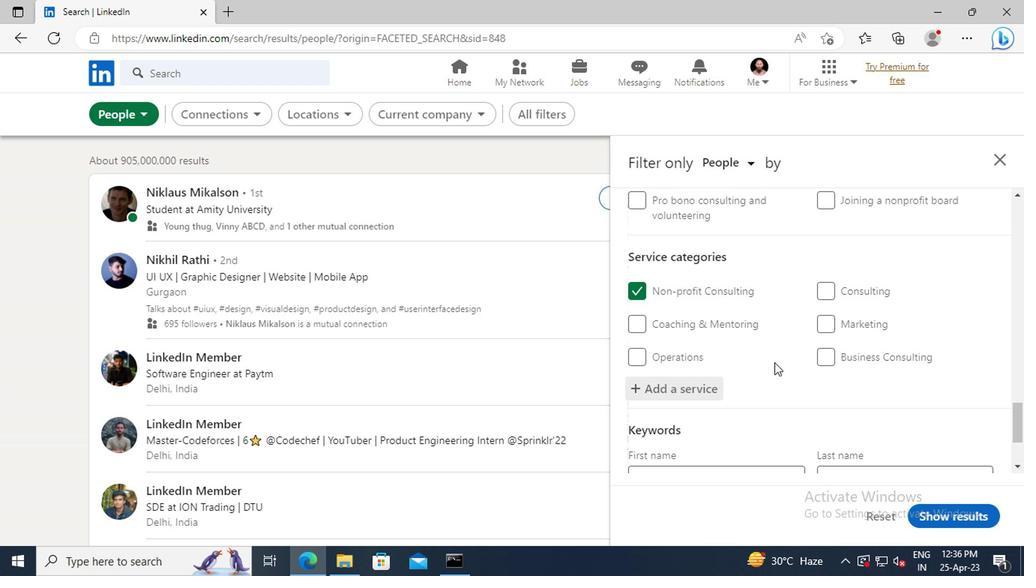 
Action: Mouse scrolled (772, 345) with delta (0, -1)
Screenshot: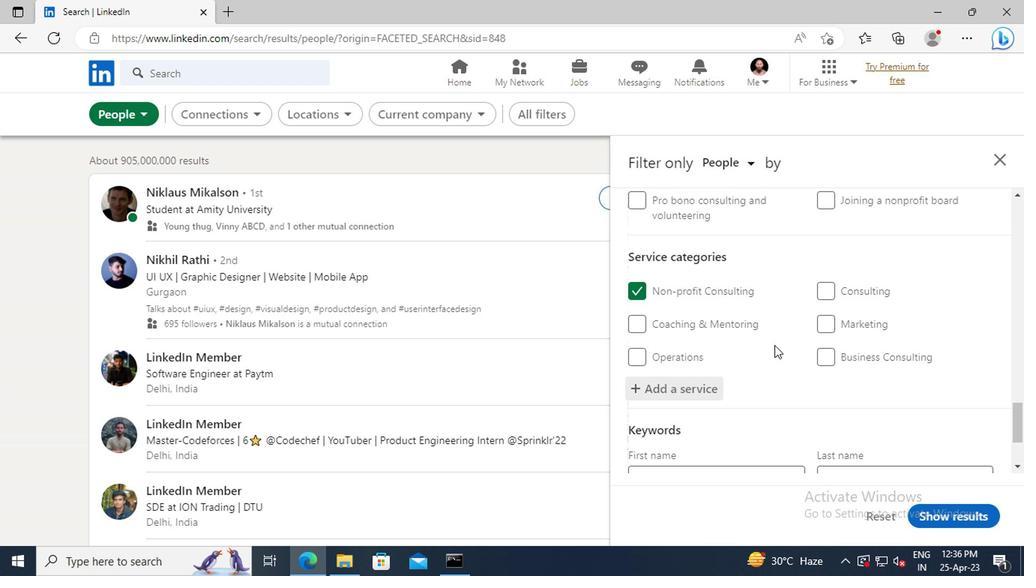 
Action: Mouse scrolled (772, 345) with delta (0, -1)
Screenshot: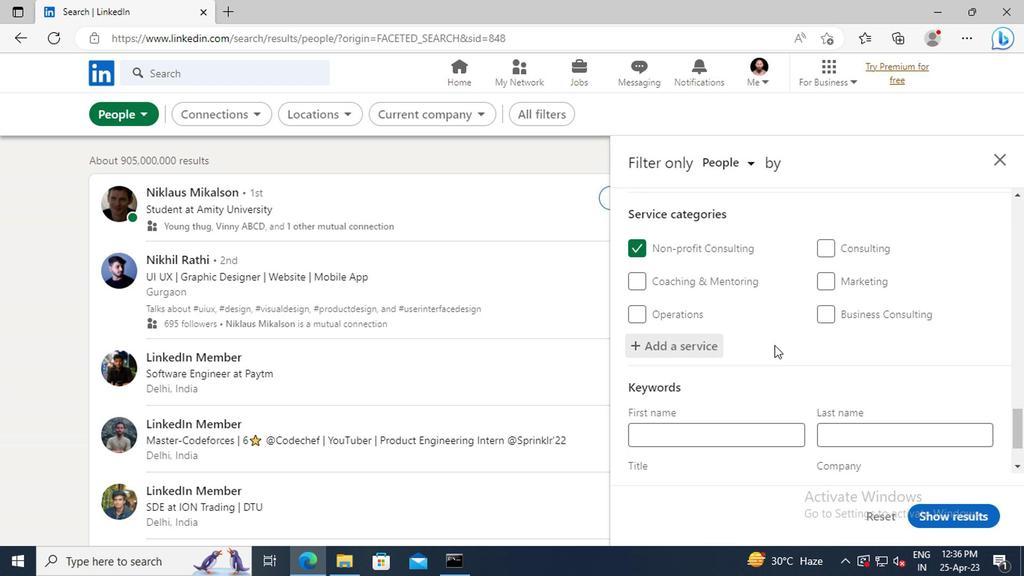 
Action: Mouse scrolled (772, 345) with delta (0, -1)
Screenshot: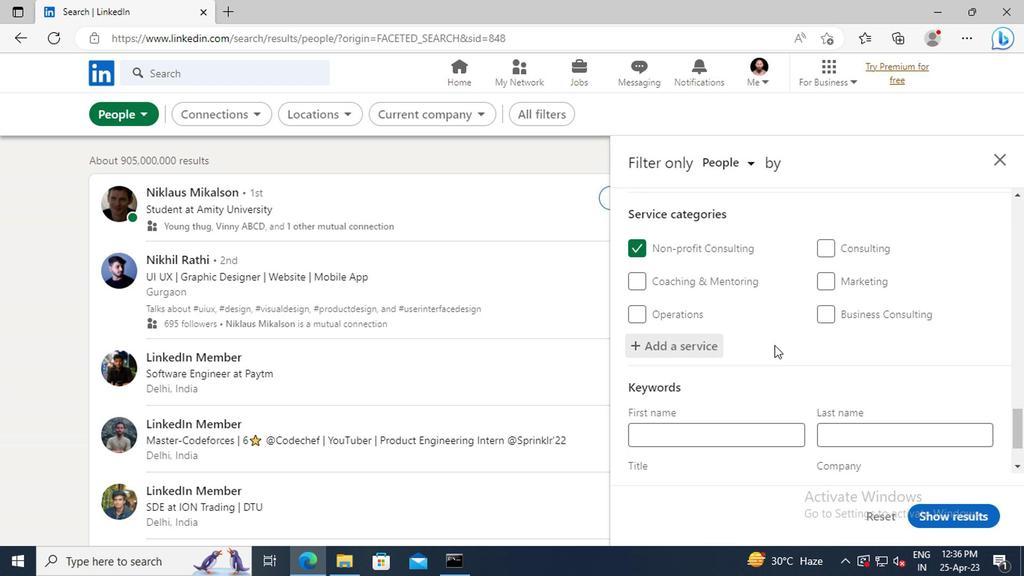
Action: Mouse scrolled (772, 345) with delta (0, -1)
Screenshot: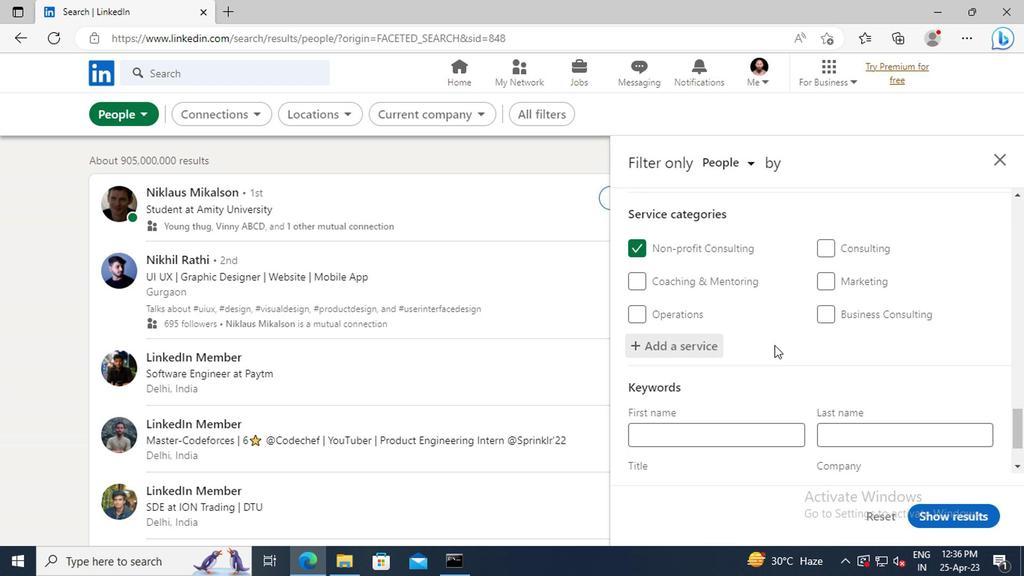 
Action: Mouse moved to (725, 405)
Screenshot: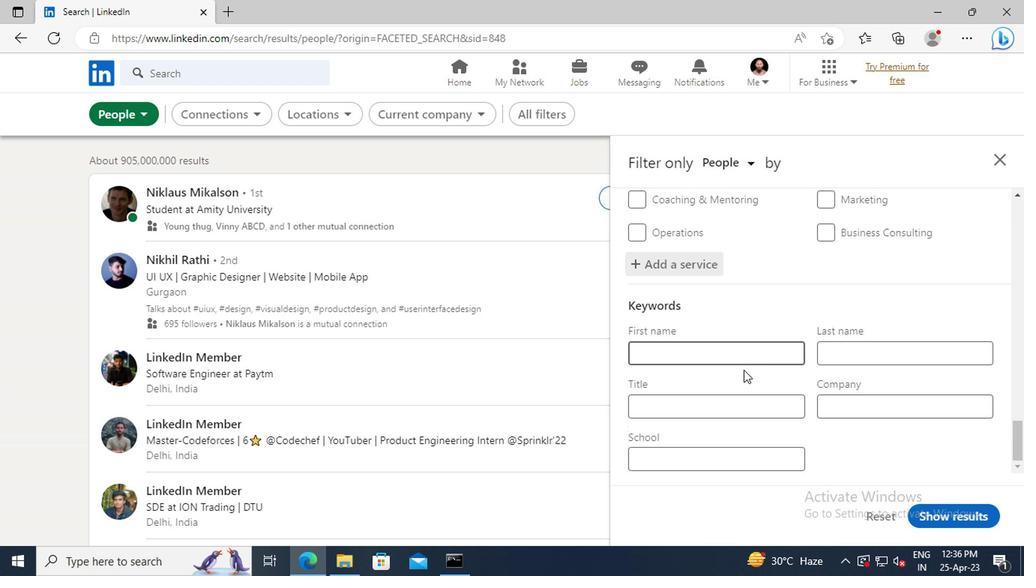 
Action: Mouse pressed left at (725, 405)
Screenshot: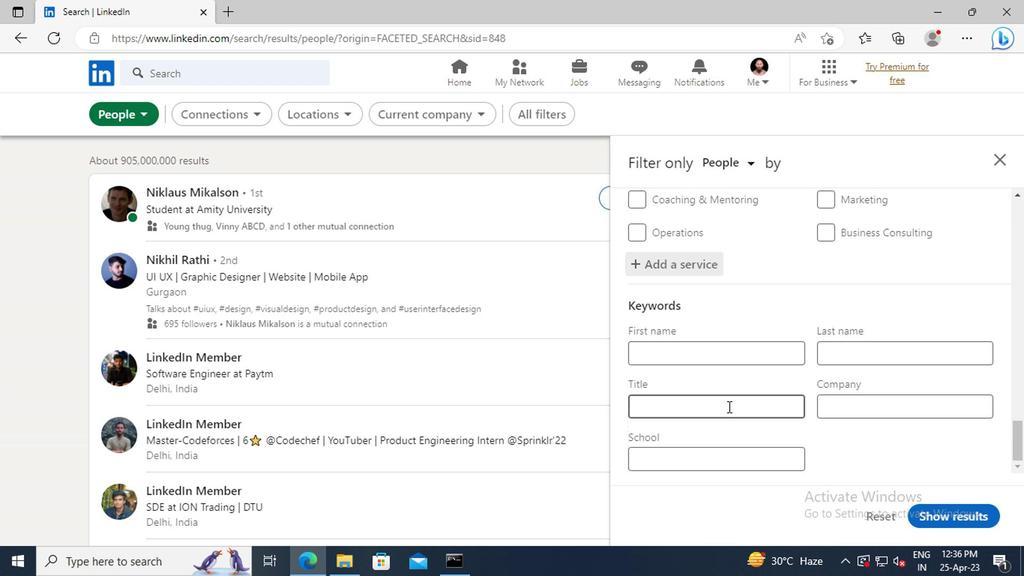 
Action: Key pressed <Key.shift>CHIEF<Key.space><Key.shift>EXECUTIVE<Key.space><Key.shift>OFFICER
Screenshot: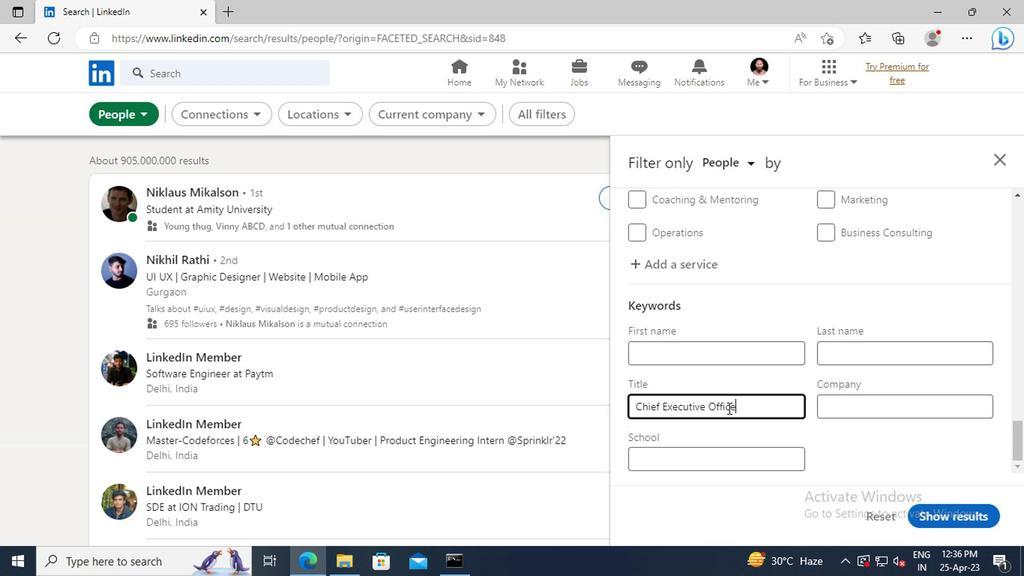 
Action: Mouse moved to (972, 504)
Screenshot: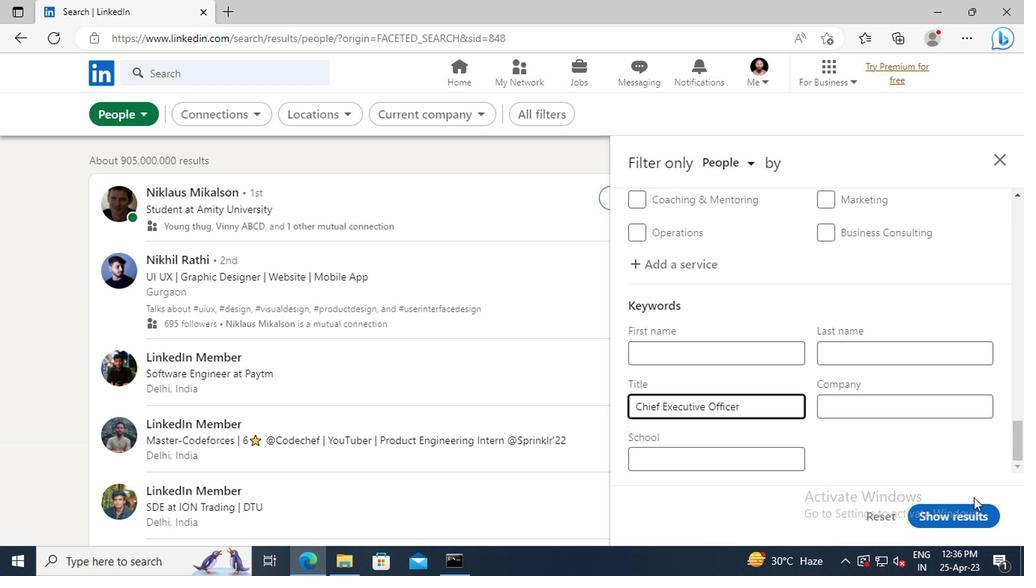 
Action: Mouse pressed left at (972, 504)
Screenshot: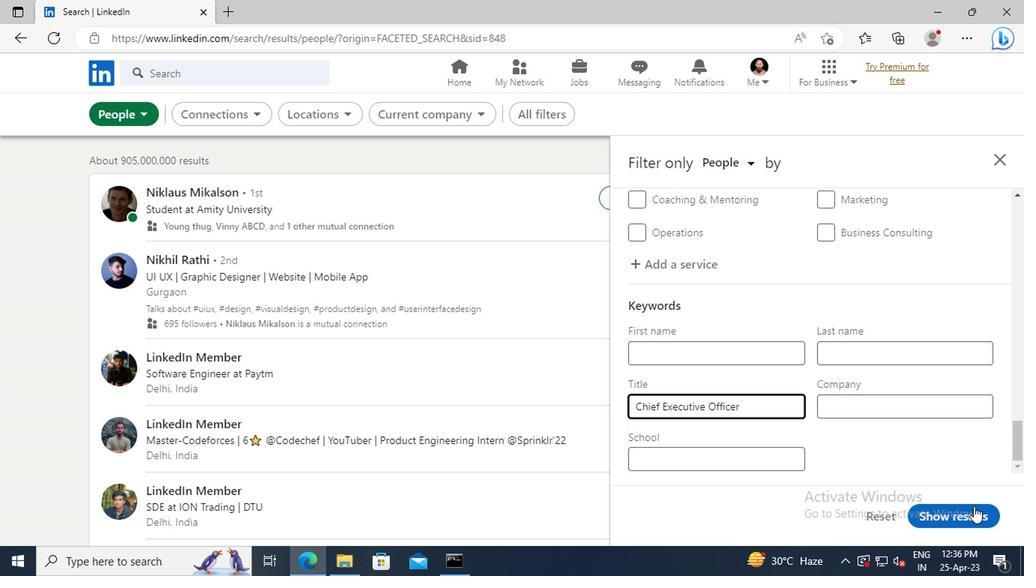 
Action: Mouse moved to (850, 337)
Screenshot: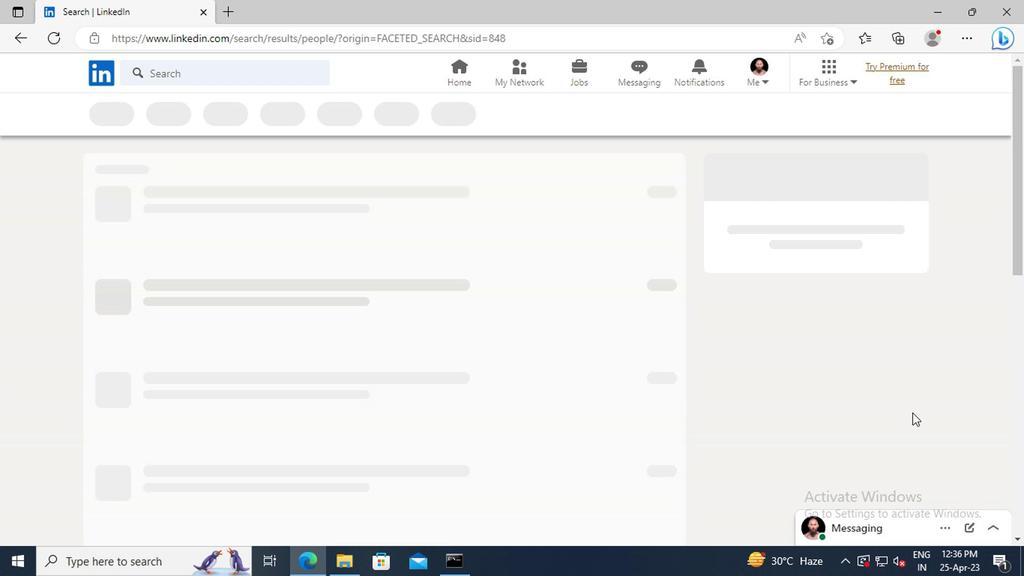 
